 Task: Find connections with filter location Lākshām with filter topic #happyfounderswith filter profile language English with filter current company Ace Your Career with filter school St. Joseph's Pre-University College with filter industry Wood Product Manufacturing with filter service category Computer Repair with filter keywords title Teaching Assistant
Action: Mouse moved to (686, 144)
Screenshot: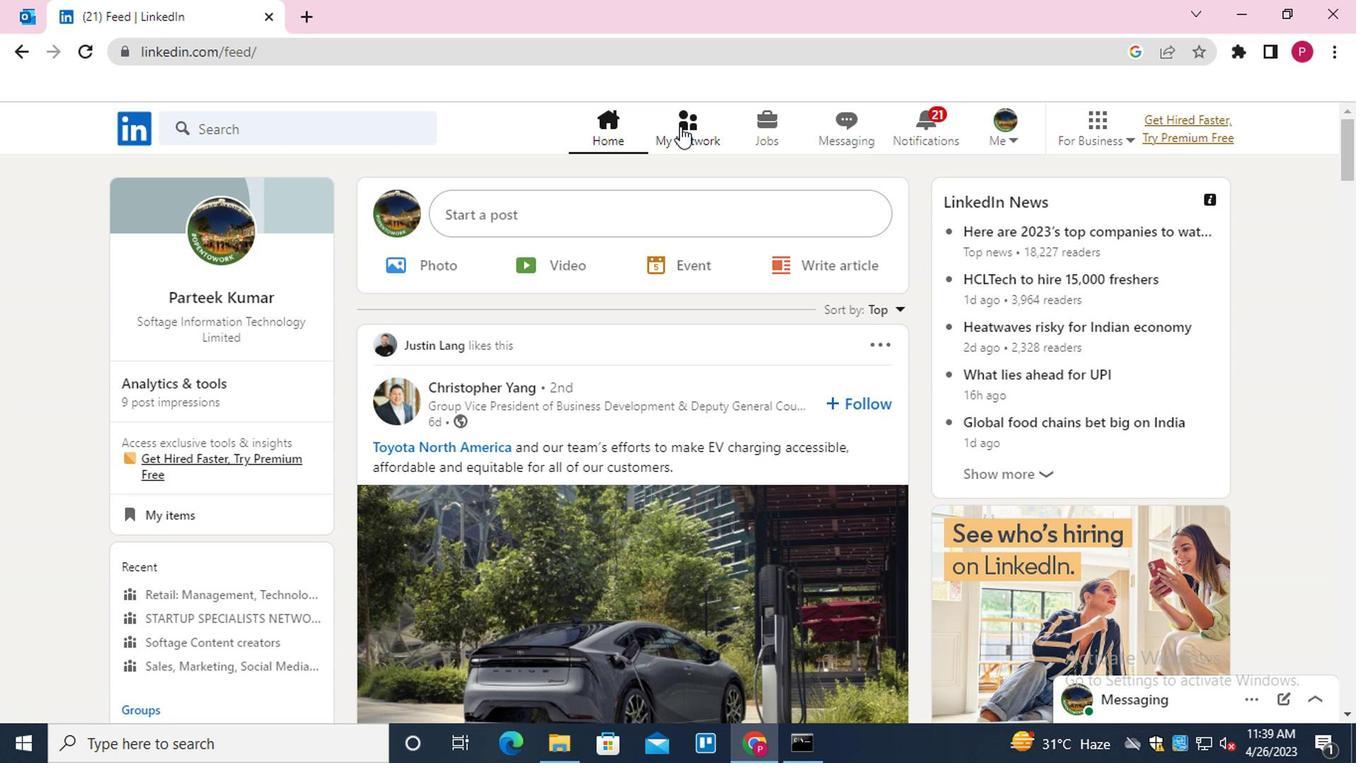 
Action: Mouse pressed left at (686, 144)
Screenshot: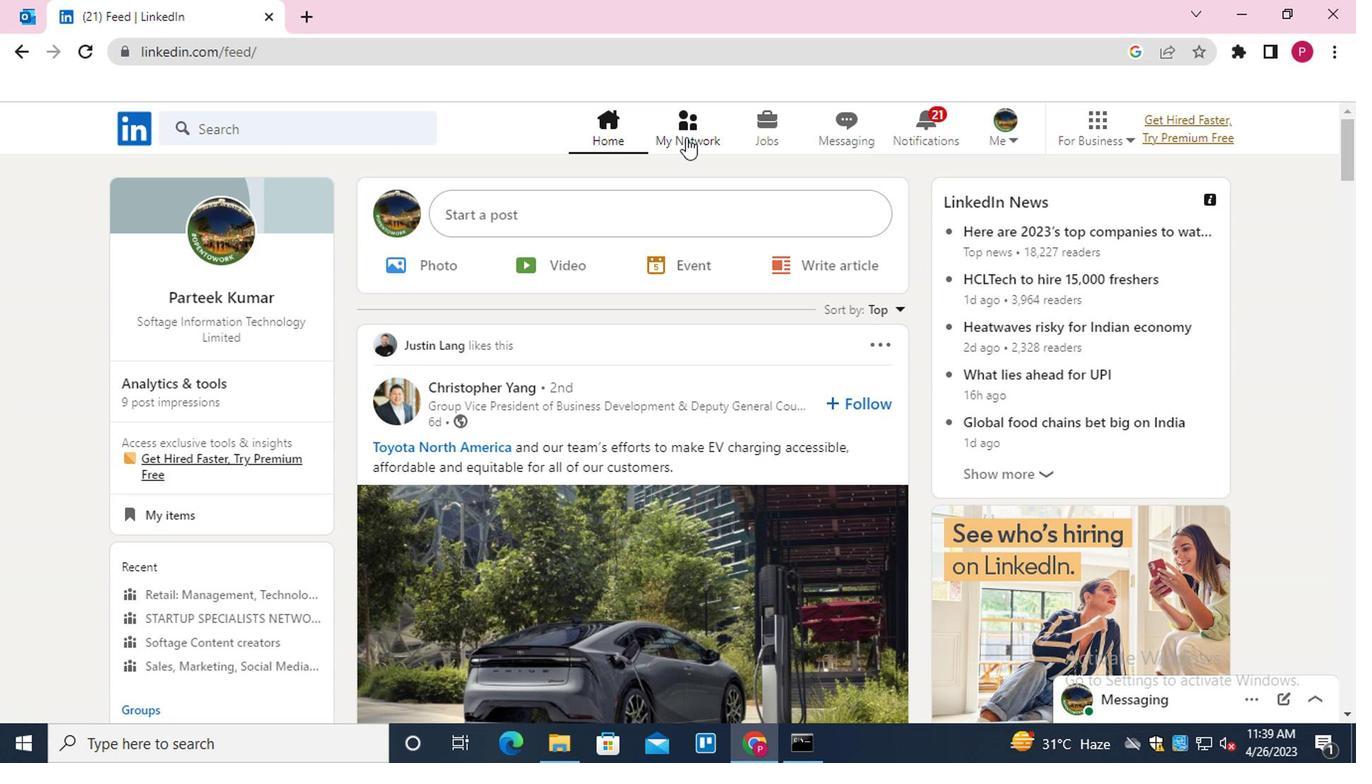 
Action: Mouse moved to (245, 223)
Screenshot: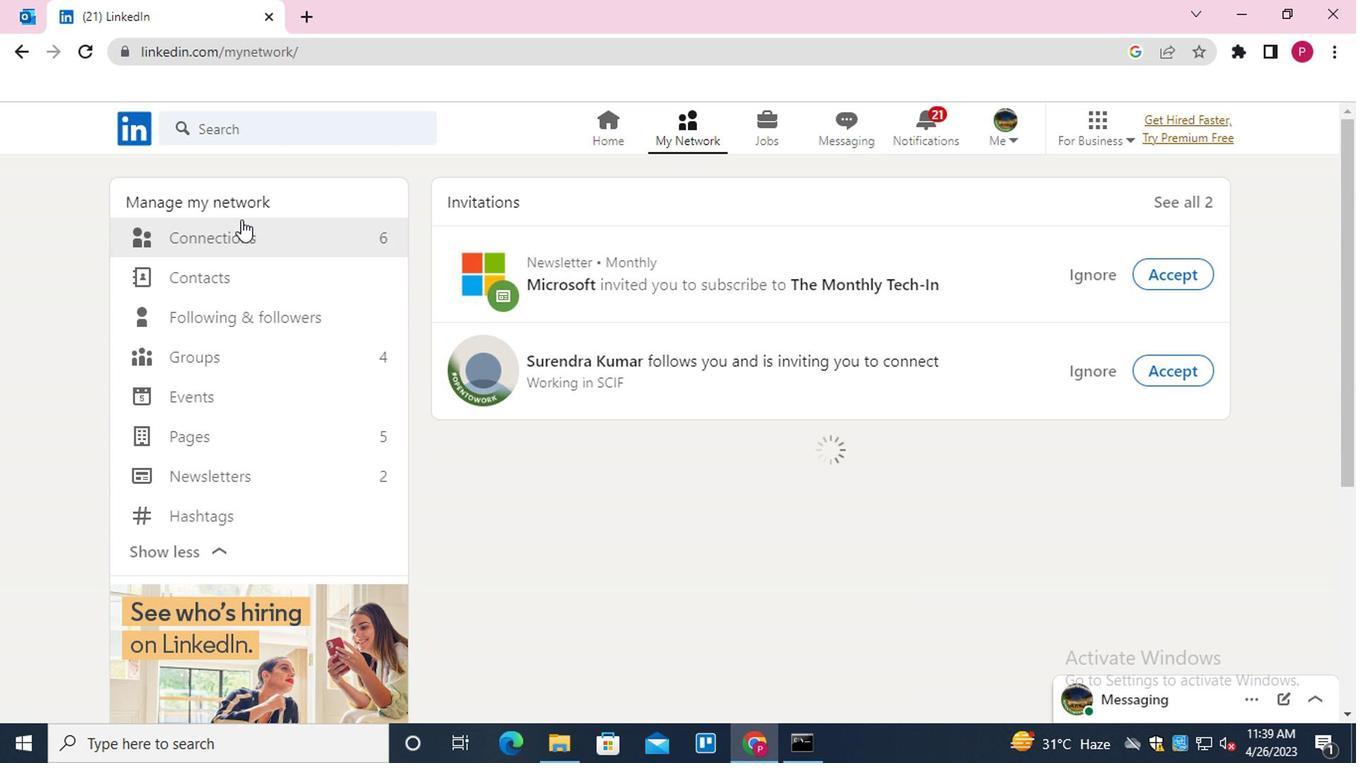 
Action: Mouse pressed left at (245, 223)
Screenshot: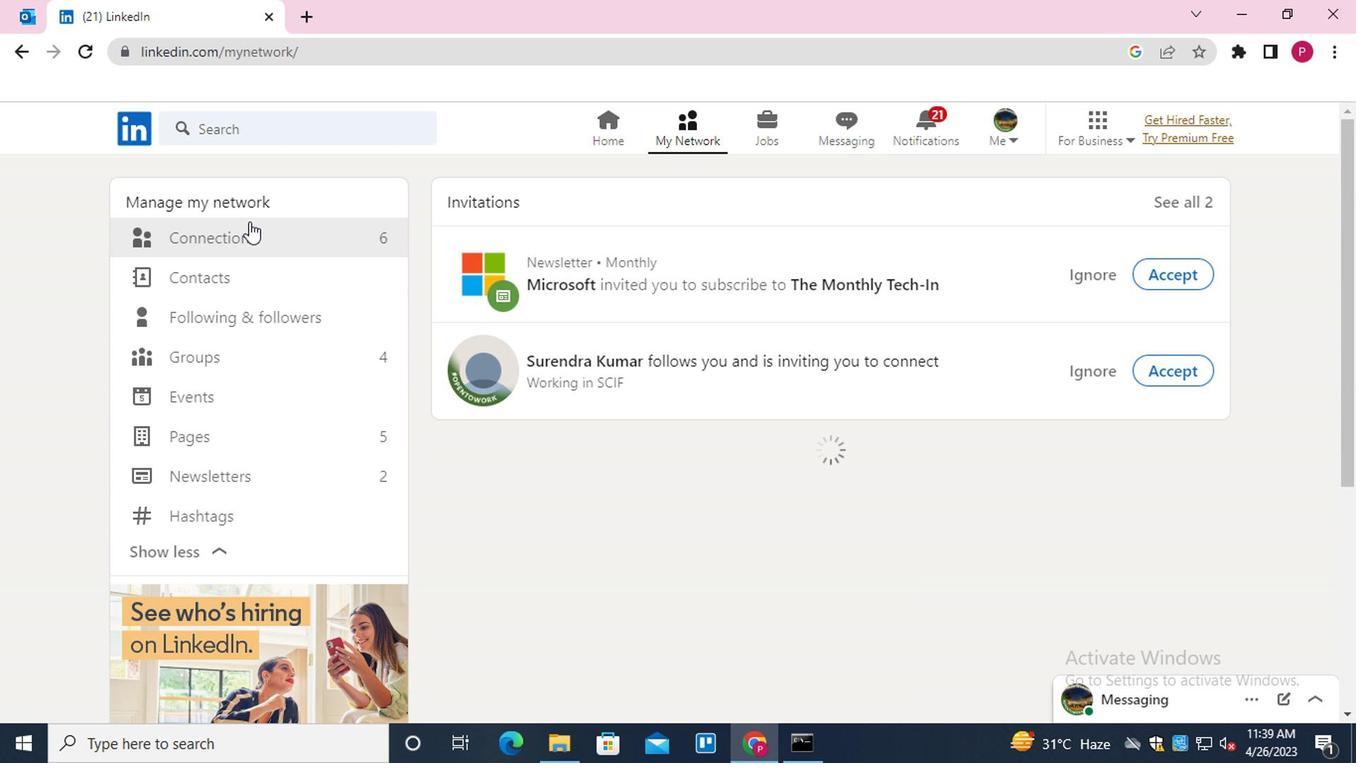 
Action: Mouse moved to (321, 245)
Screenshot: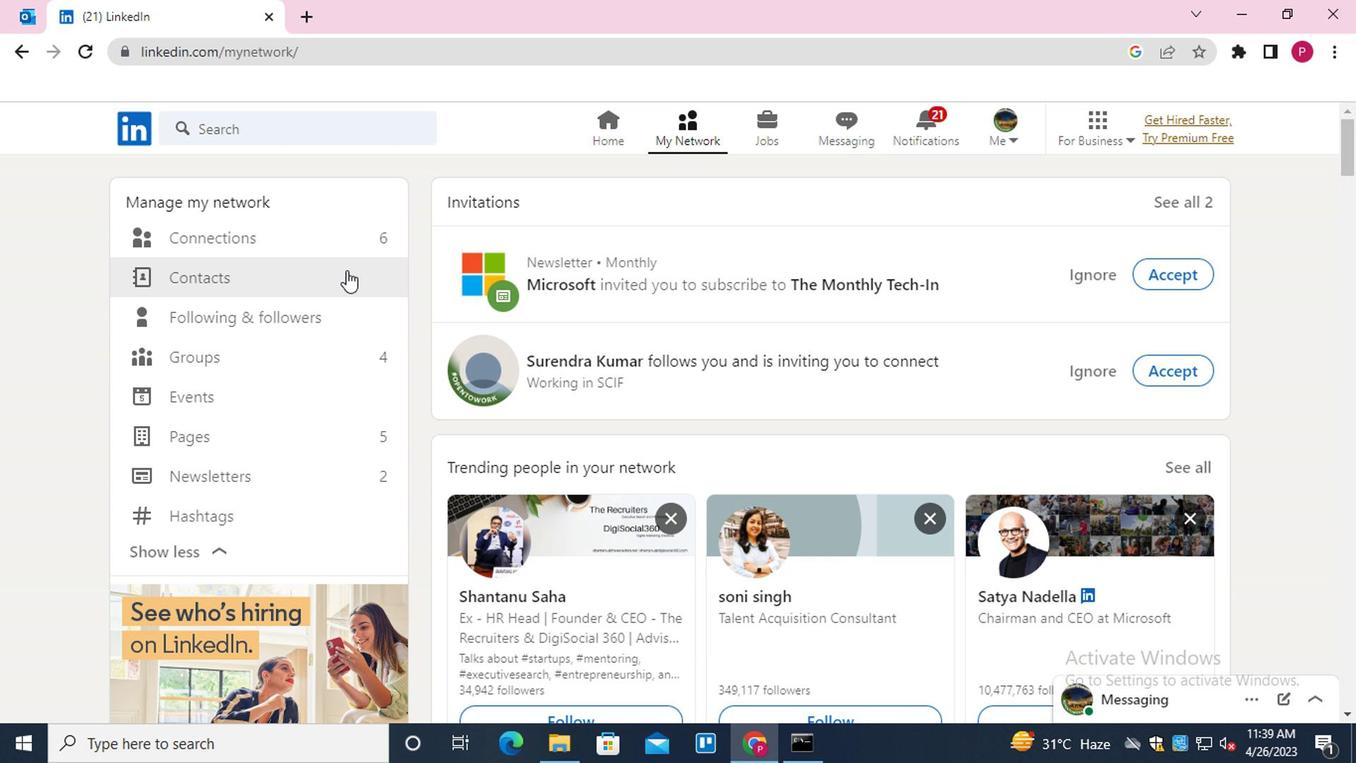 
Action: Mouse pressed left at (321, 245)
Screenshot: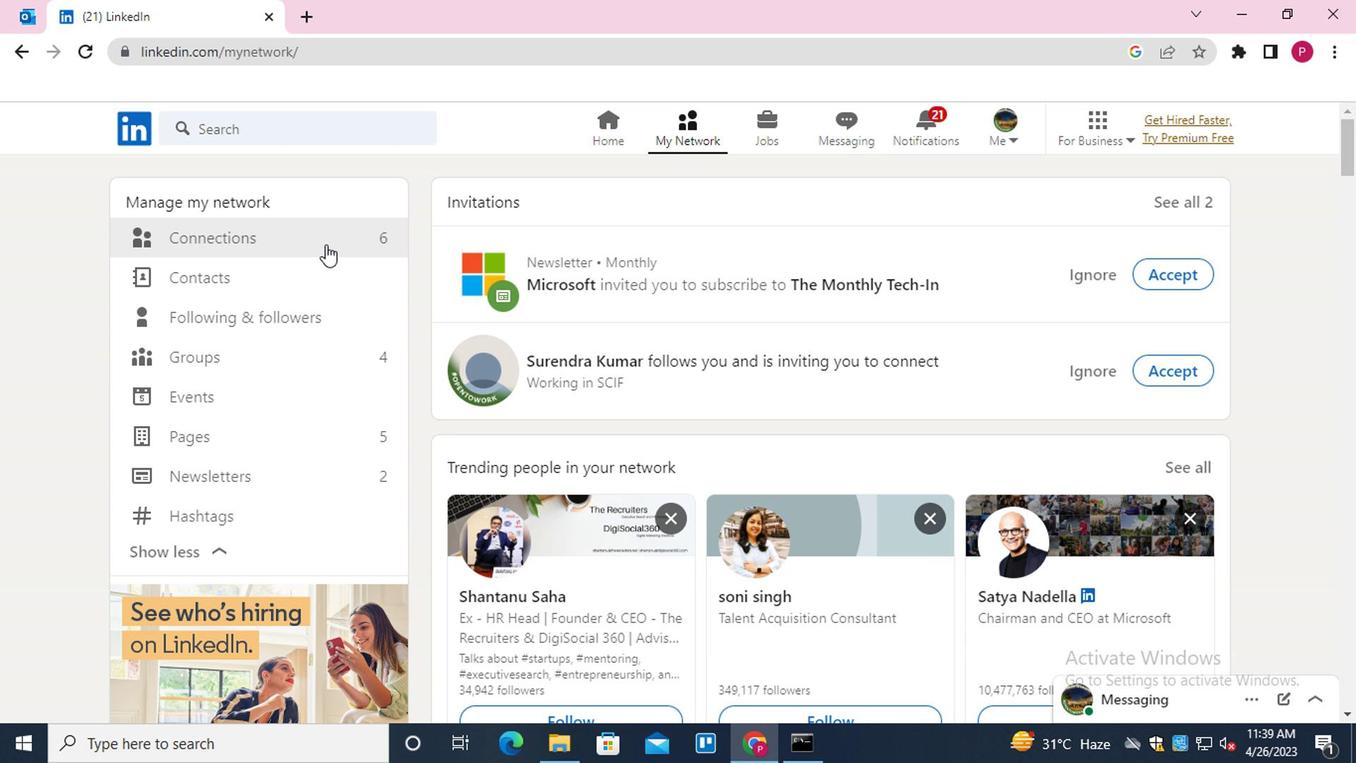 
Action: Mouse moved to (847, 240)
Screenshot: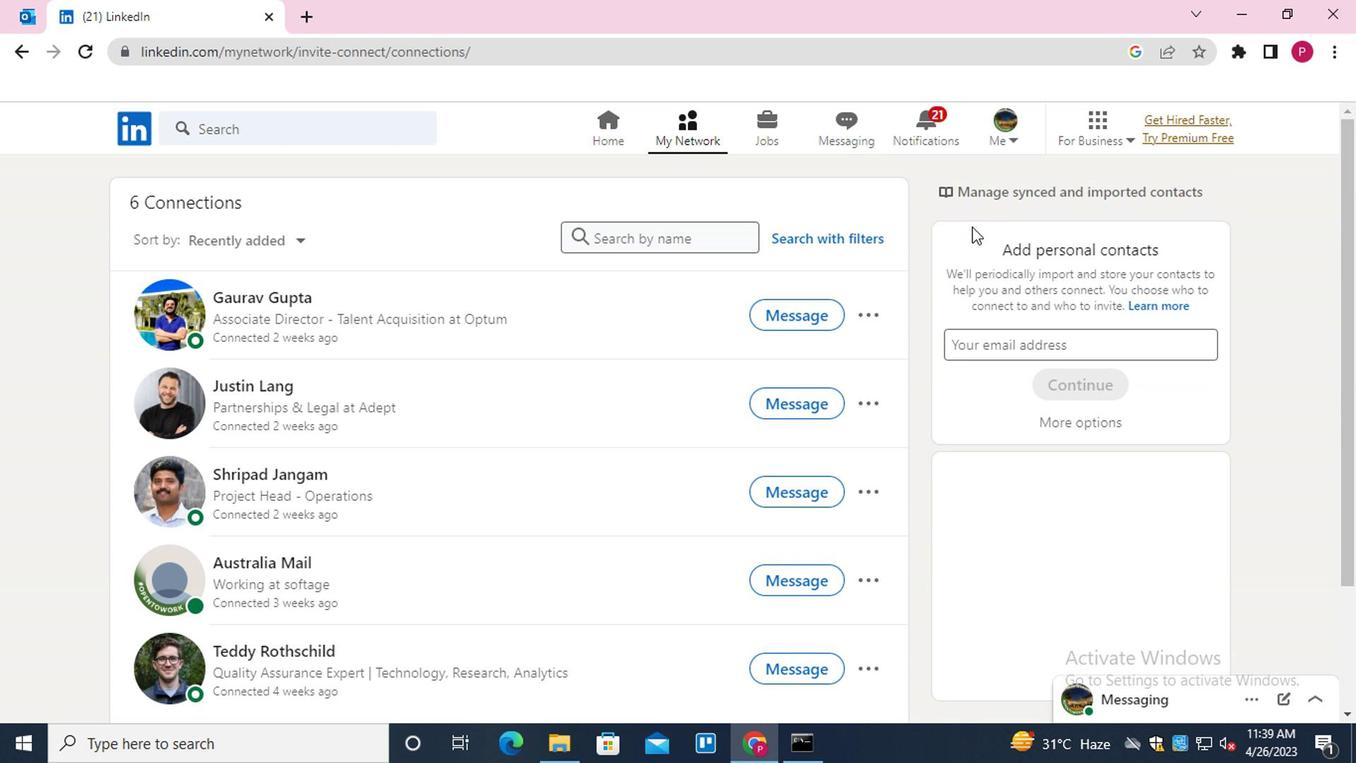 
Action: Mouse pressed left at (847, 240)
Screenshot: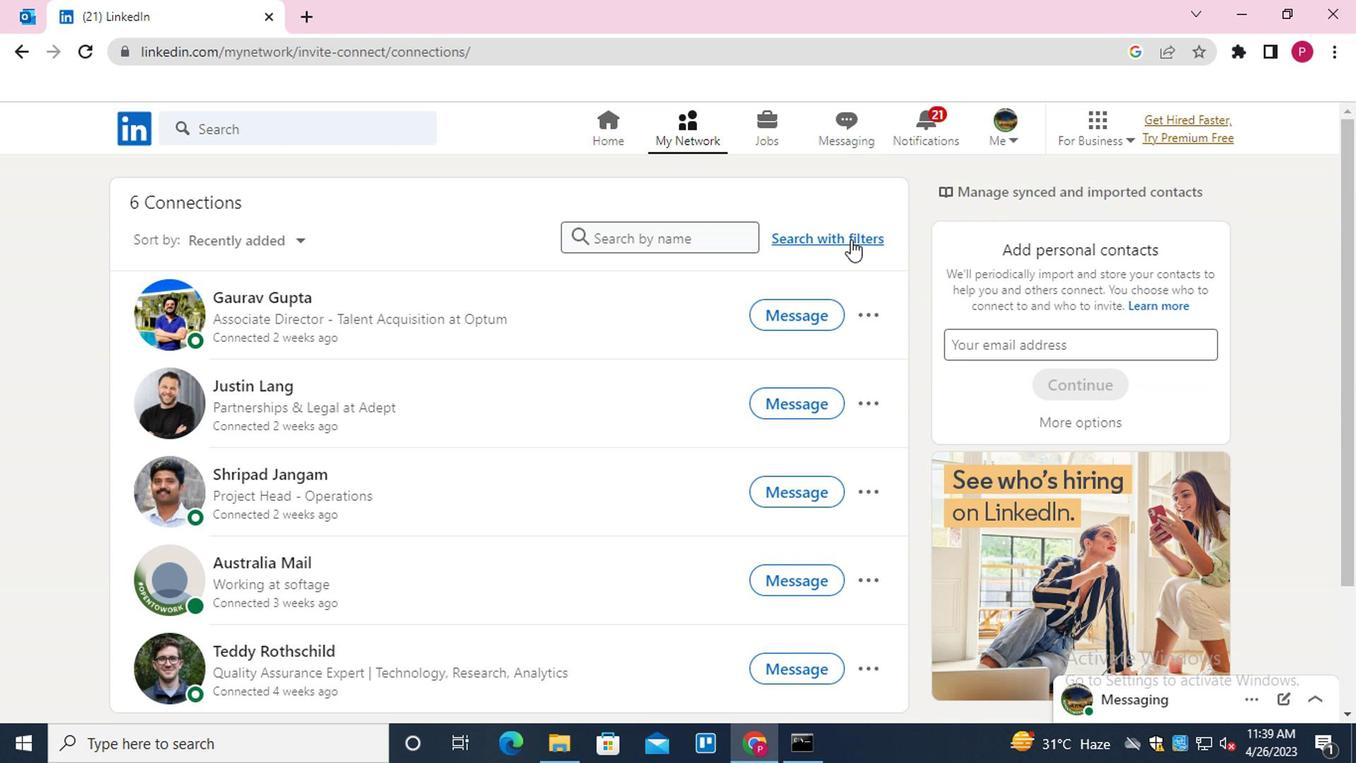 
Action: Mouse moved to (671, 183)
Screenshot: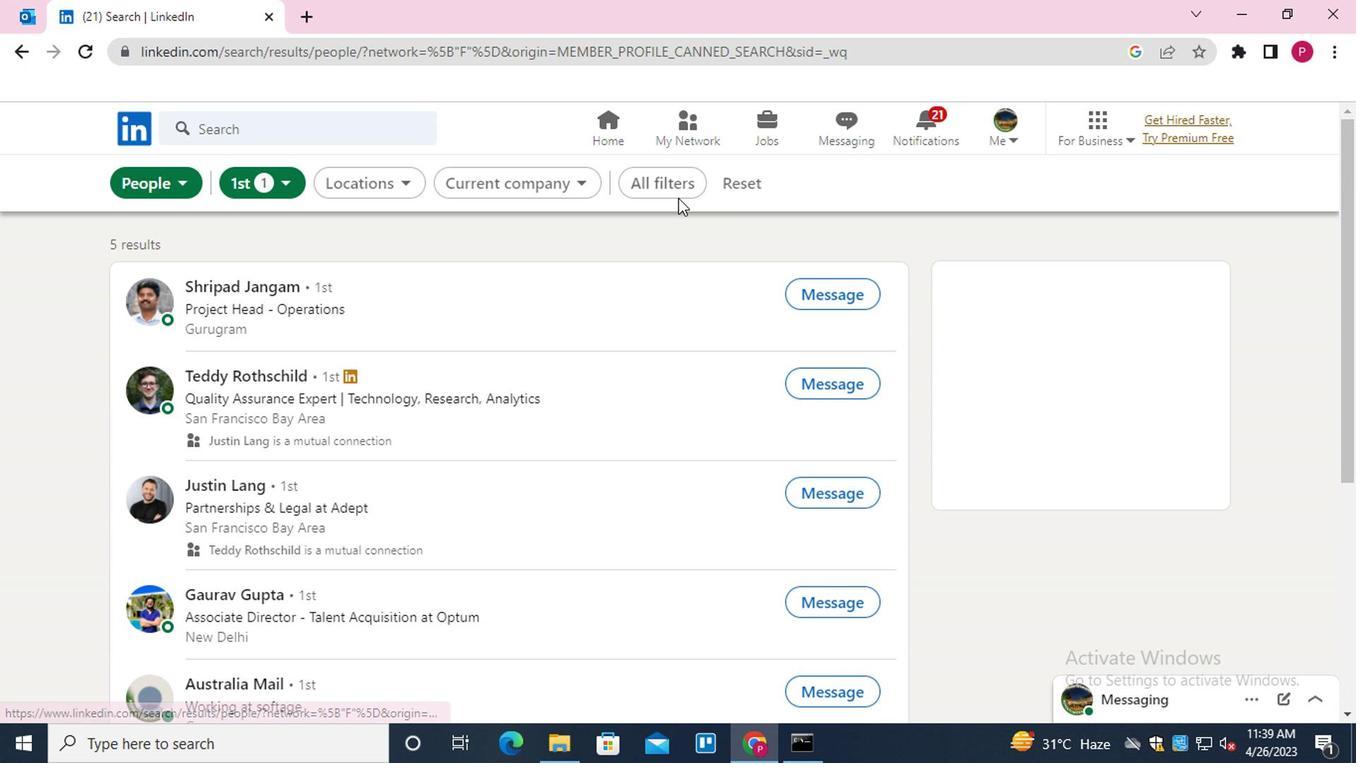 
Action: Mouse pressed left at (671, 183)
Screenshot: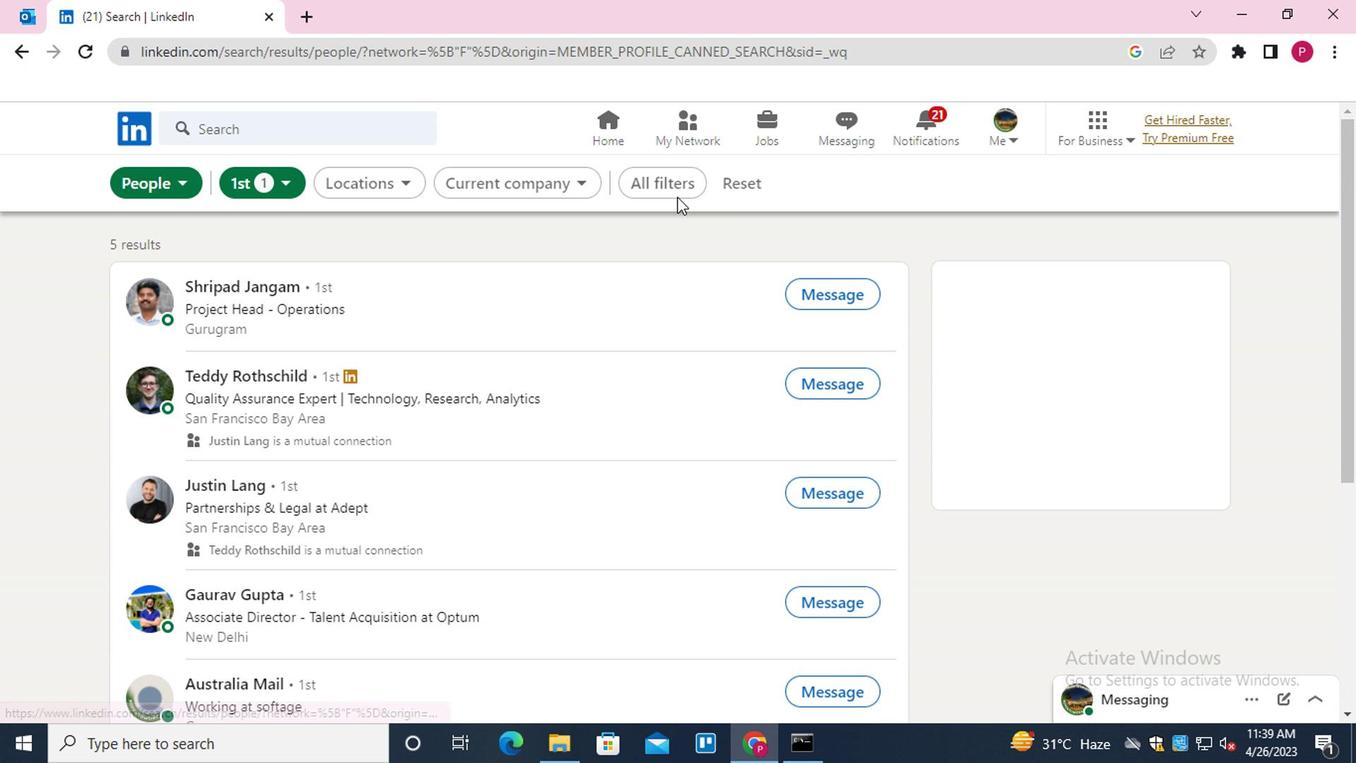 
Action: Mouse moved to (1050, 398)
Screenshot: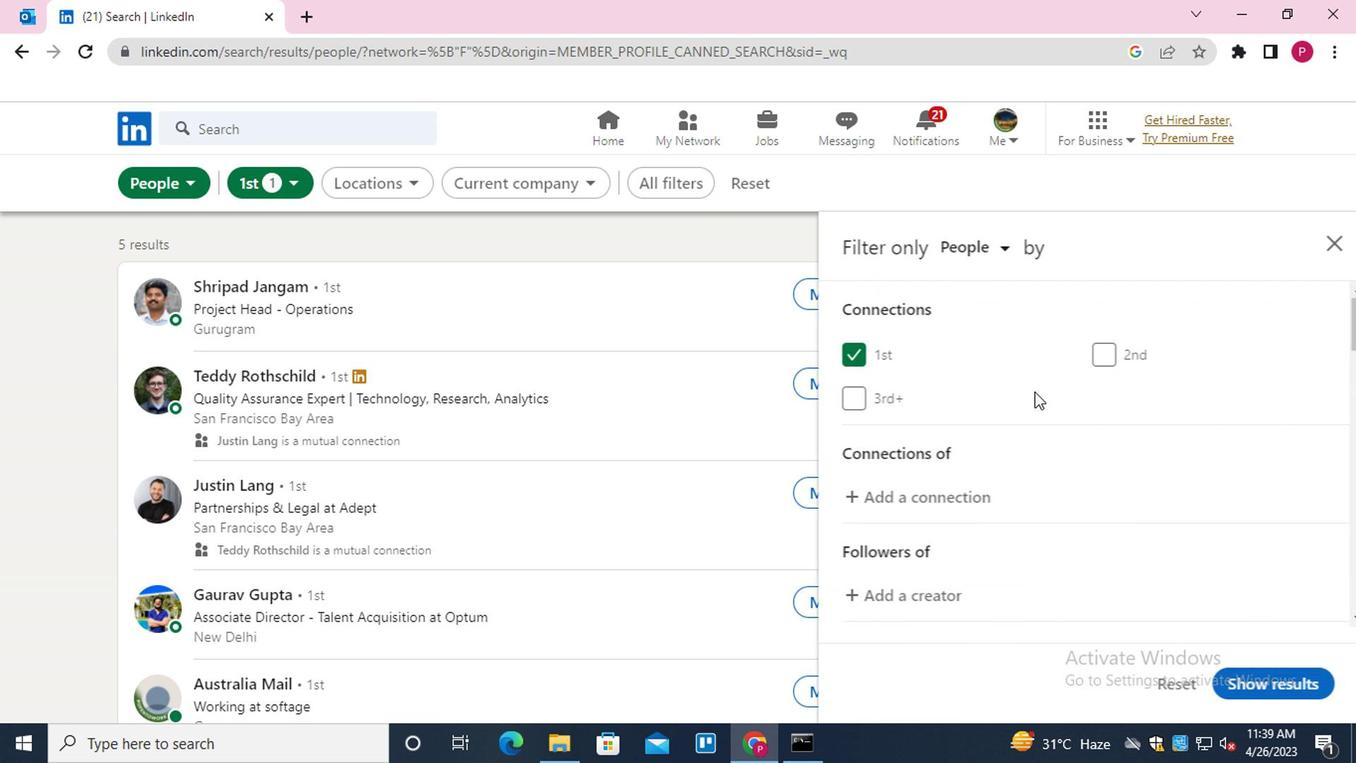 
Action: Mouse scrolled (1050, 397) with delta (0, -1)
Screenshot: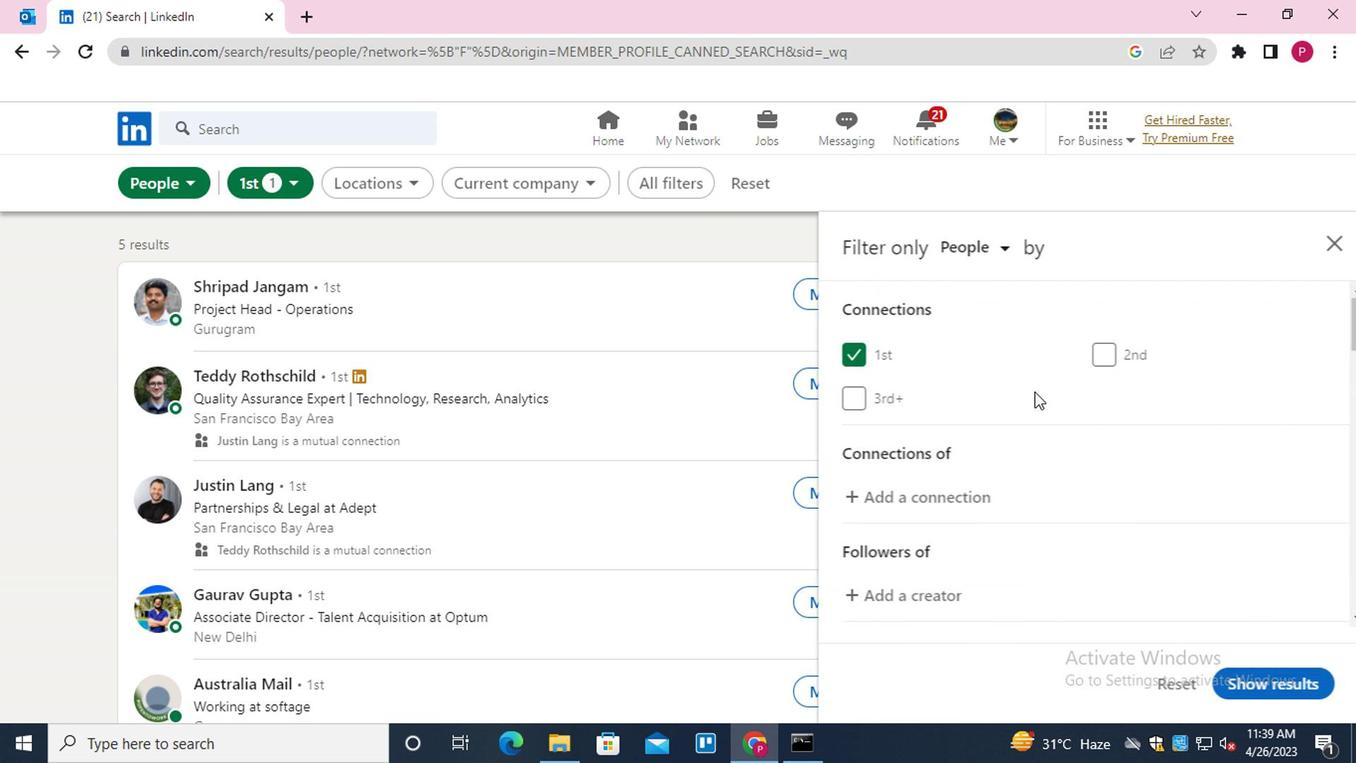 
Action: Mouse moved to (1050, 399)
Screenshot: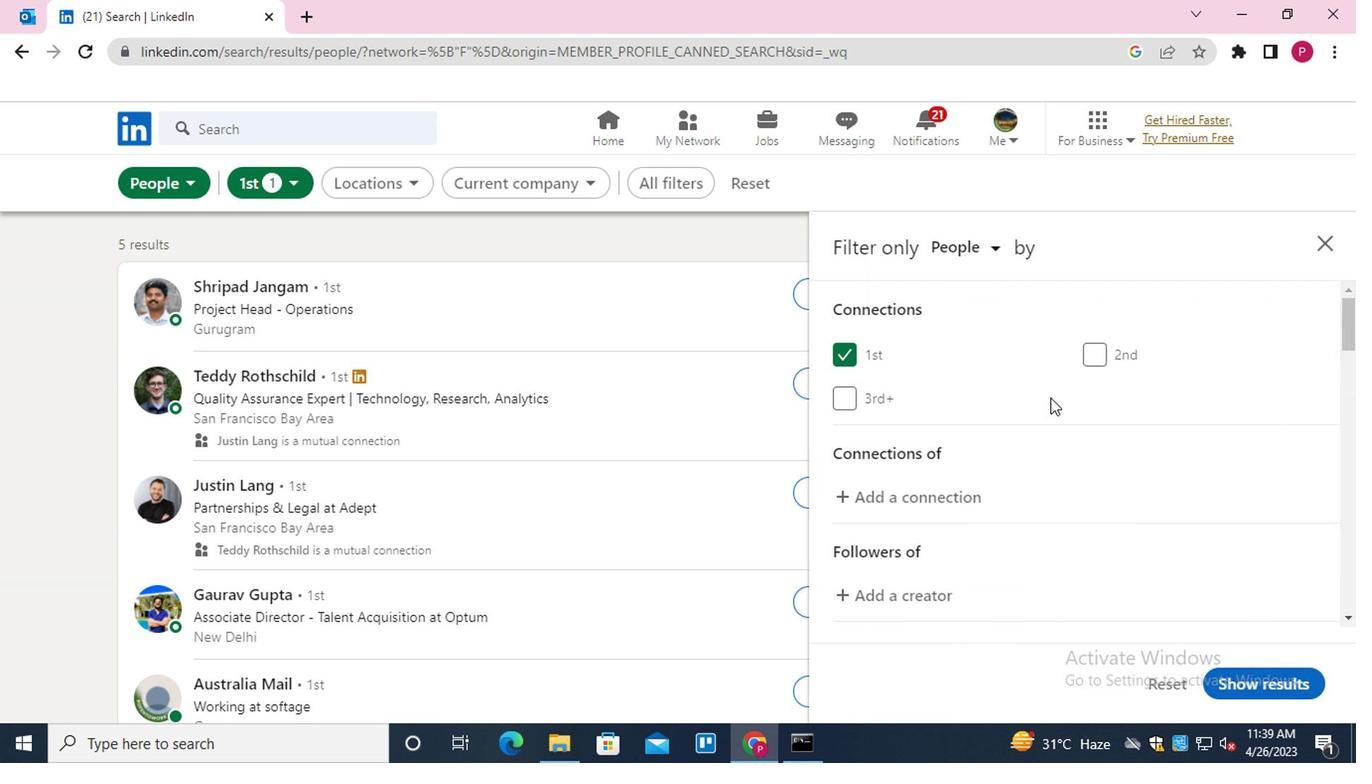 
Action: Mouse scrolled (1050, 399) with delta (0, 0)
Screenshot: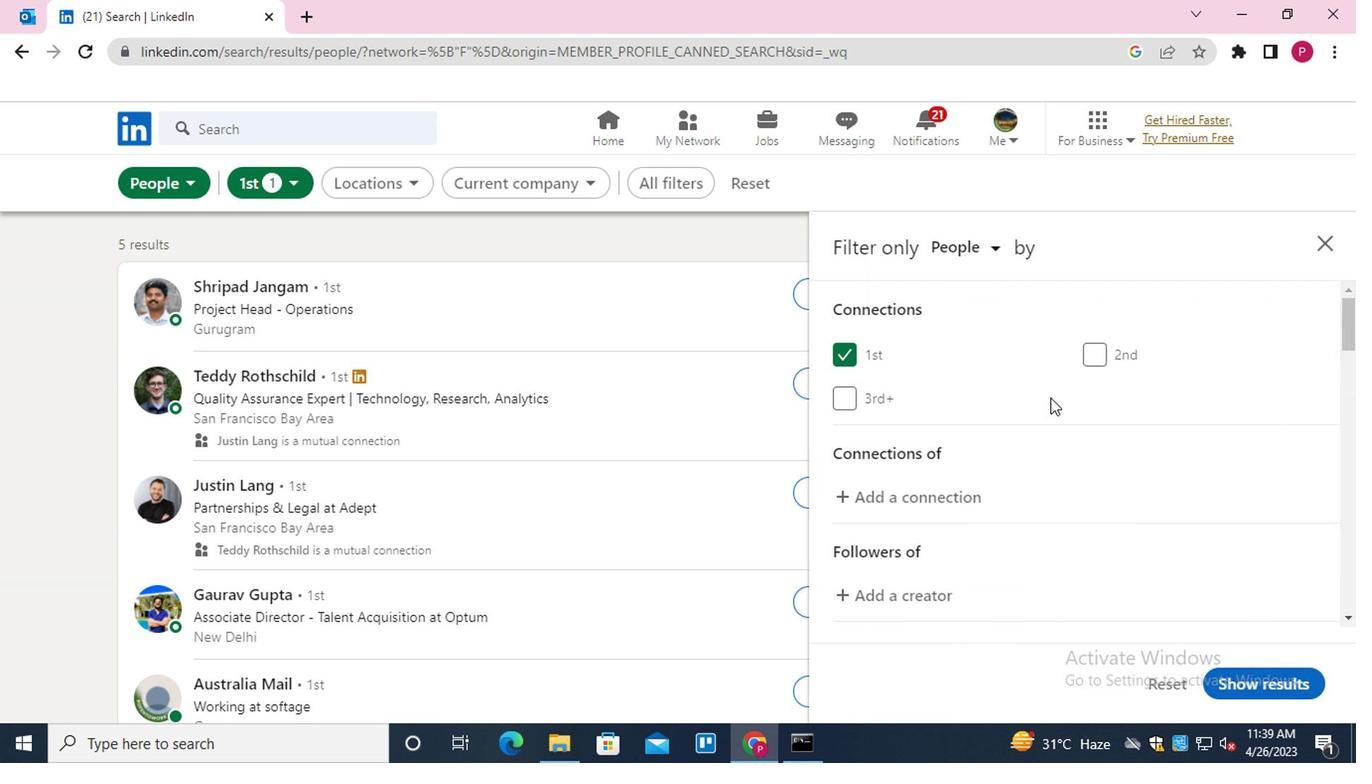 
Action: Mouse moved to (1052, 401)
Screenshot: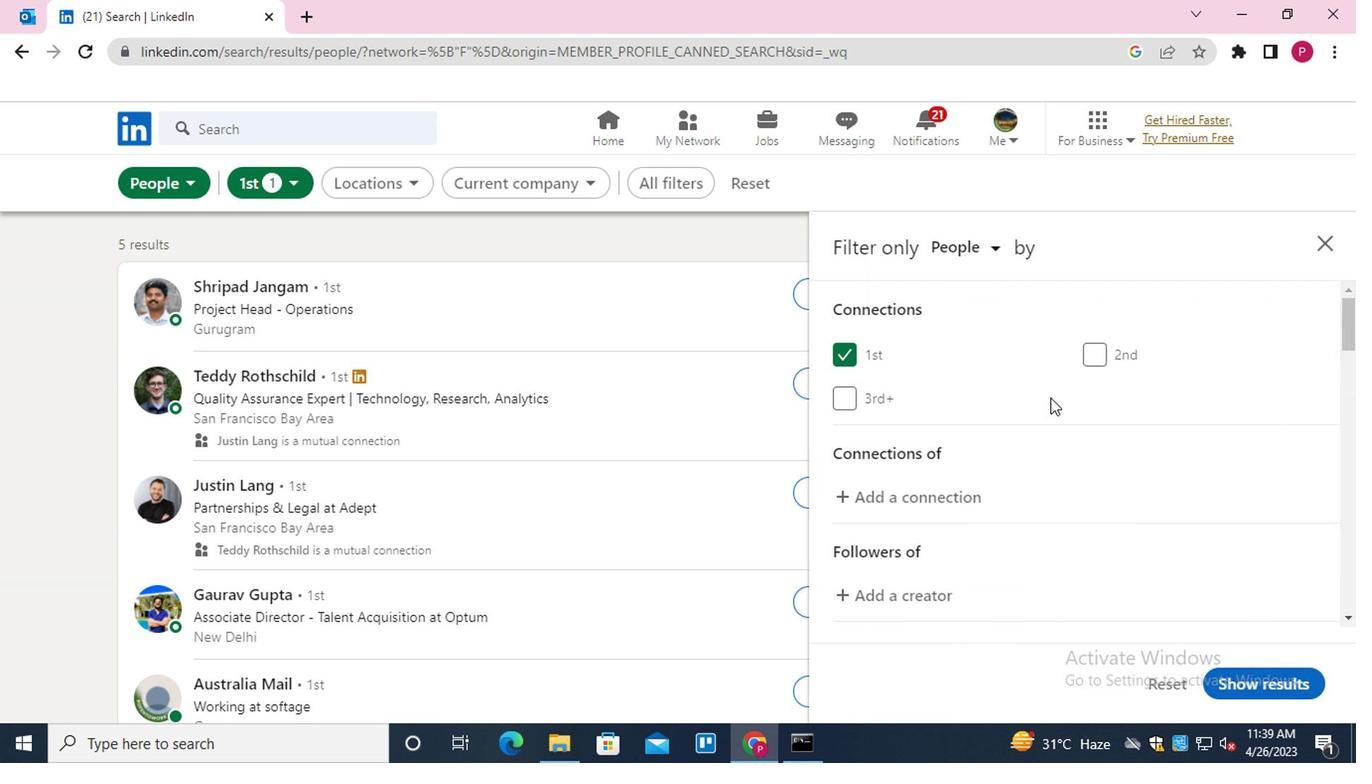 
Action: Mouse scrolled (1052, 399) with delta (0, -1)
Screenshot: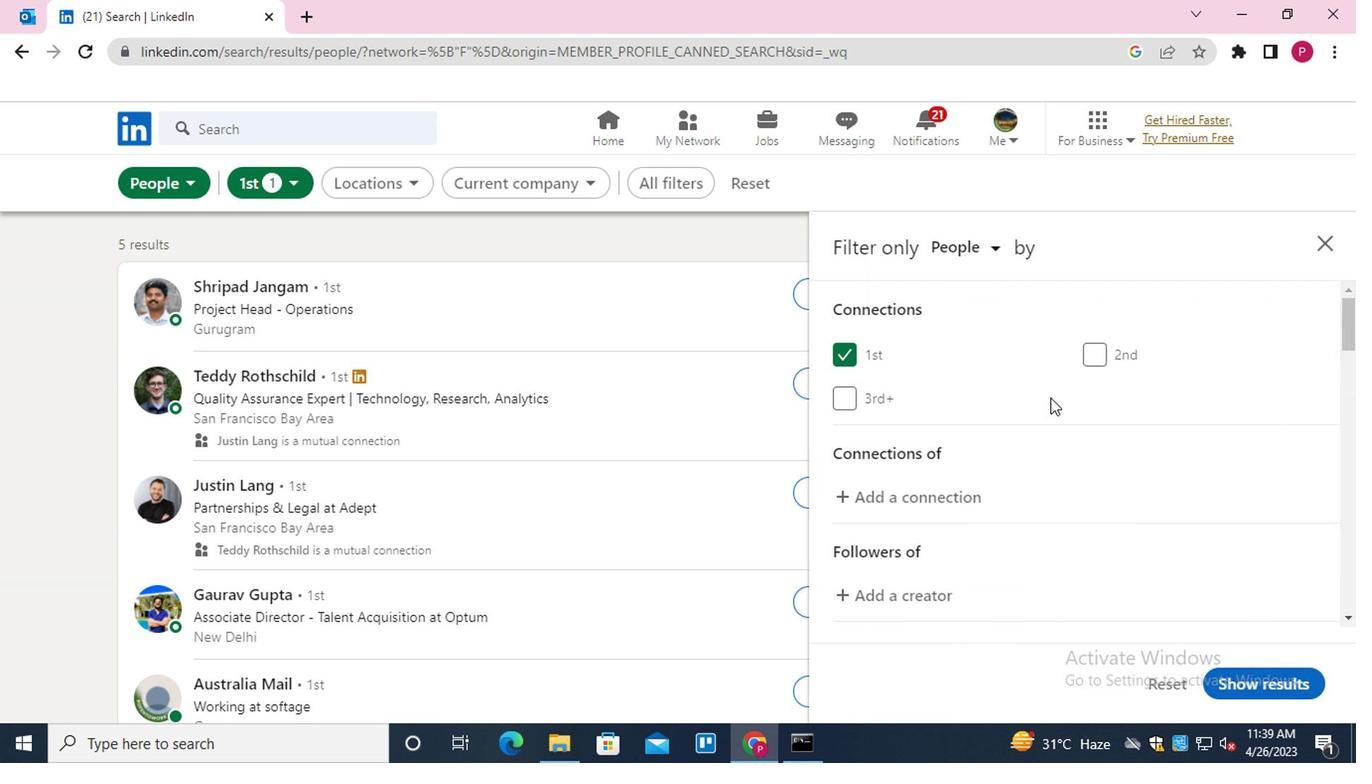 
Action: Mouse moved to (1052, 403)
Screenshot: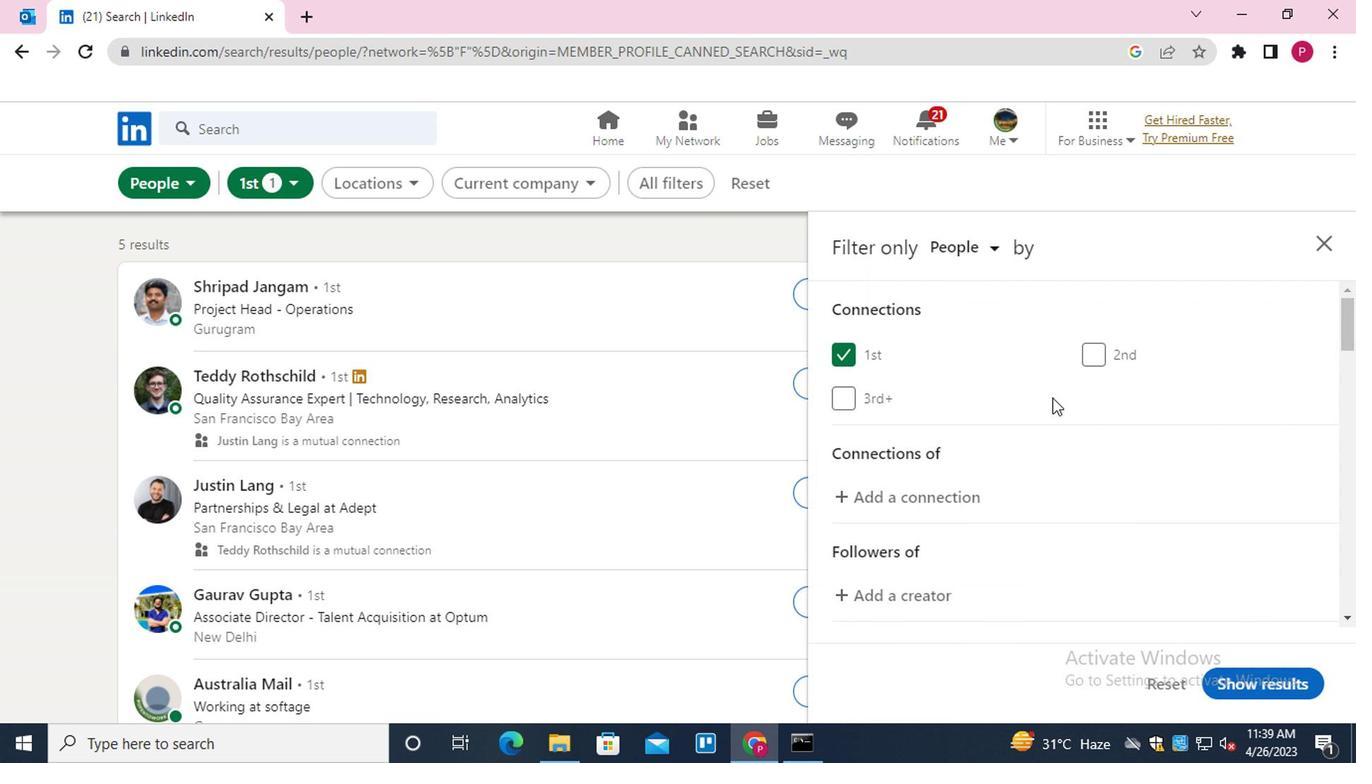 
Action: Mouse scrolled (1052, 402) with delta (0, -1)
Screenshot: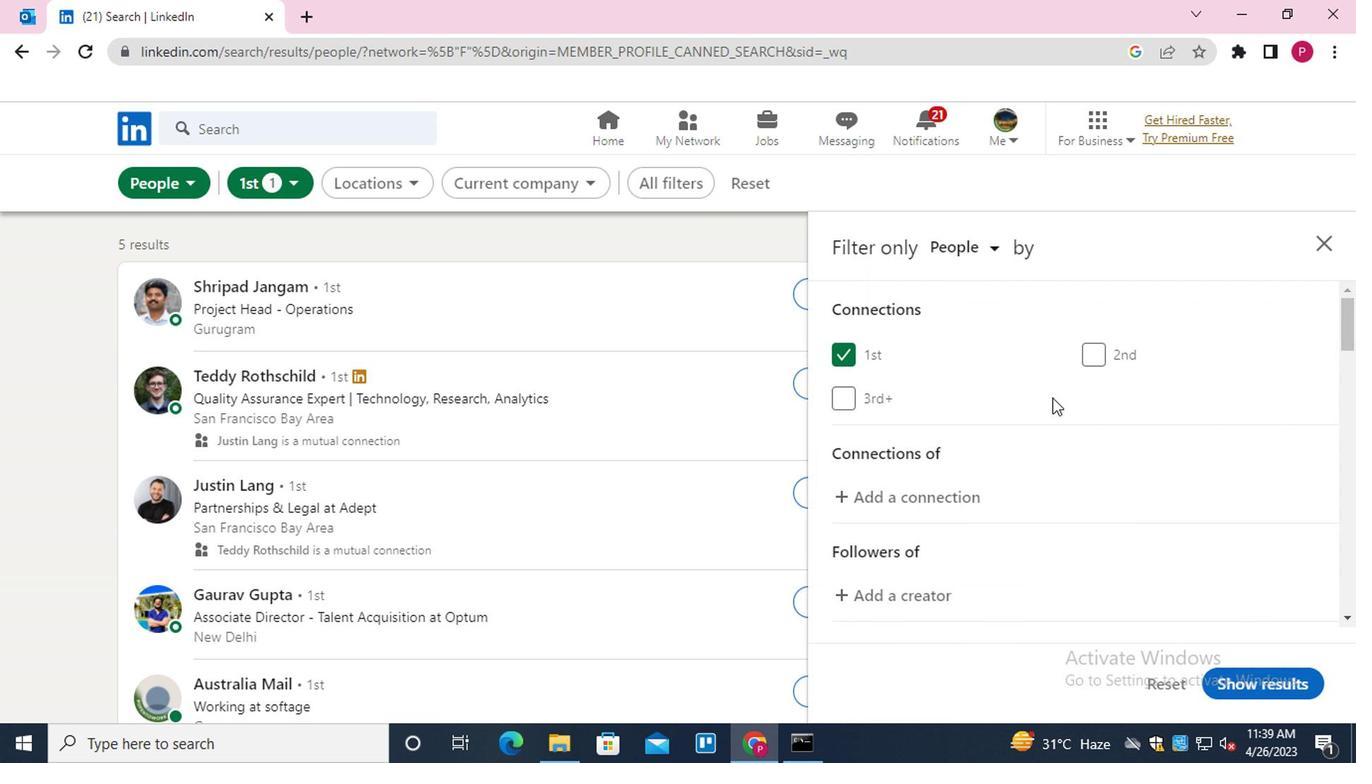 
Action: Mouse moved to (1163, 378)
Screenshot: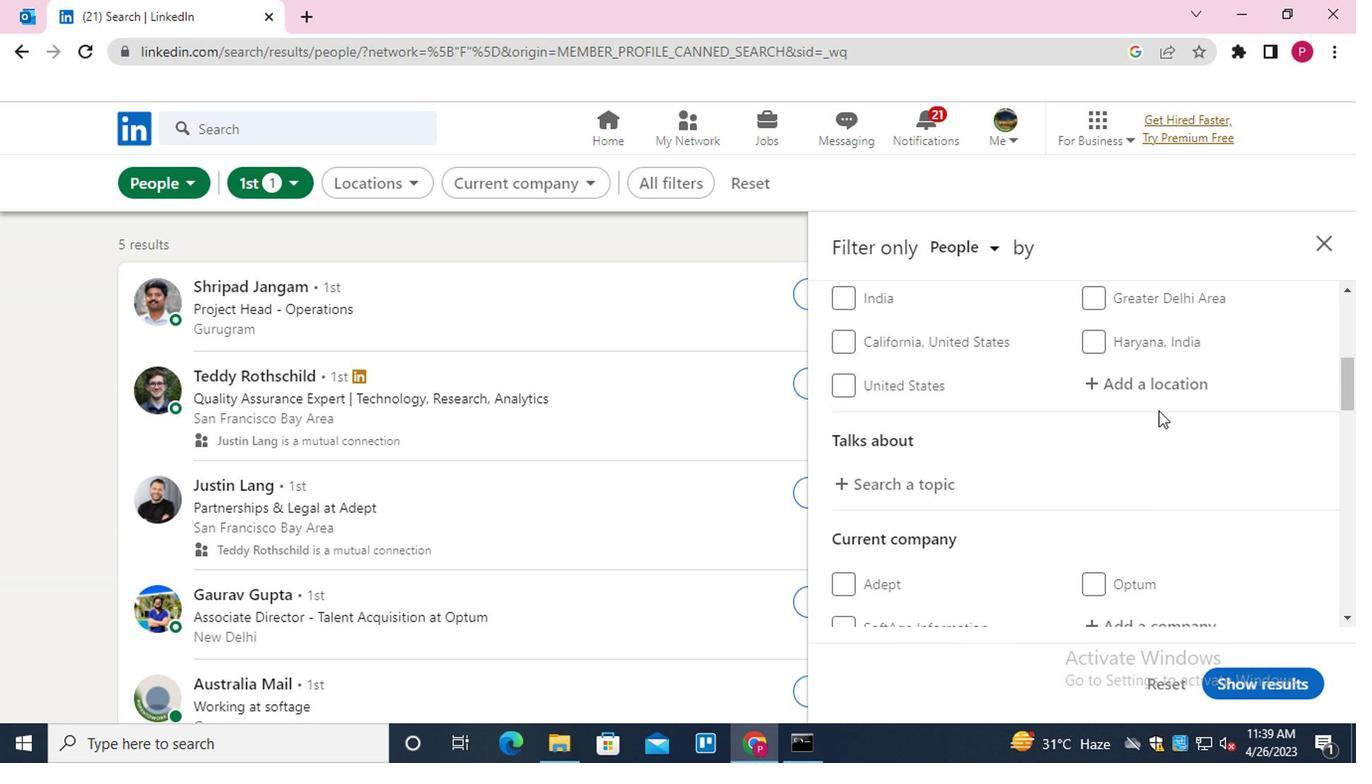
Action: Mouse pressed left at (1163, 378)
Screenshot: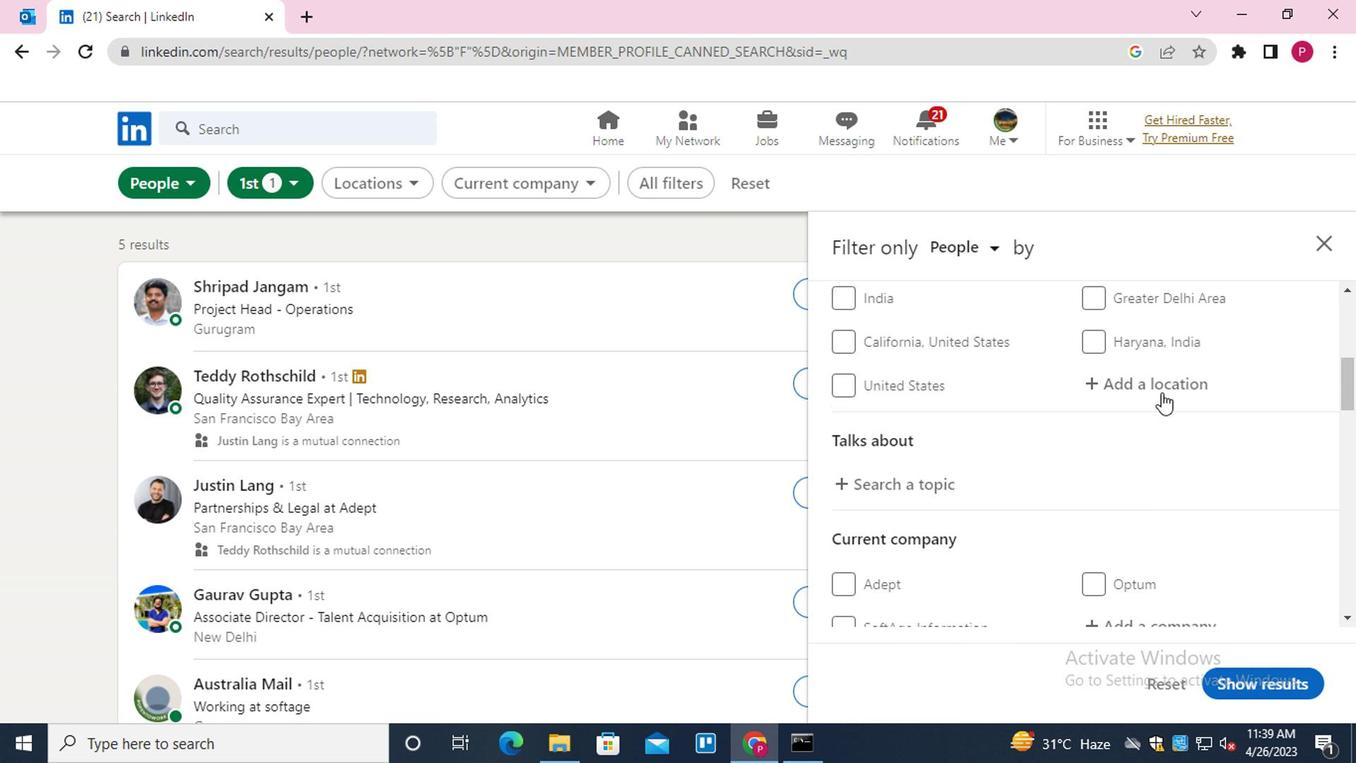 
Action: Mouse moved to (1163, 377)
Screenshot: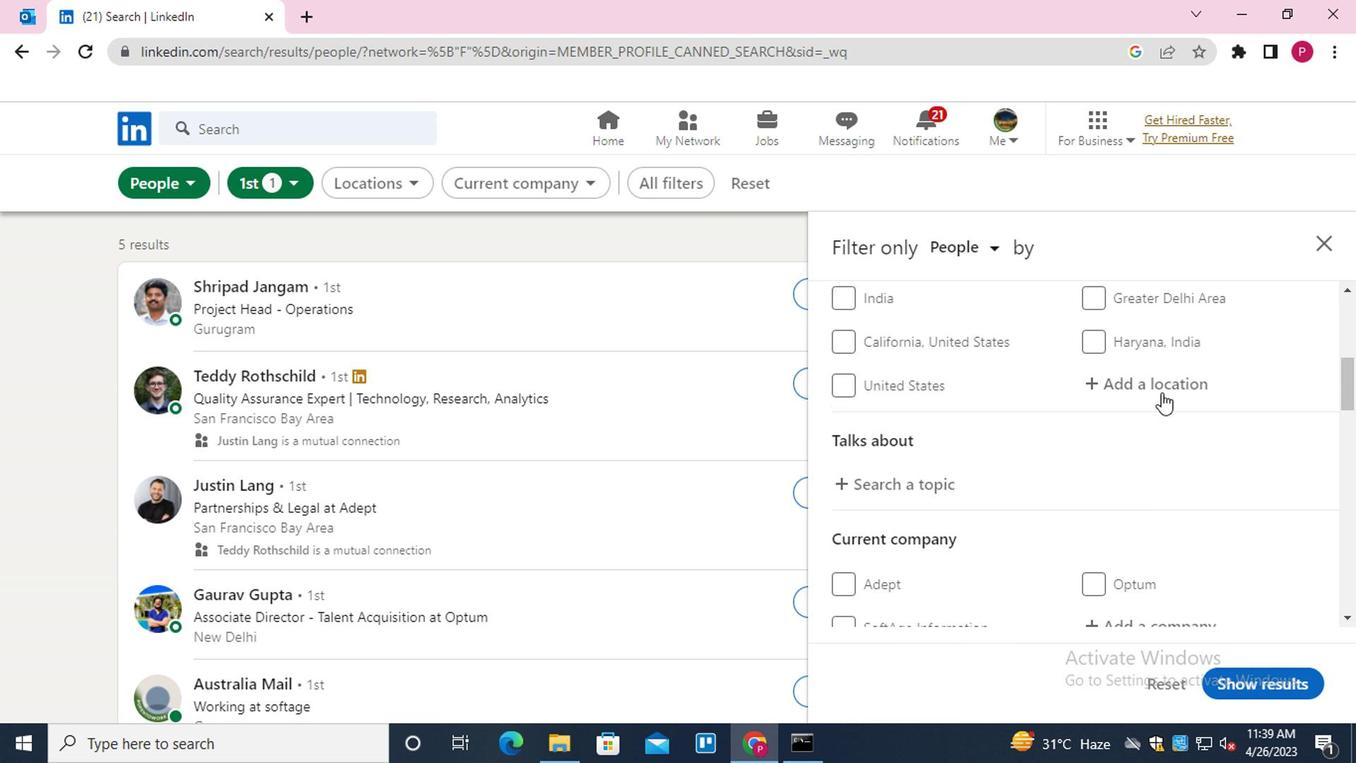 
Action: Key pressed <Key.shift>LAKSHAM
Screenshot: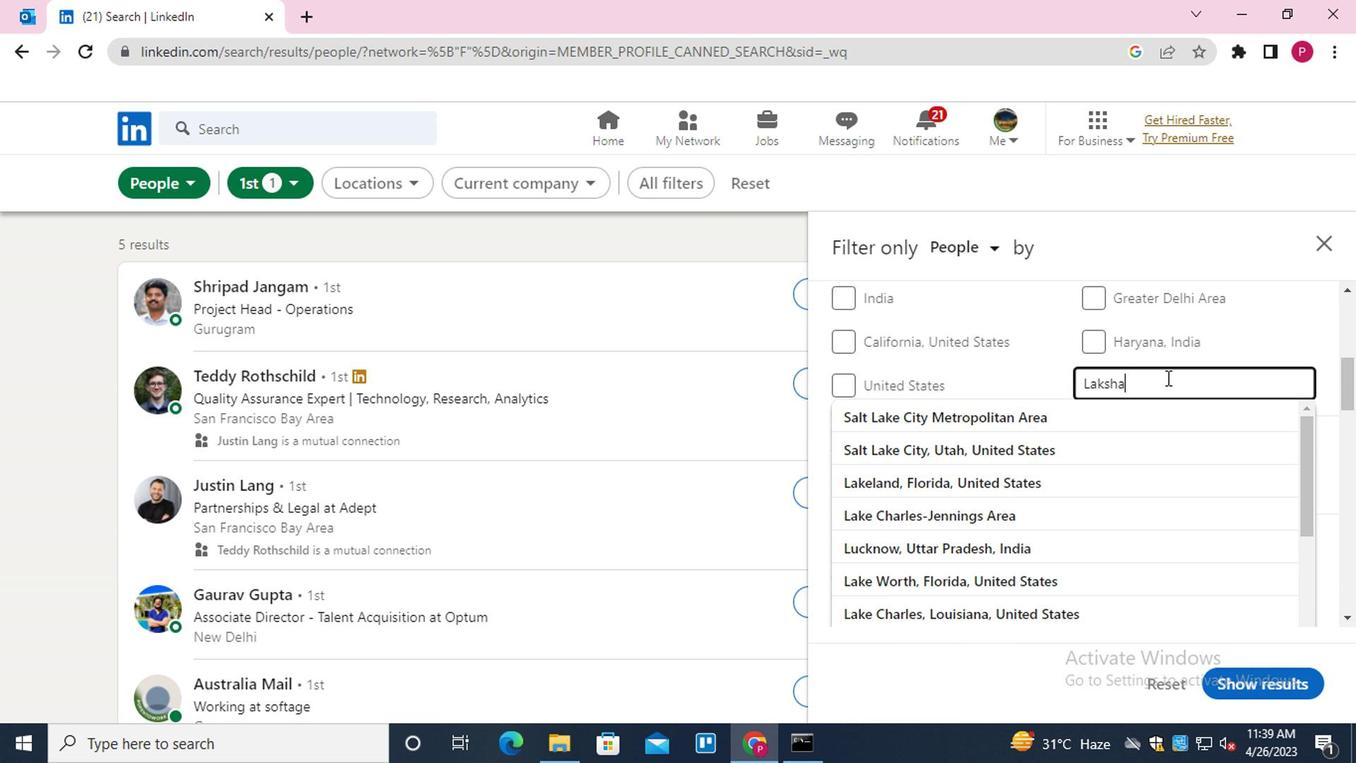 
Action: Mouse moved to (933, 492)
Screenshot: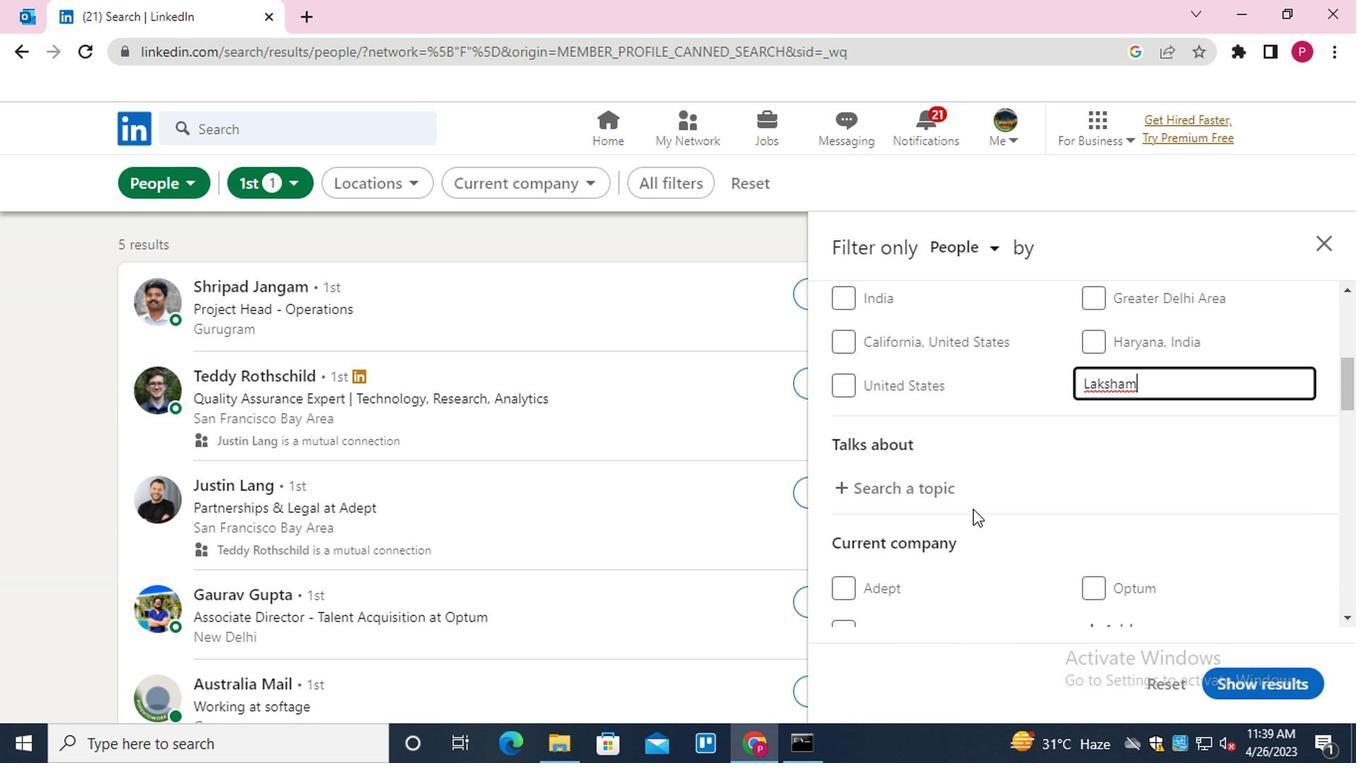 
Action: Mouse pressed left at (933, 492)
Screenshot: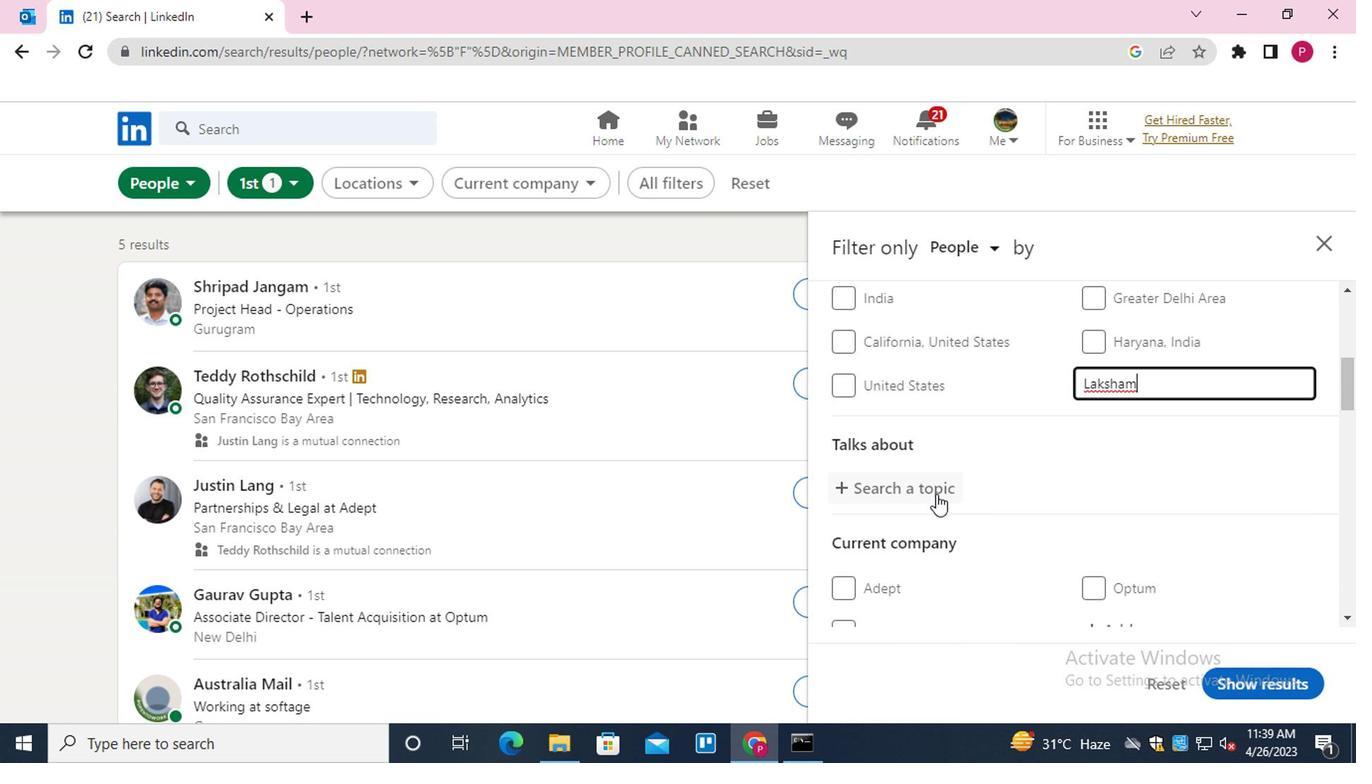 
Action: Key pressed HAPPYFOUB<Key.backspace><Key.down><Key.enter>
Screenshot: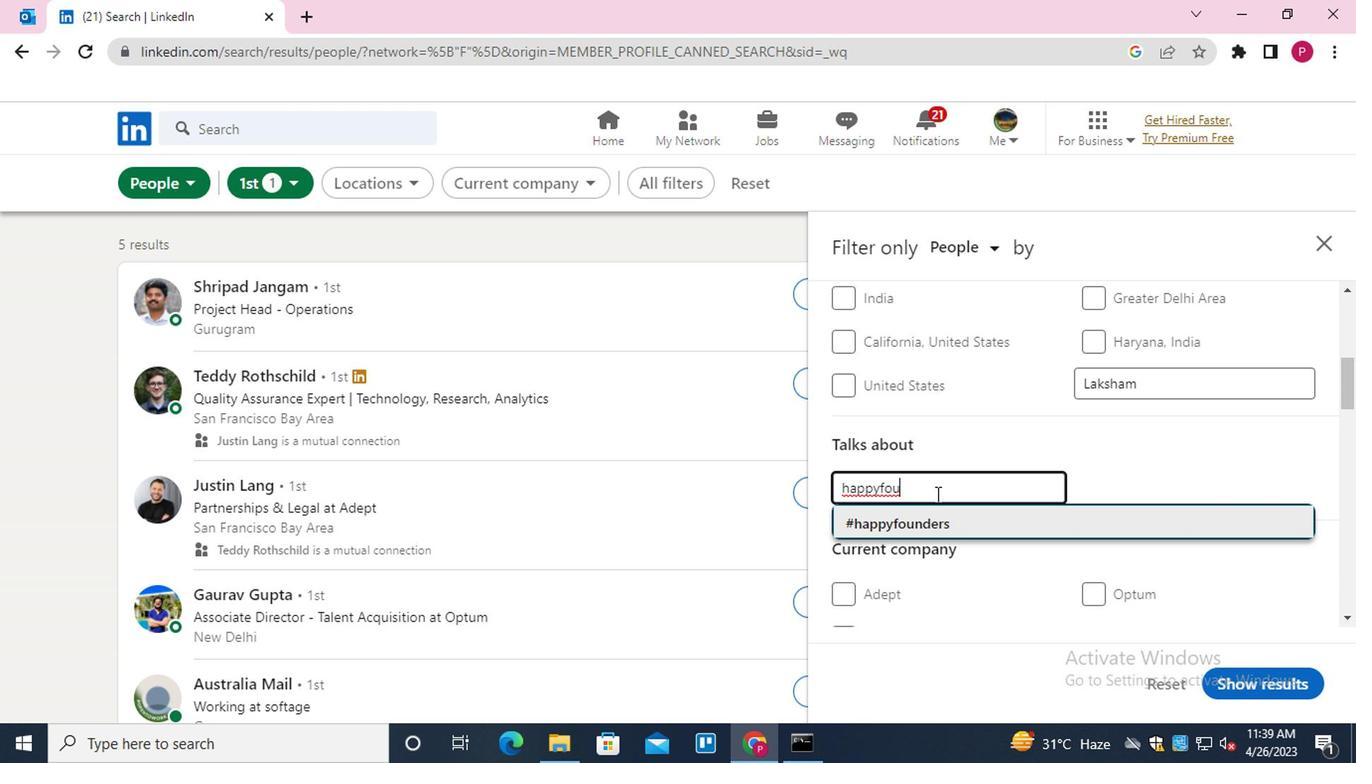 
Action: Mouse moved to (929, 502)
Screenshot: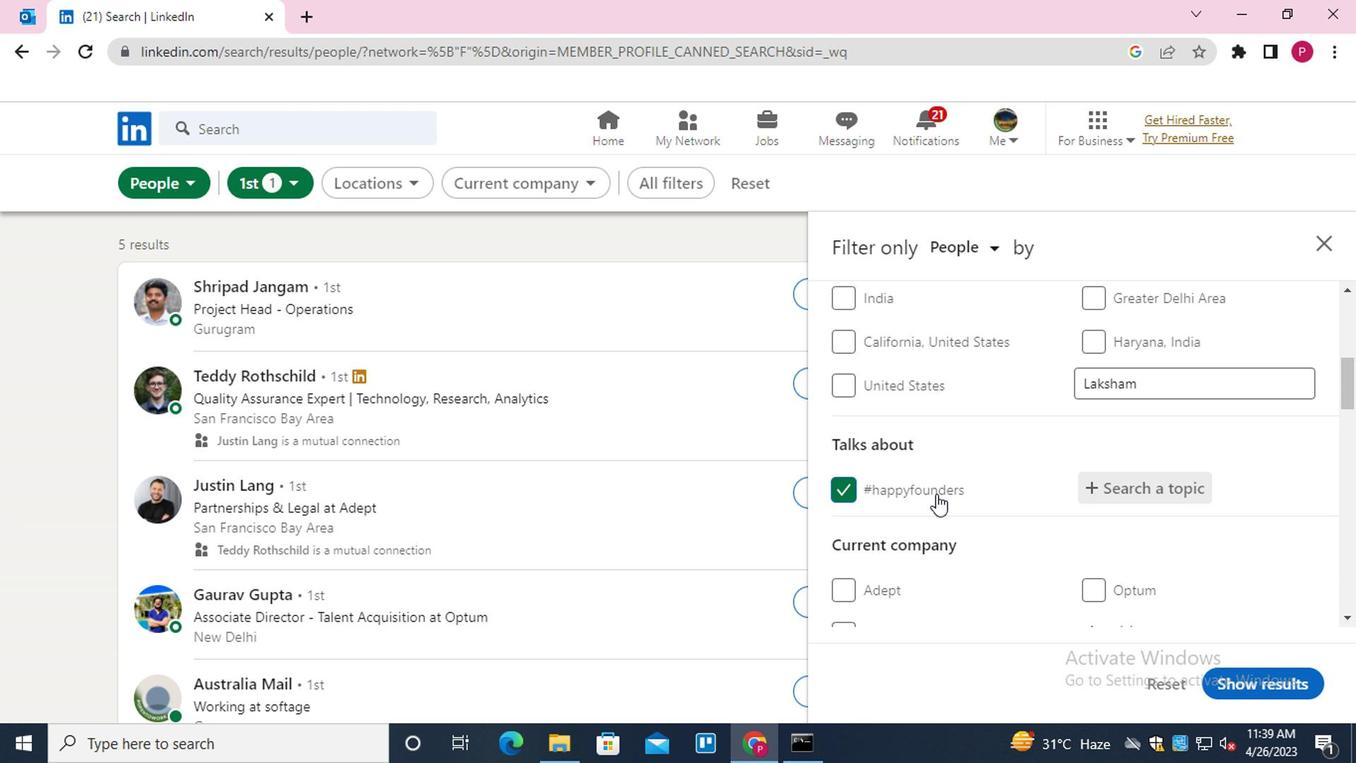 
Action: Mouse scrolled (929, 501) with delta (0, 0)
Screenshot: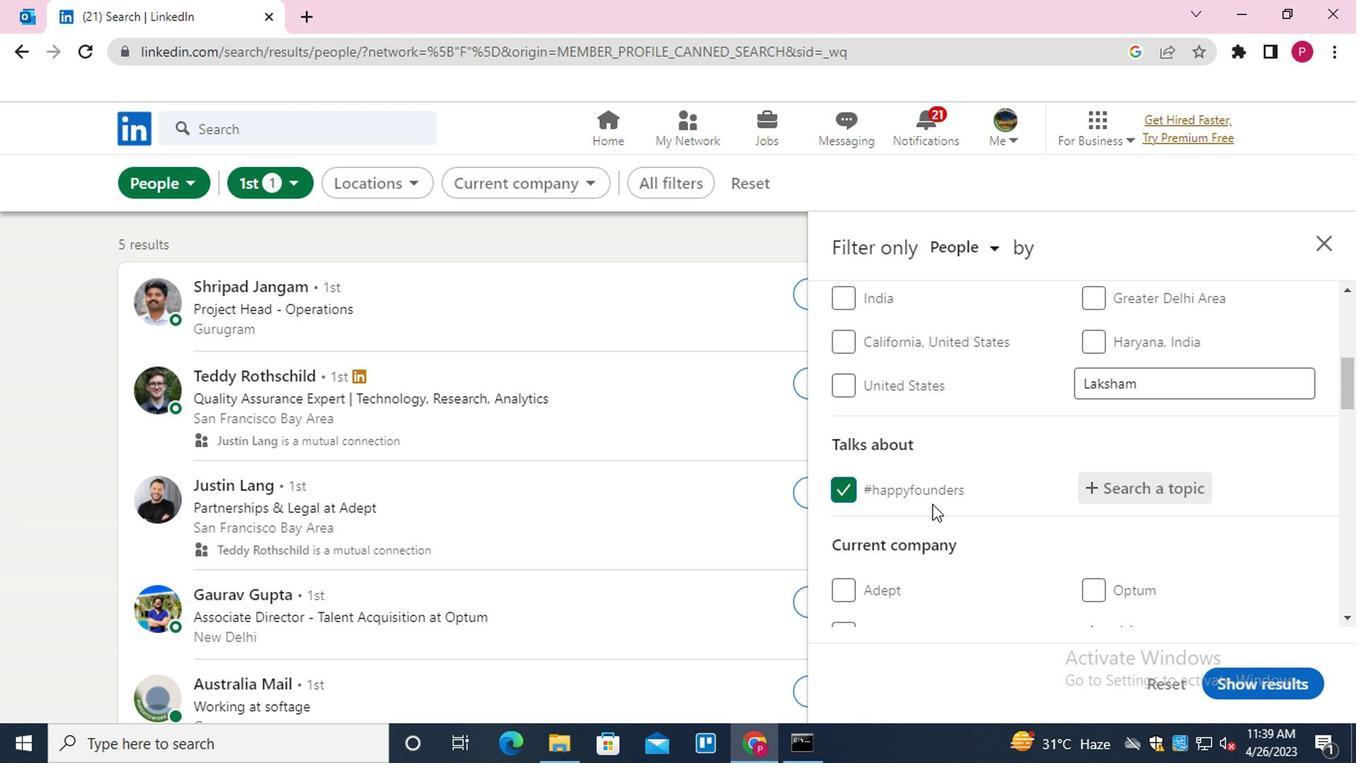 
Action: Mouse scrolled (929, 501) with delta (0, 0)
Screenshot: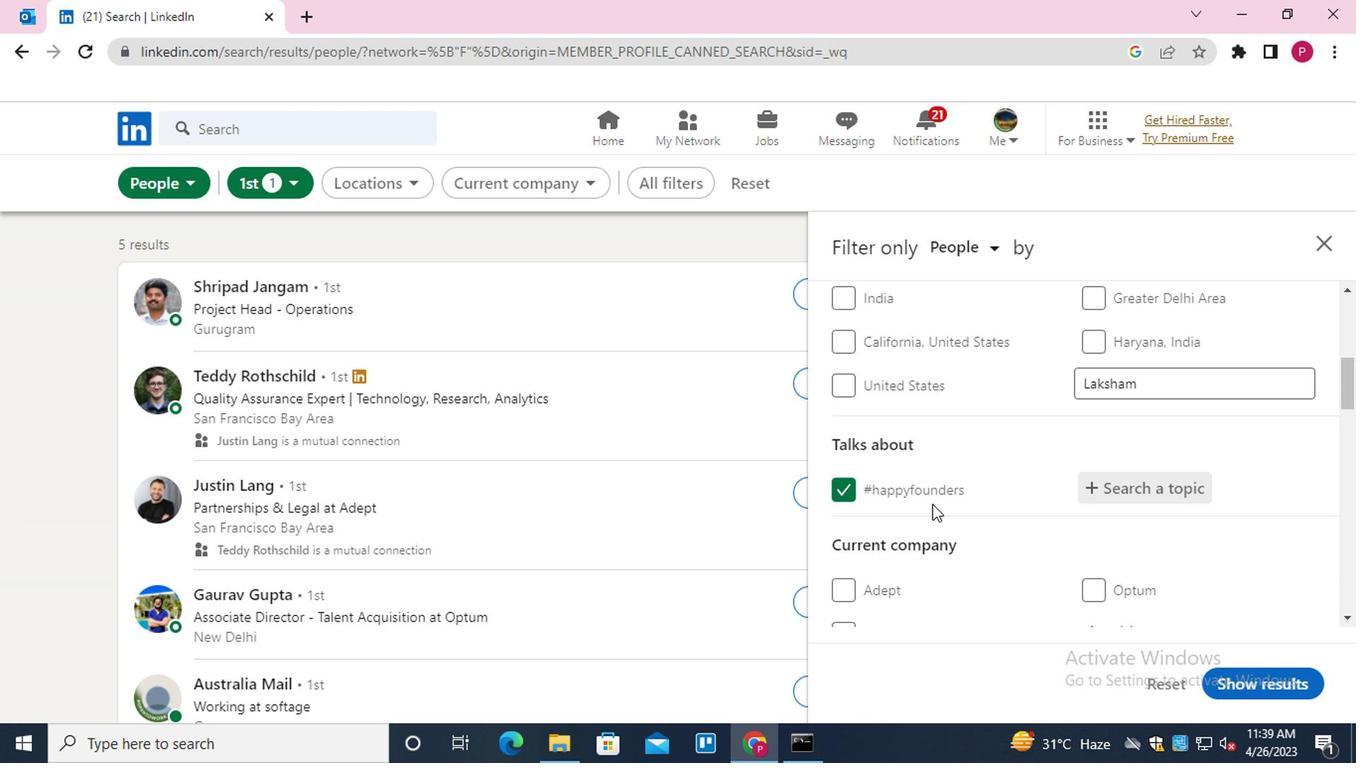 
Action: Mouse moved to (1110, 427)
Screenshot: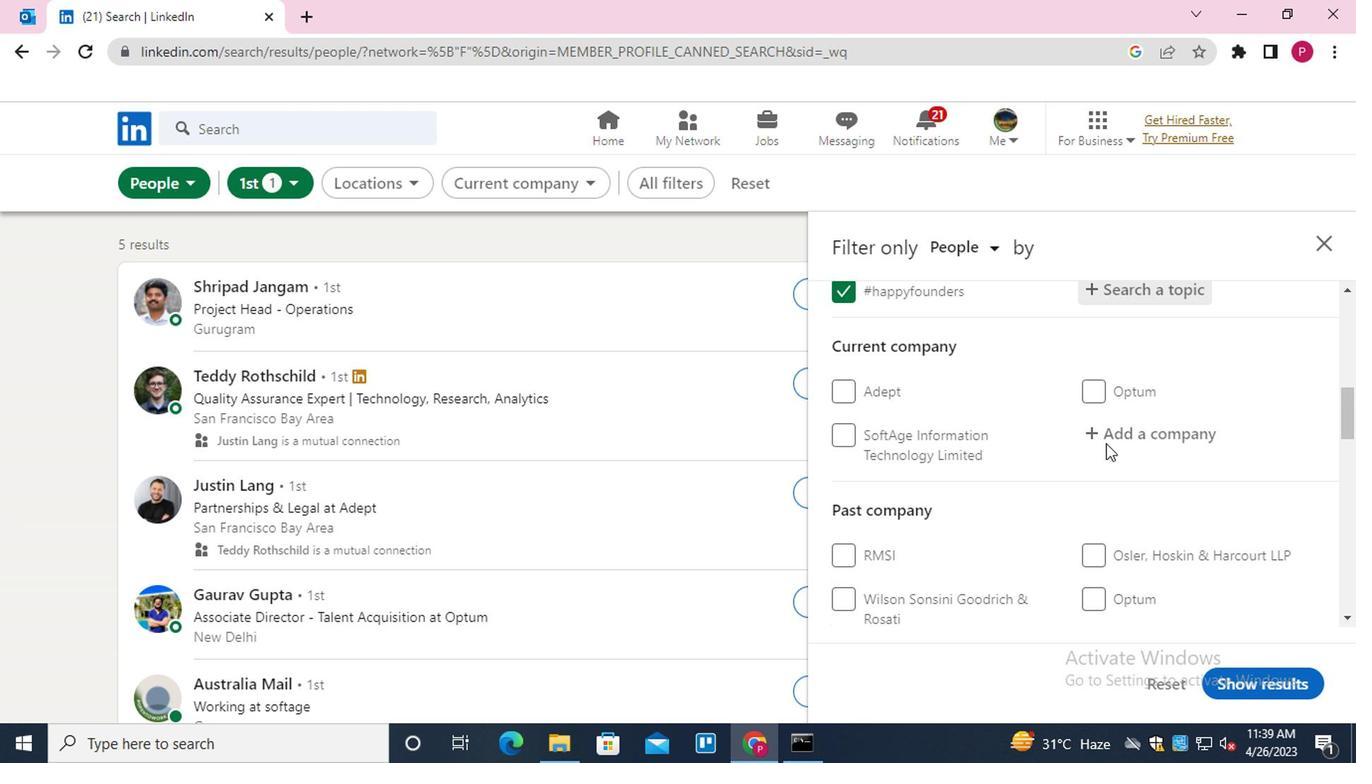
Action: Mouse pressed left at (1110, 427)
Screenshot: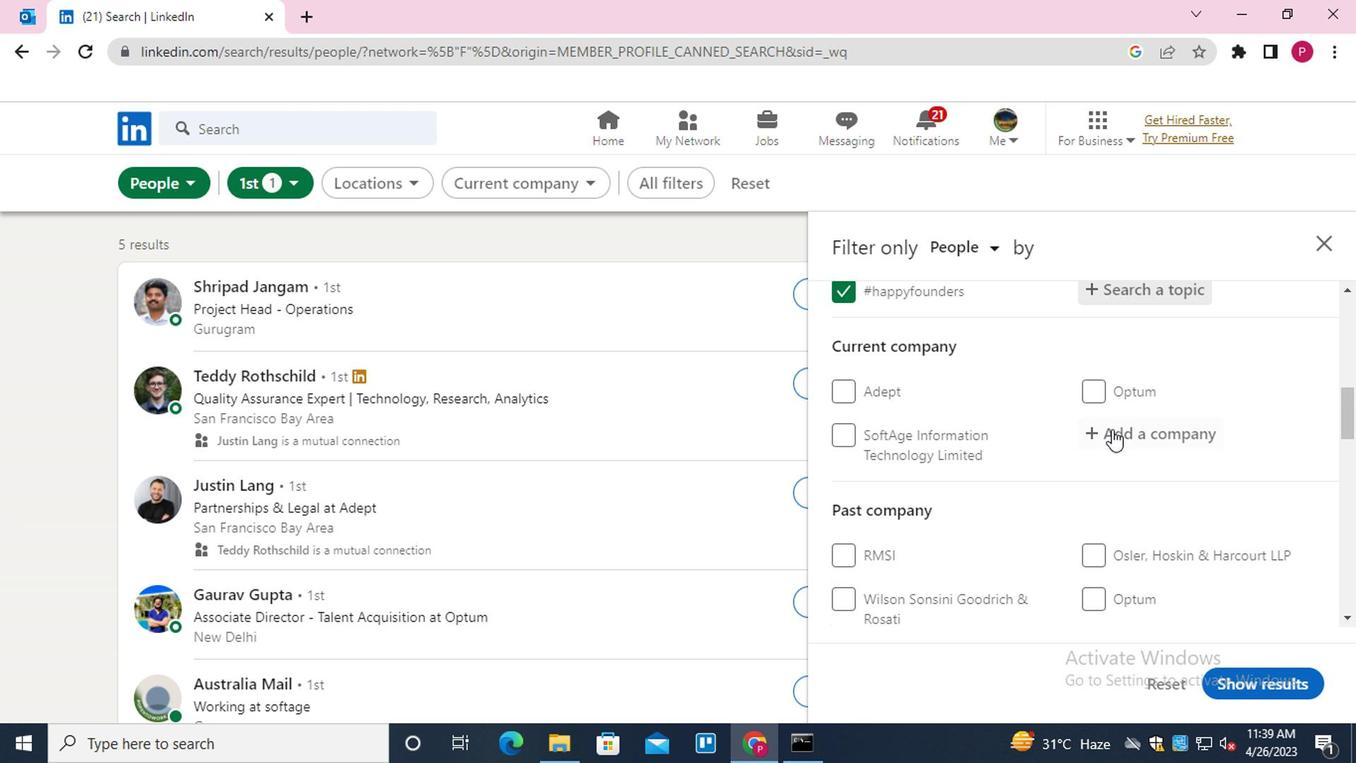 
Action: Key pressed <Key.shift>ACE<Key.space><Key.shift>YOUR<Key.down><Key.down><Key.enter>
Screenshot: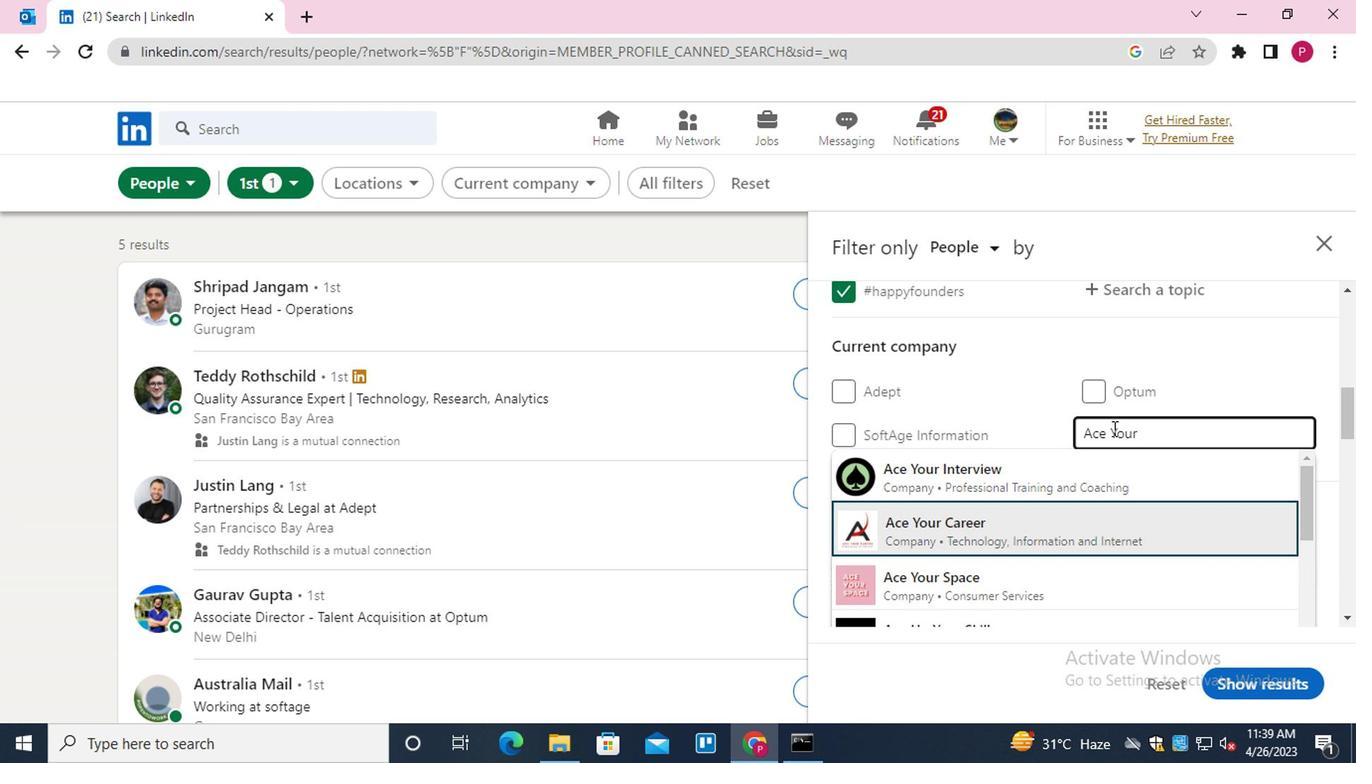 
Action: Mouse moved to (1095, 431)
Screenshot: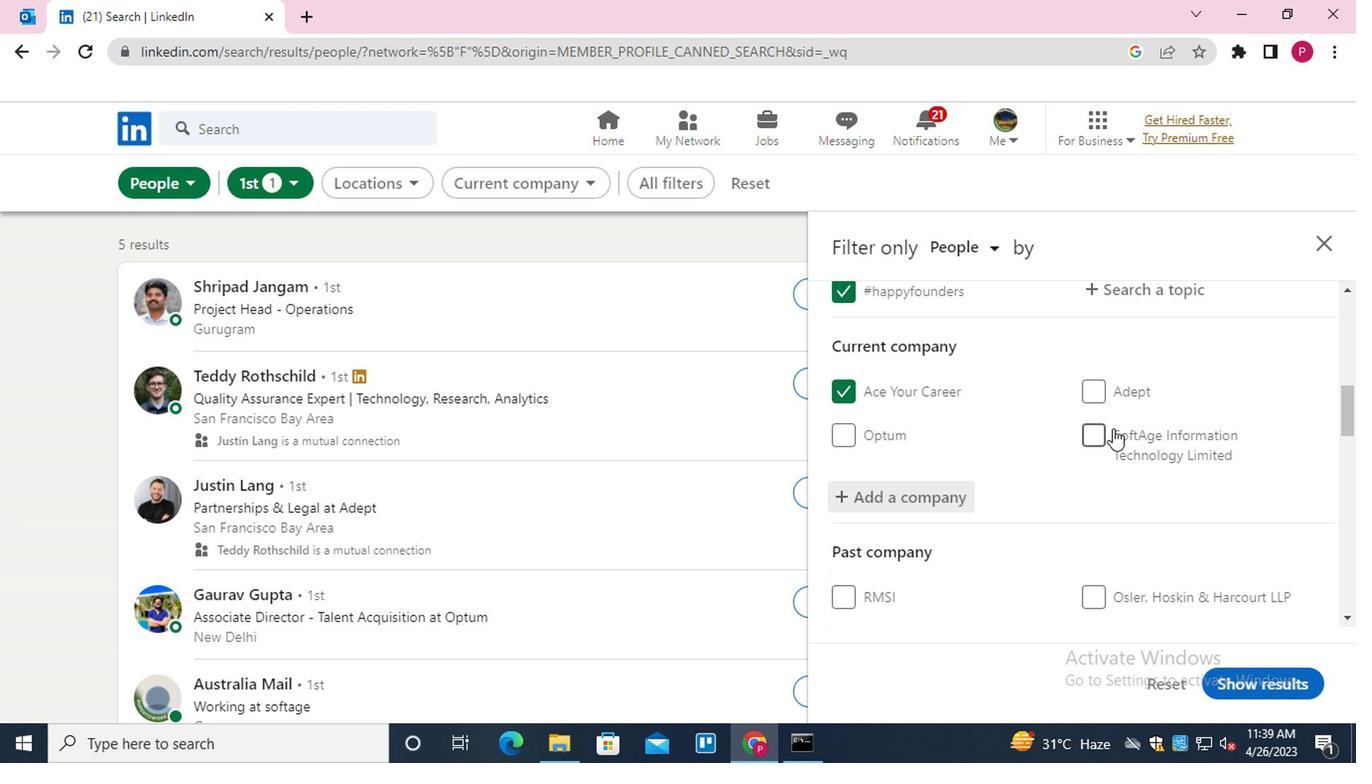 
Action: Mouse scrolled (1095, 431) with delta (0, 0)
Screenshot: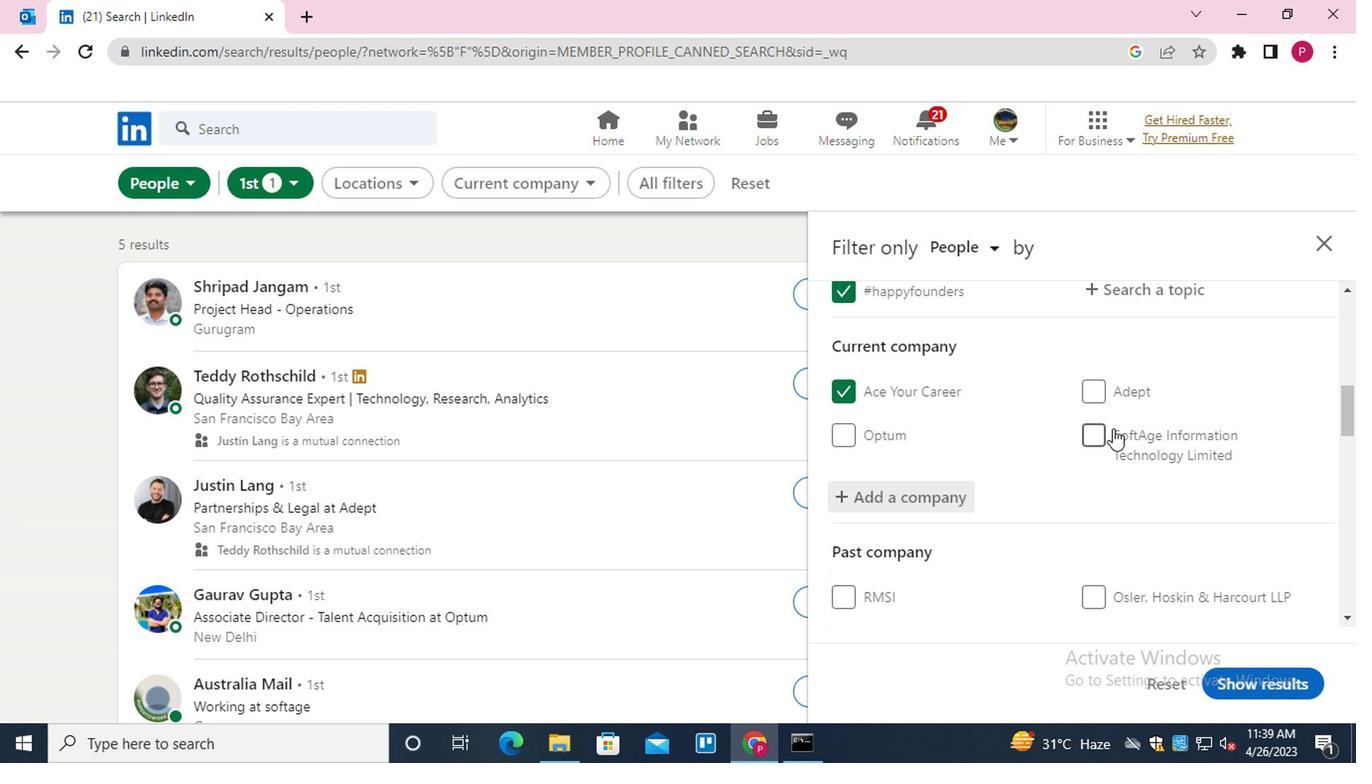 
Action: Mouse moved to (1094, 432)
Screenshot: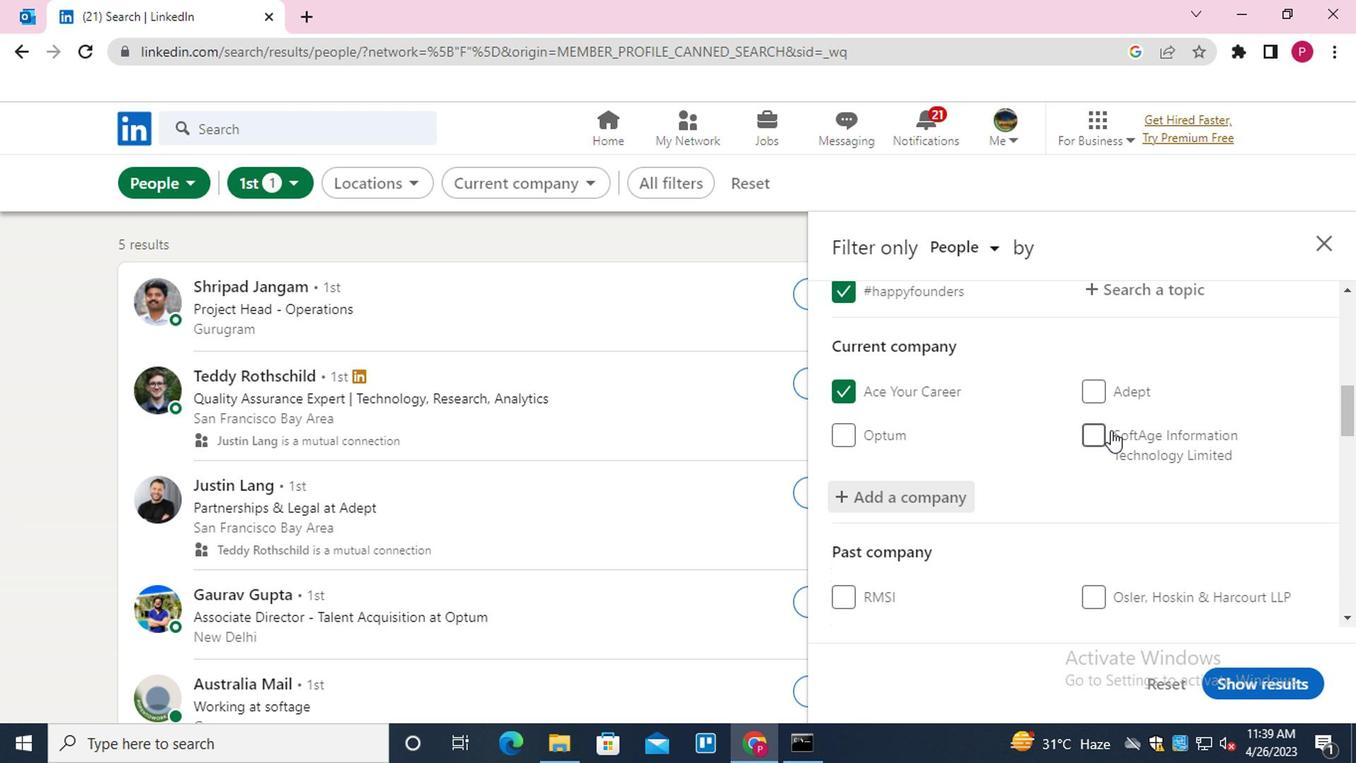 
Action: Mouse scrolled (1094, 431) with delta (0, 0)
Screenshot: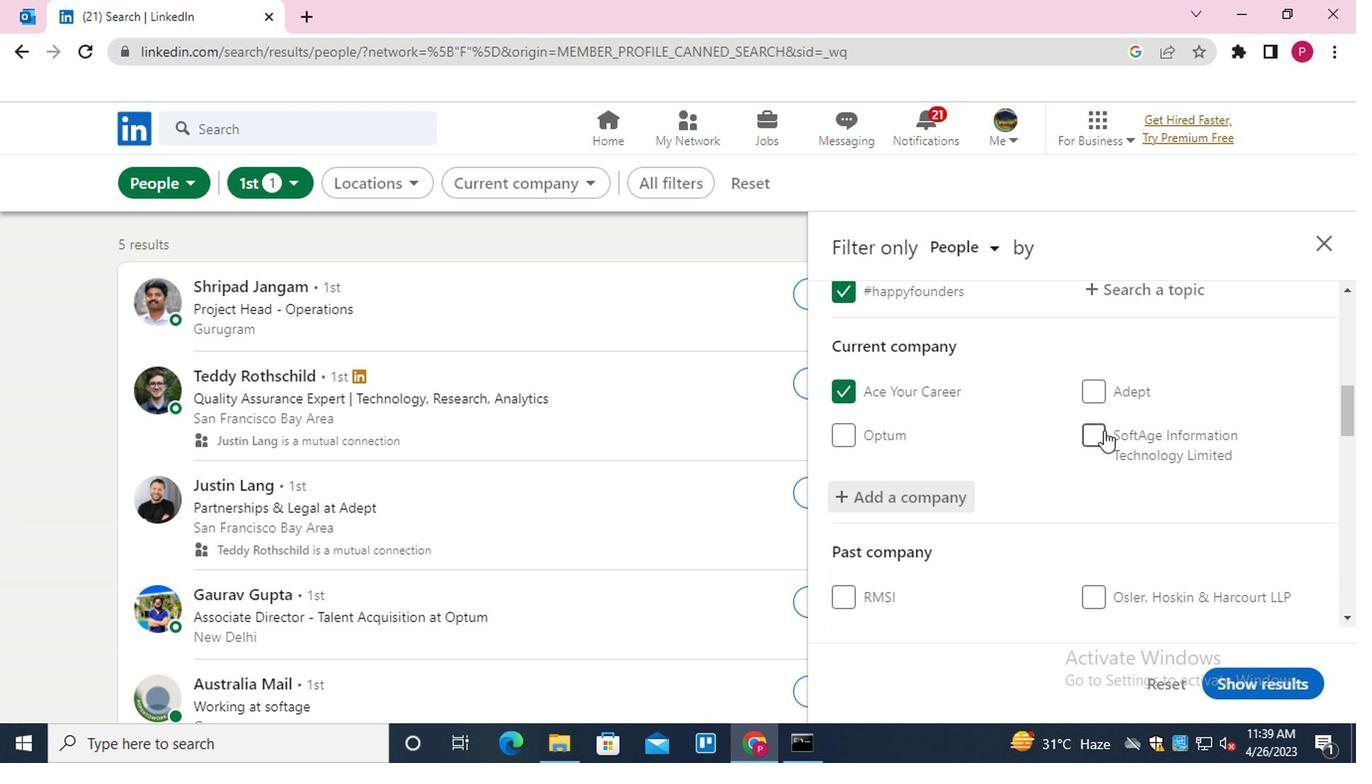 
Action: Mouse moved to (1030, 468)
Screenshot: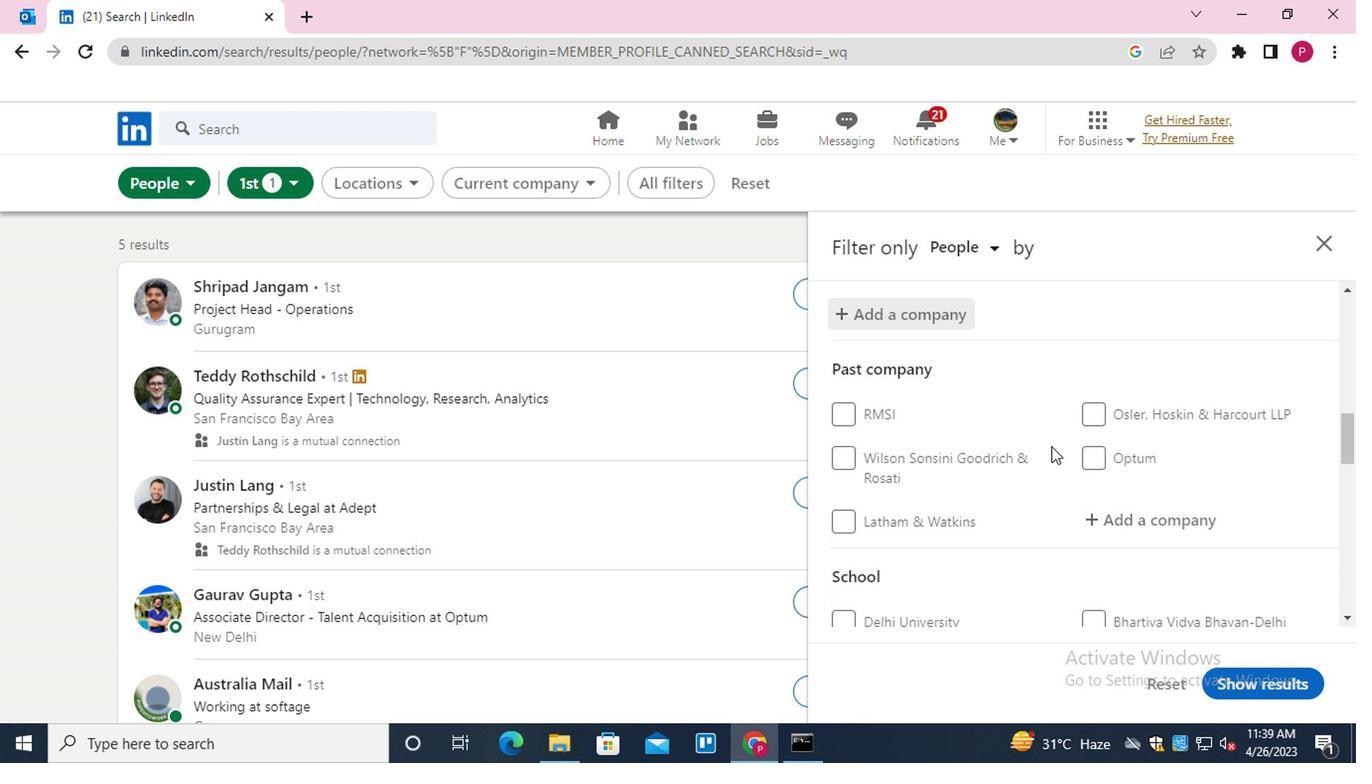 
Action: Mouse scrolled (1030, 467) with delta (0, -1)
Screenshot: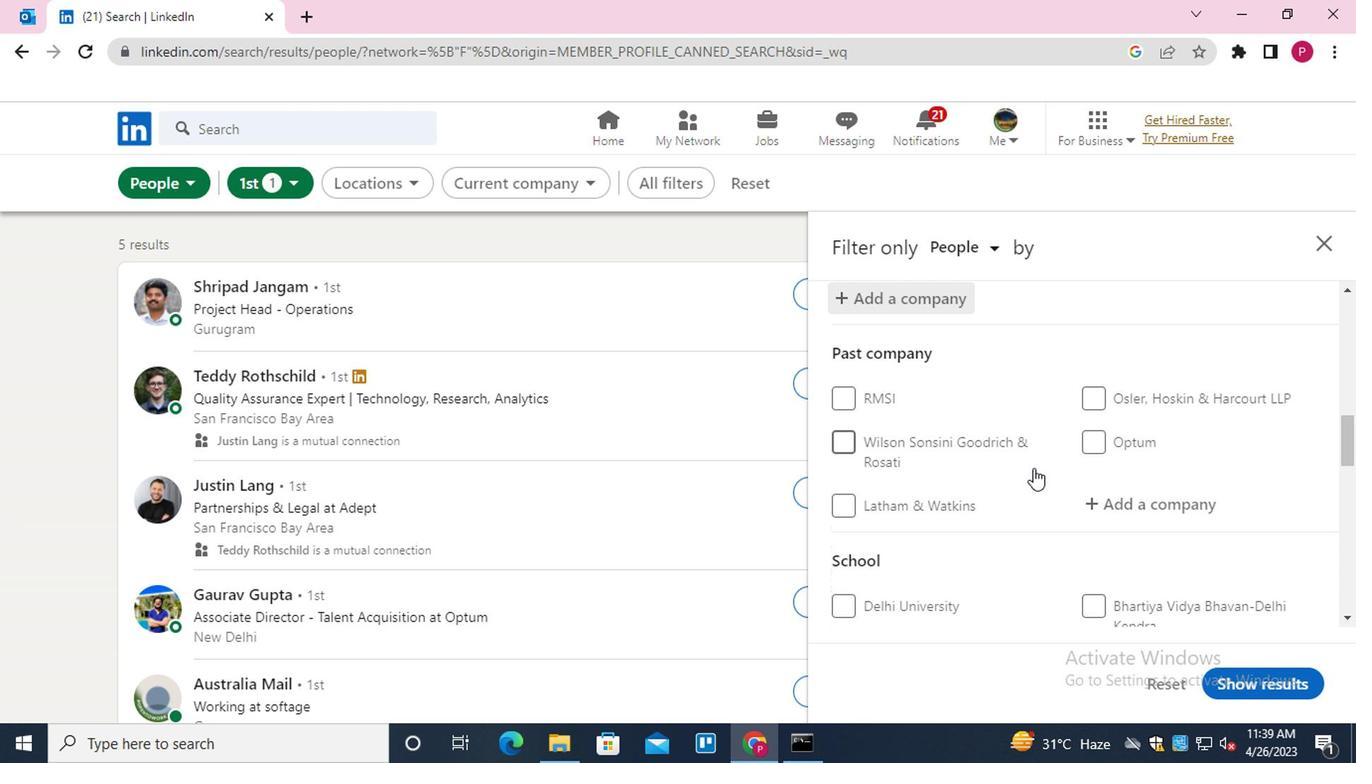 
Action: Mouse moved to (1035, 471)
Screenshot: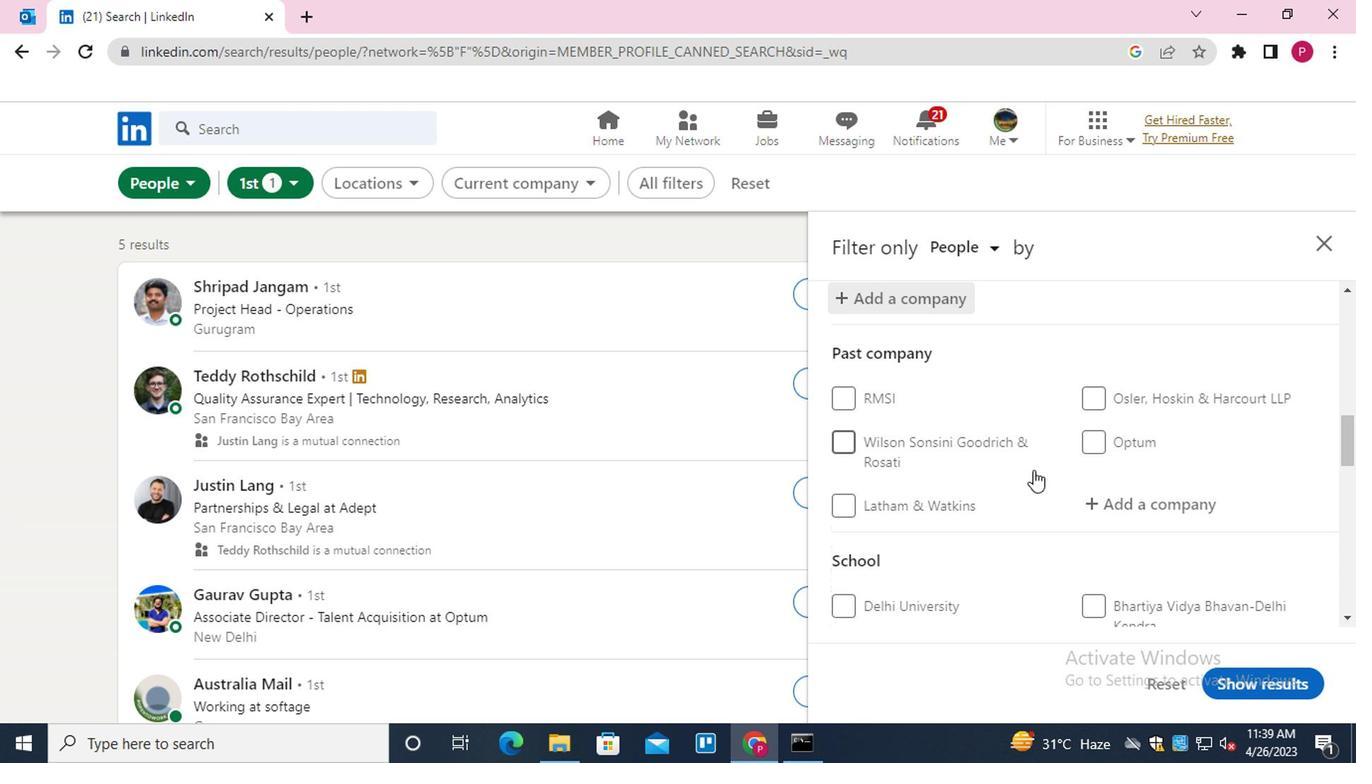 
Action: Mouse scrolled (1035, 471) with delta (0, 0)
Screenshot: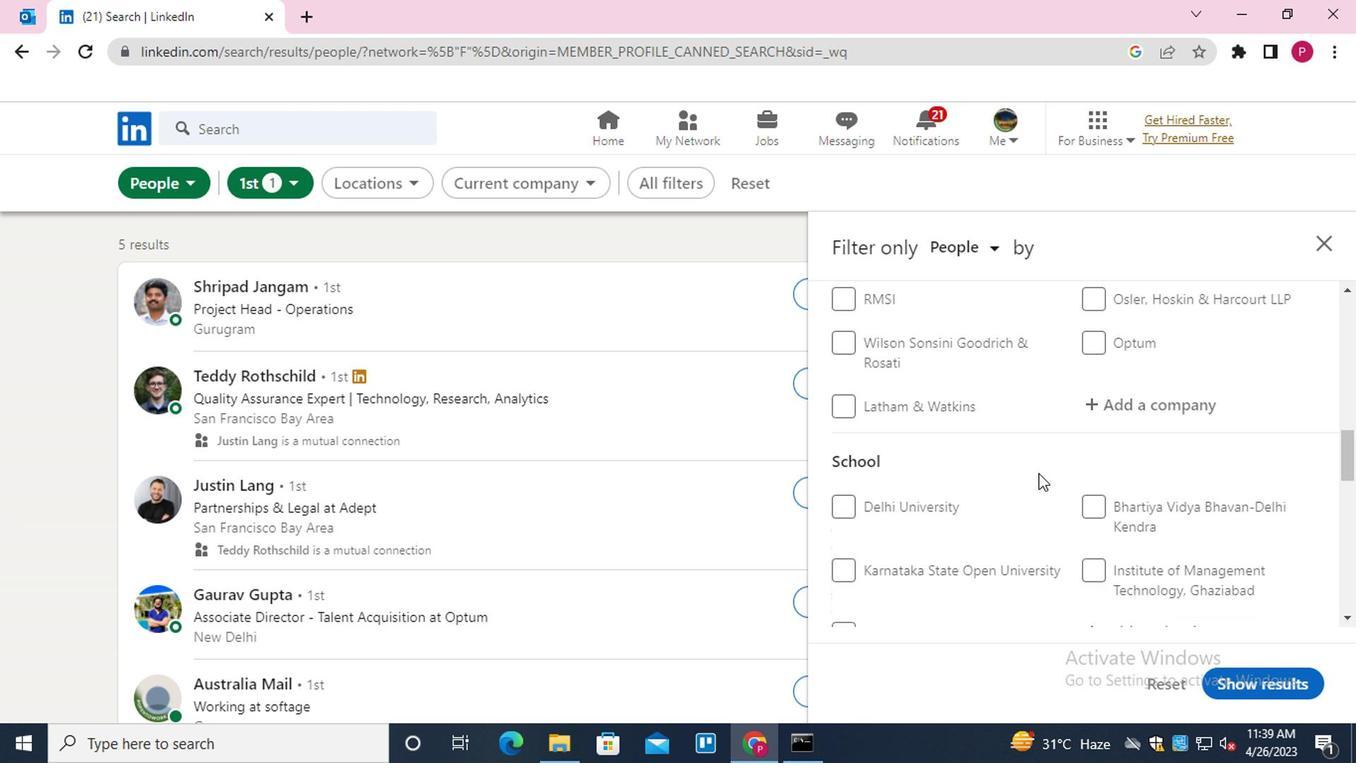 
Action: Mouse scrolled (1035, 471) with delta (0, 0)
Screenshot: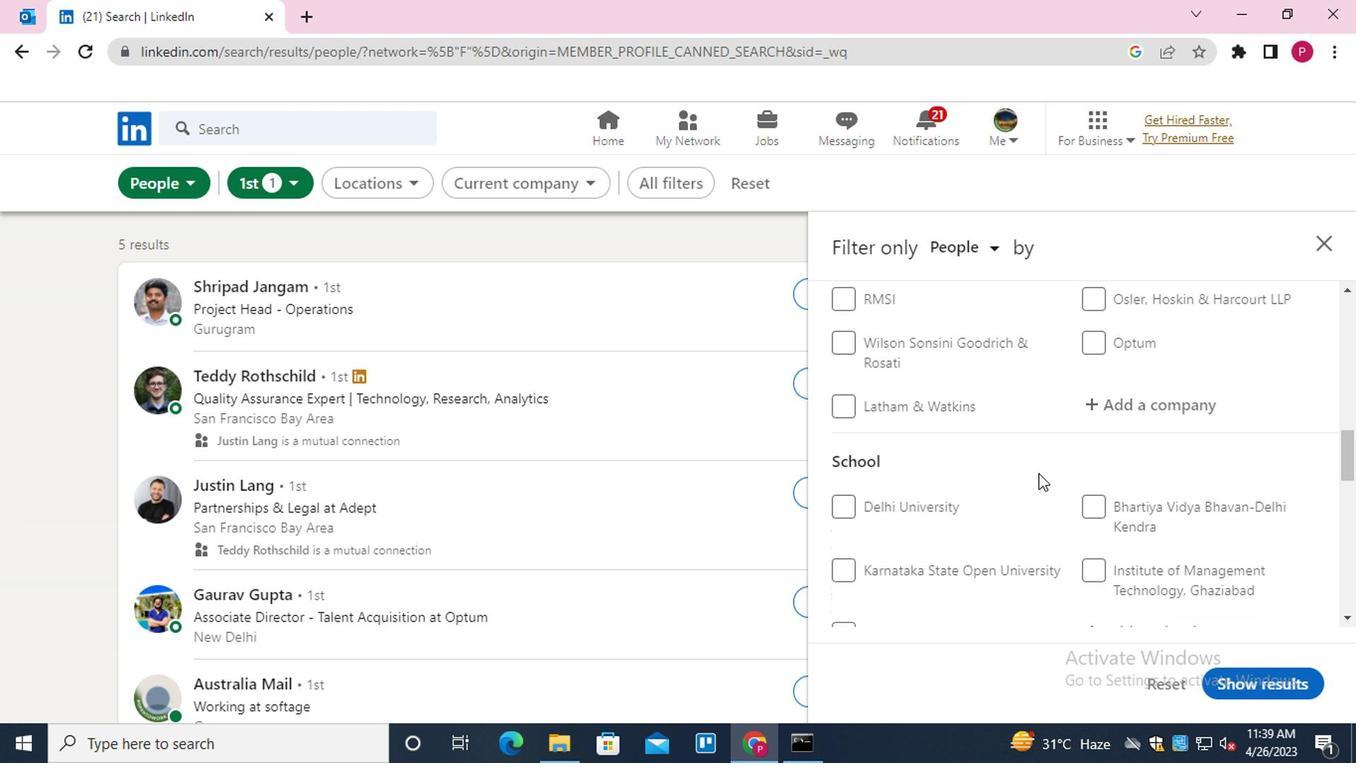 
Action: Mouse moved to (1138, 434)
Screenshot: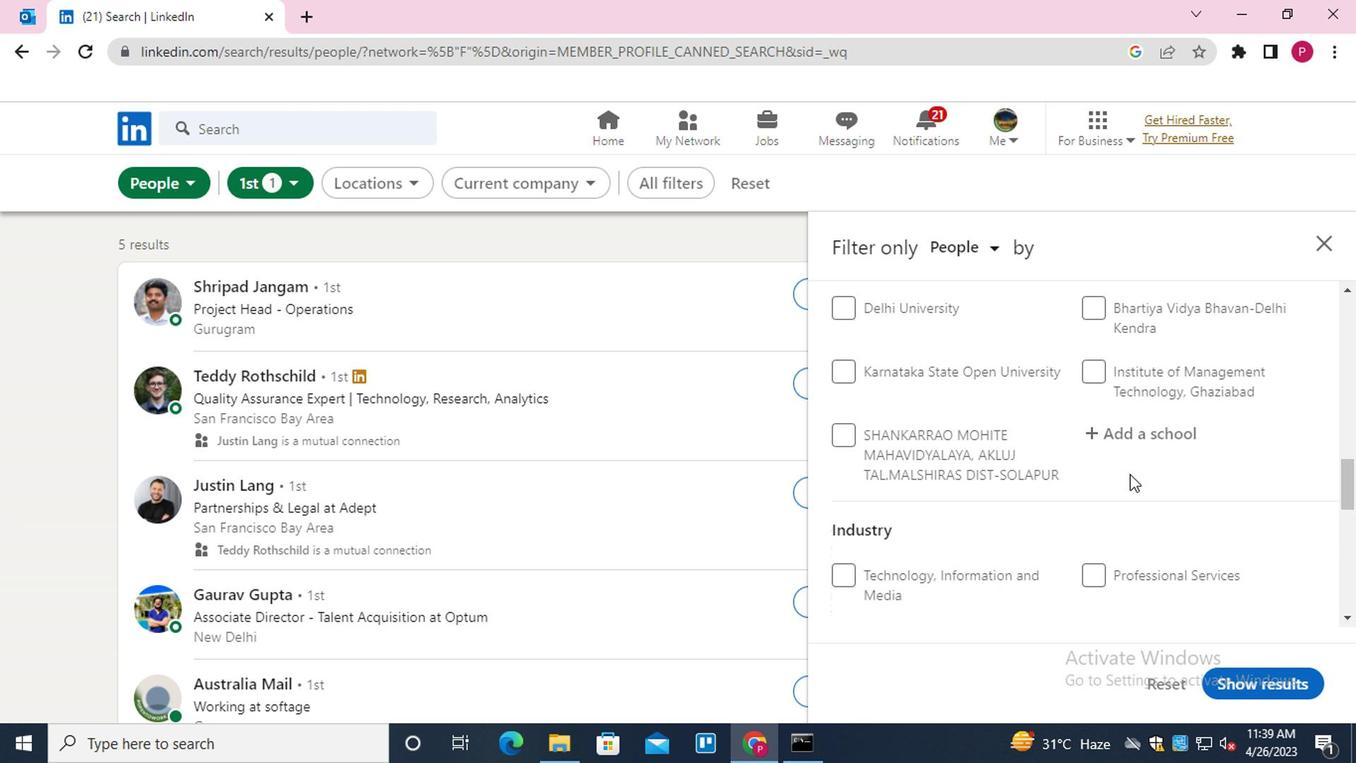
Action: Mouse pressed left at (1138, 434)
Screenshot: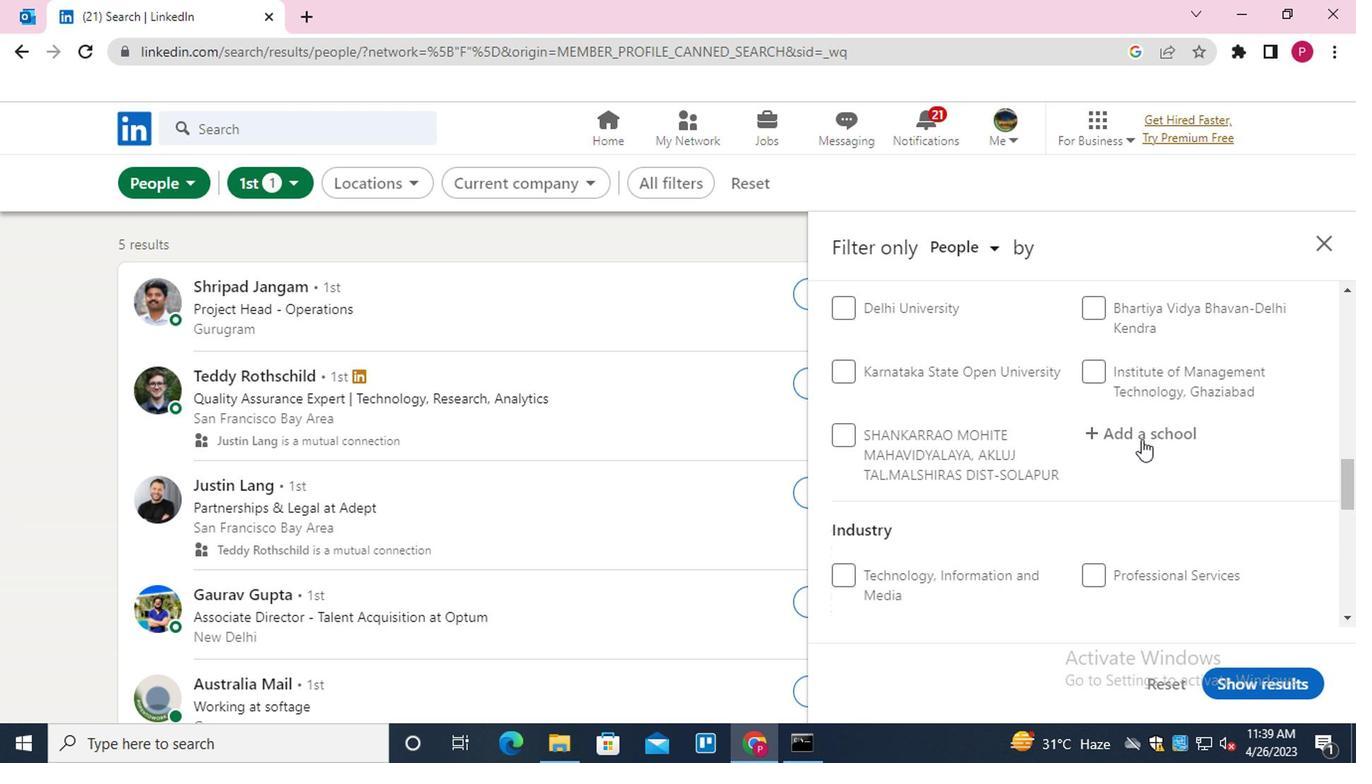 
Action: Key pressed <Key.shift><Key.shift><Key.shift><Key.shift><Key.shift><Key.shift>ST.<Key.space><Key.shift>JOSEPH<Key.space><Key.backspace>'<Key.shift>S<Key.space><Key.shift>PRE
Screenshot: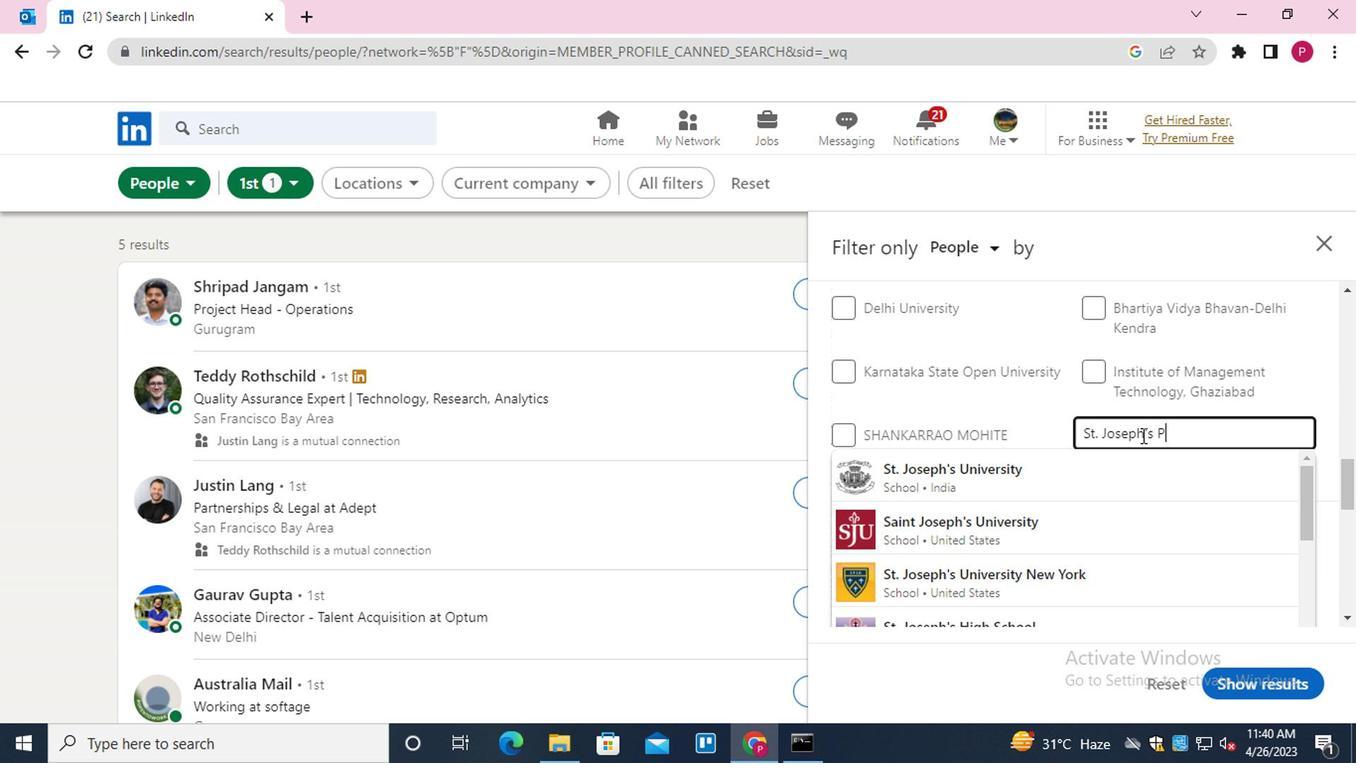 
Action: Mouse moved to (1092, 518)
Screenshot: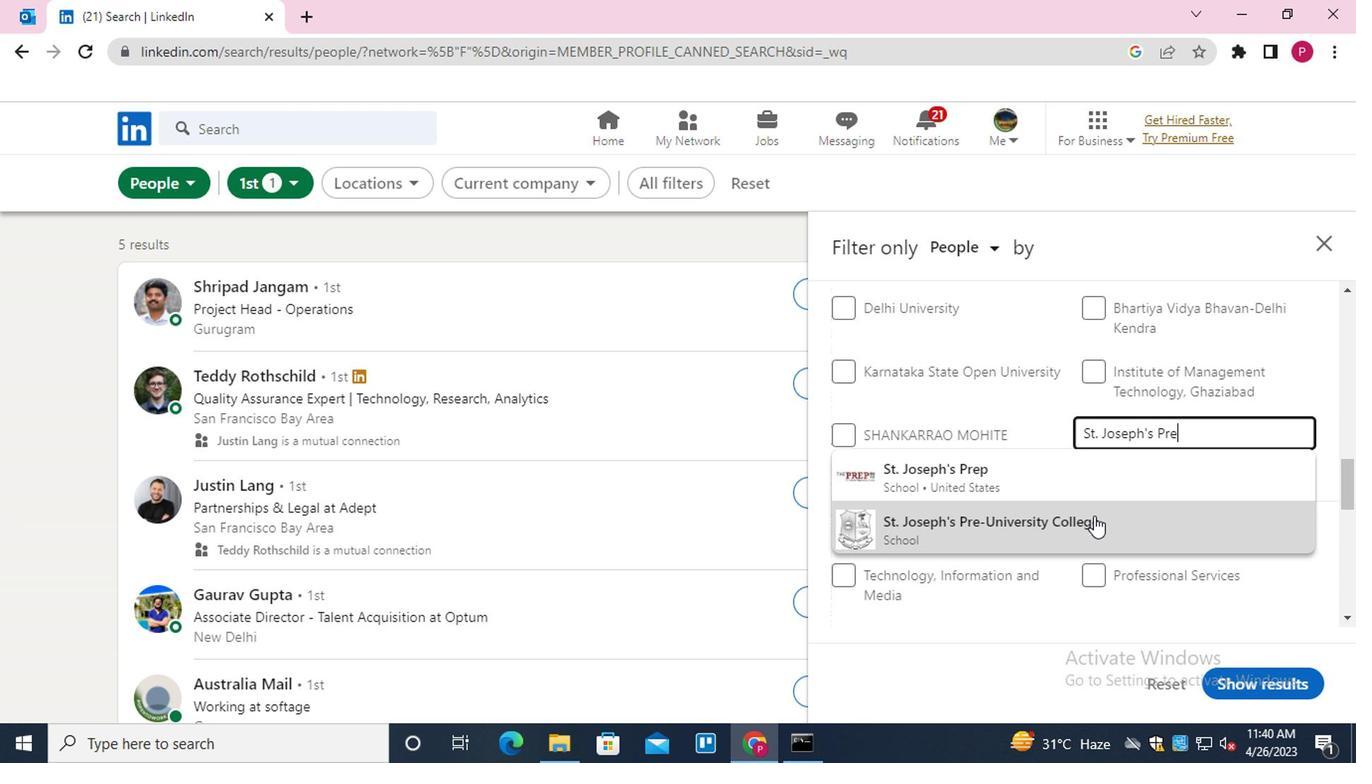 
Action: Mouse pressed left at (1092, 518)
Screenshot: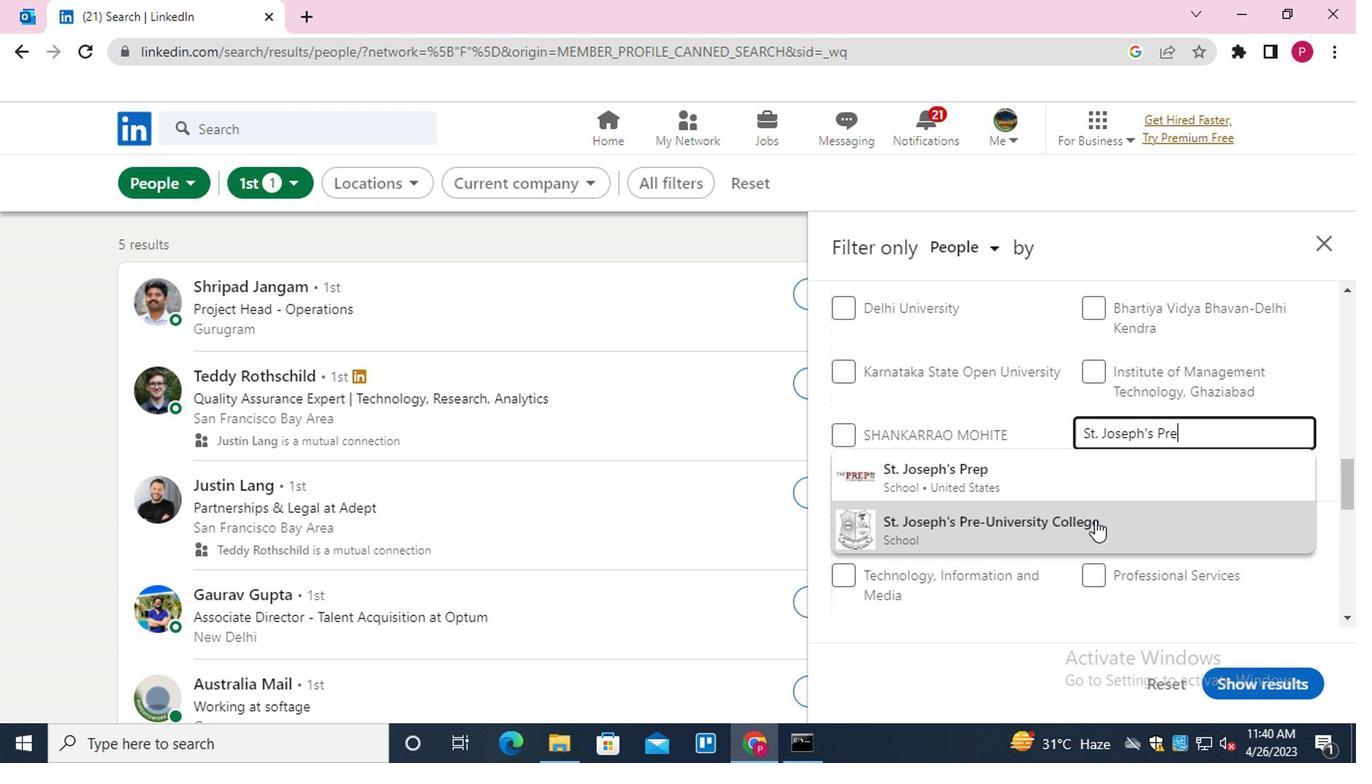 
Action: Mouse moved to (1055, 488)
Screenshot: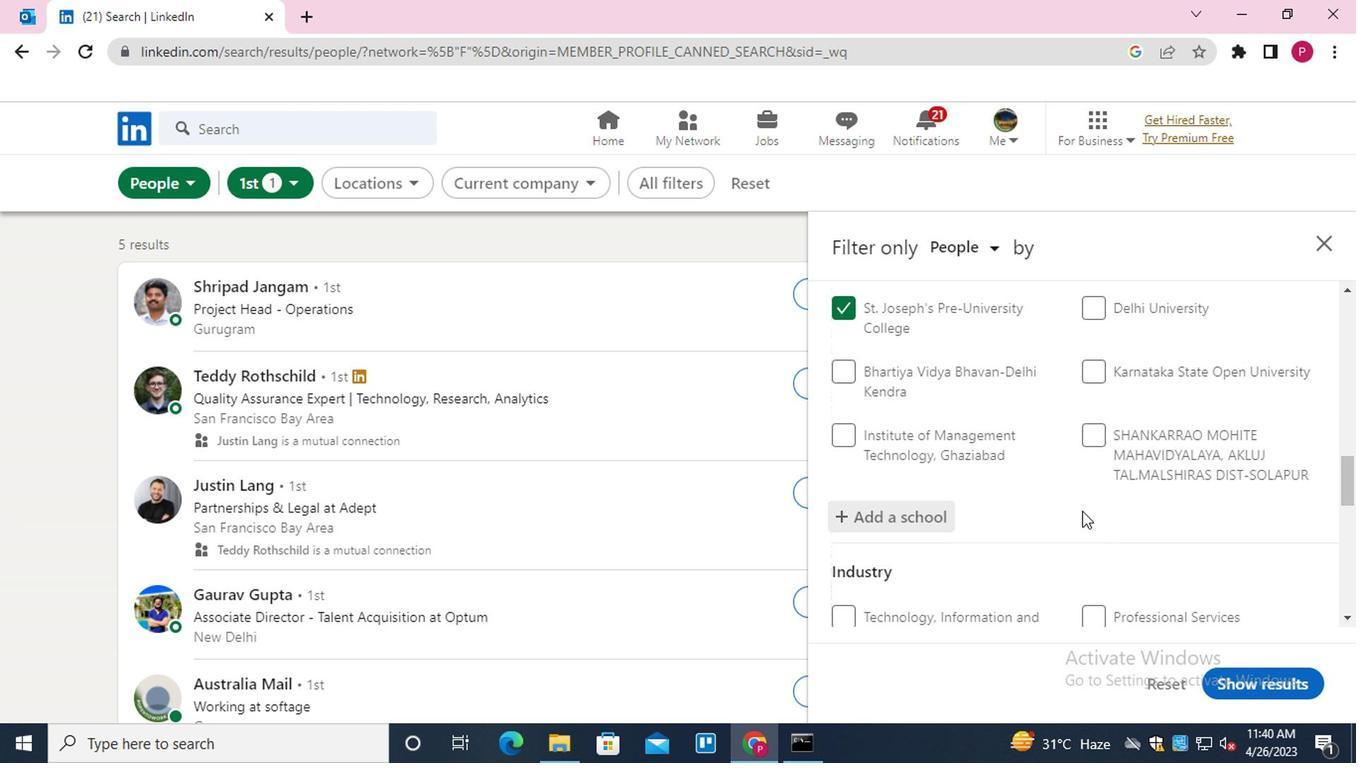 
Action: Mouse scrolled (1055, 487) with delta (0, -1)
Screenshot: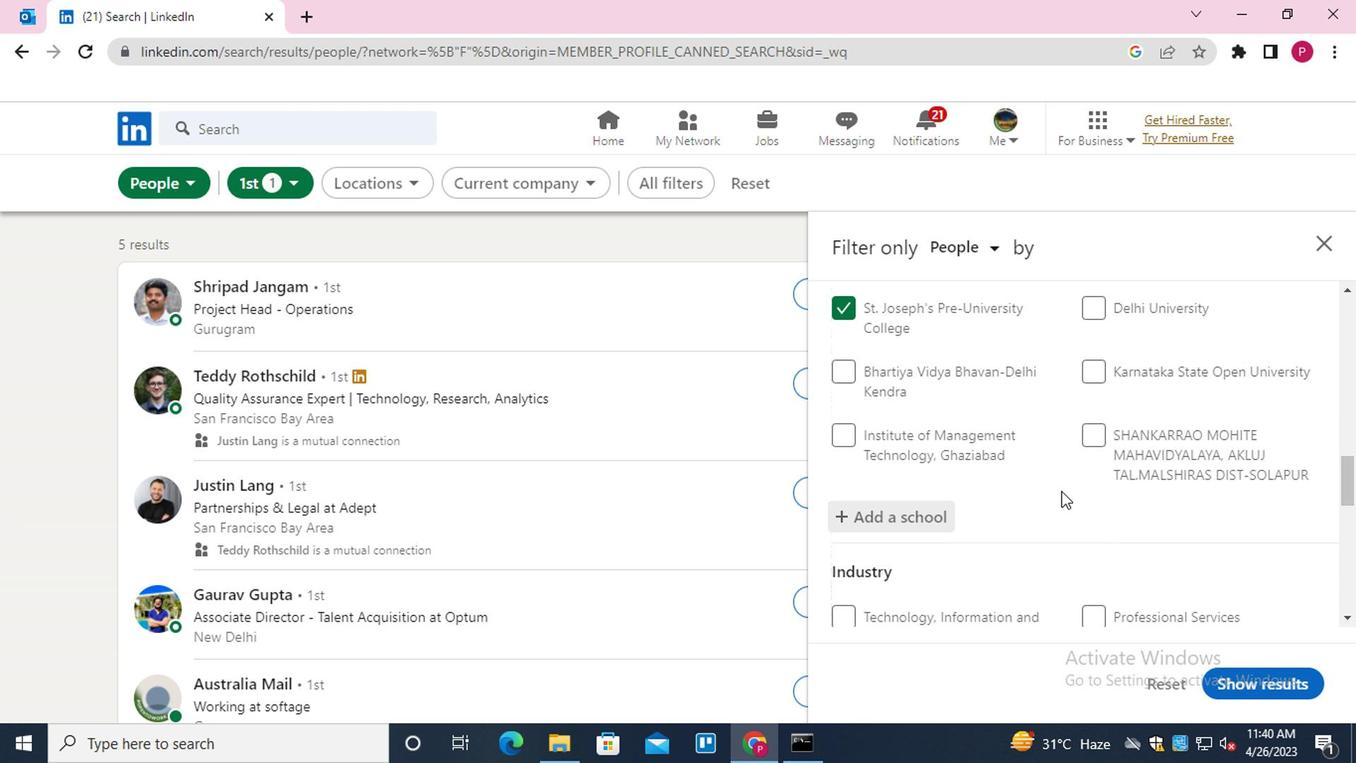
Action: Mouse scrolled (1055, 487) with delta (0, -1)
Screenshot: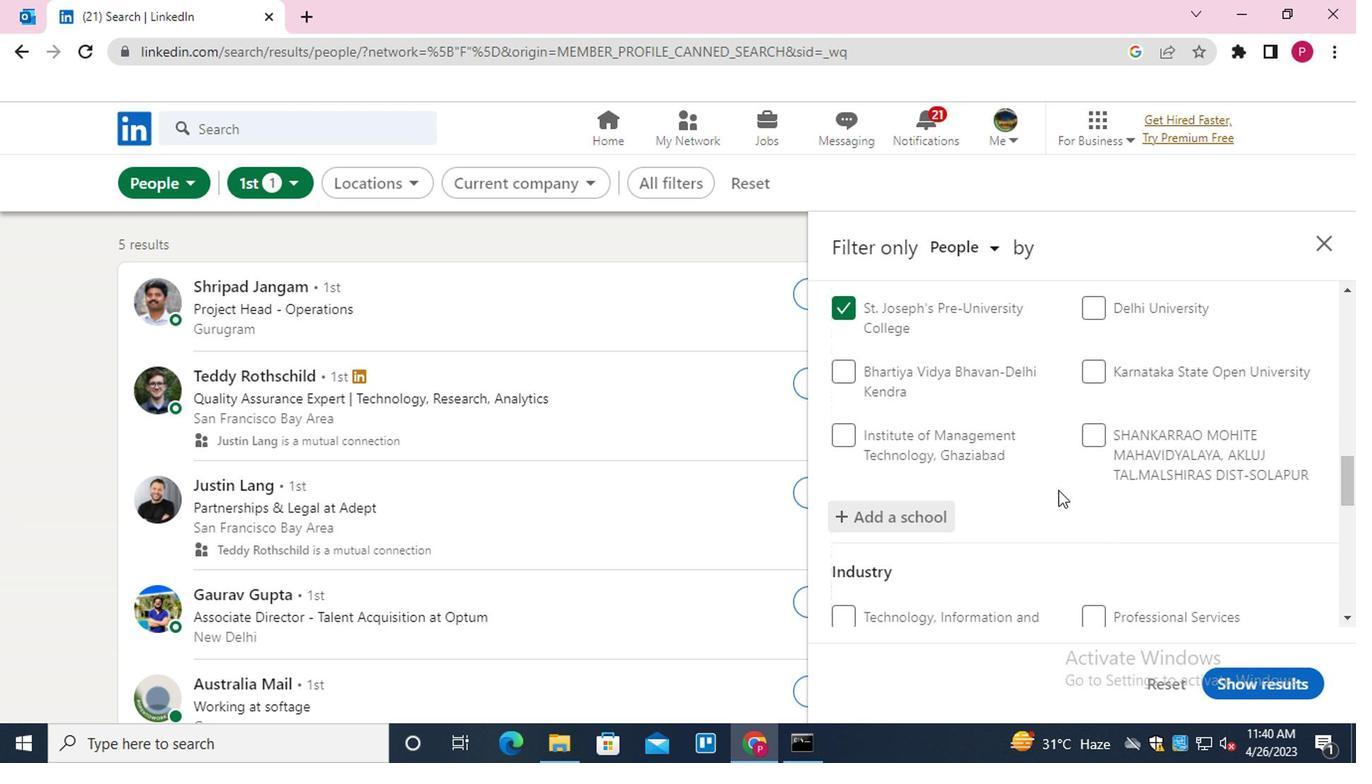 
Action: Mouse scrolled (1055, 487) with delta (0, -1)
Screenshot: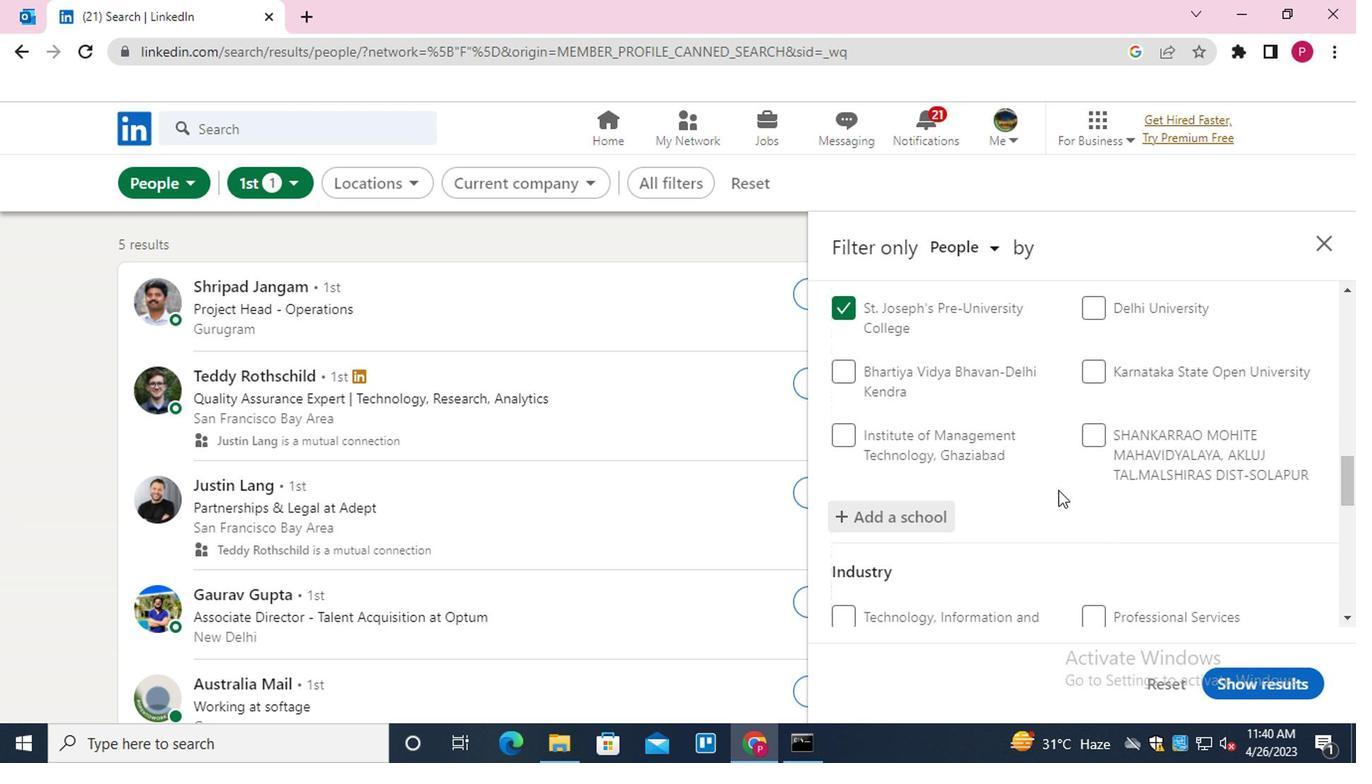 
Action: Mouse moved to (1127, 453)
Screenshot: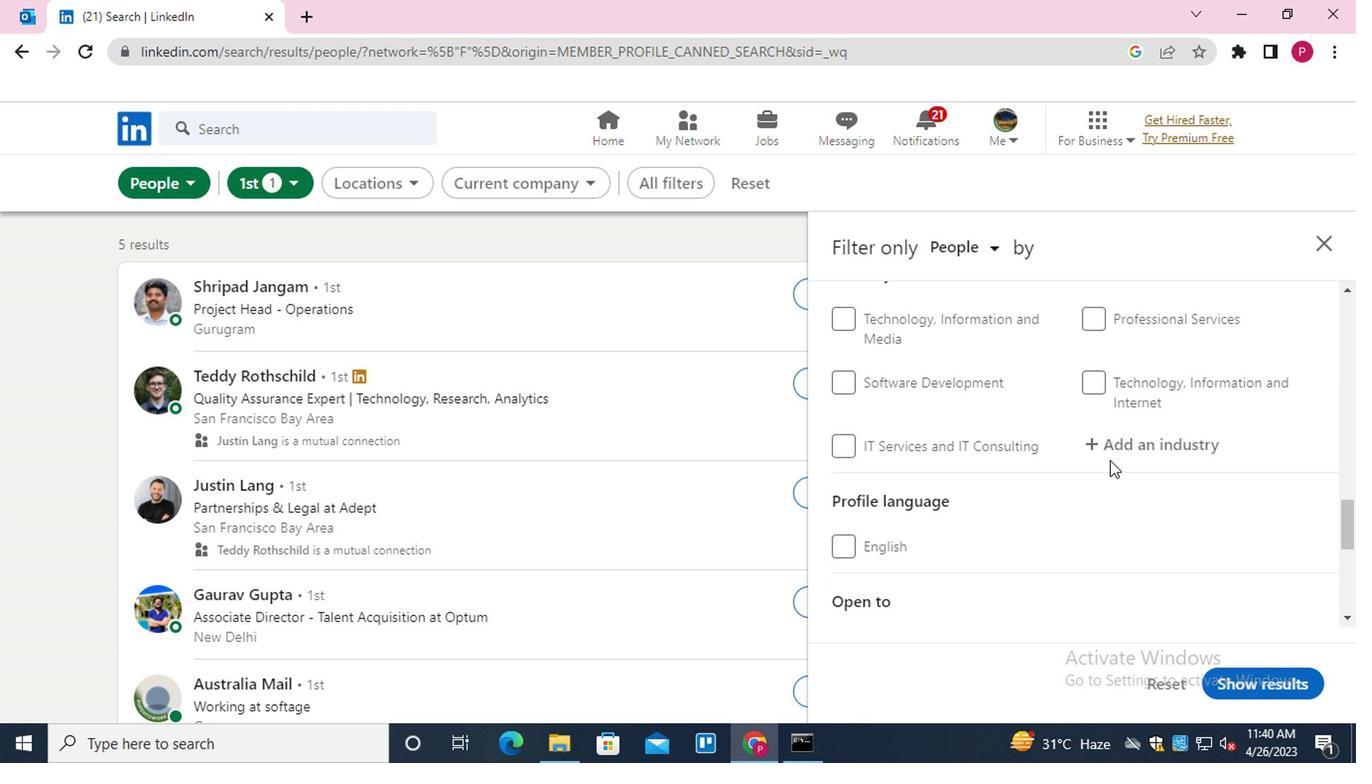 
Action: Mouse pressed left at (1127, 453)
Screenshot: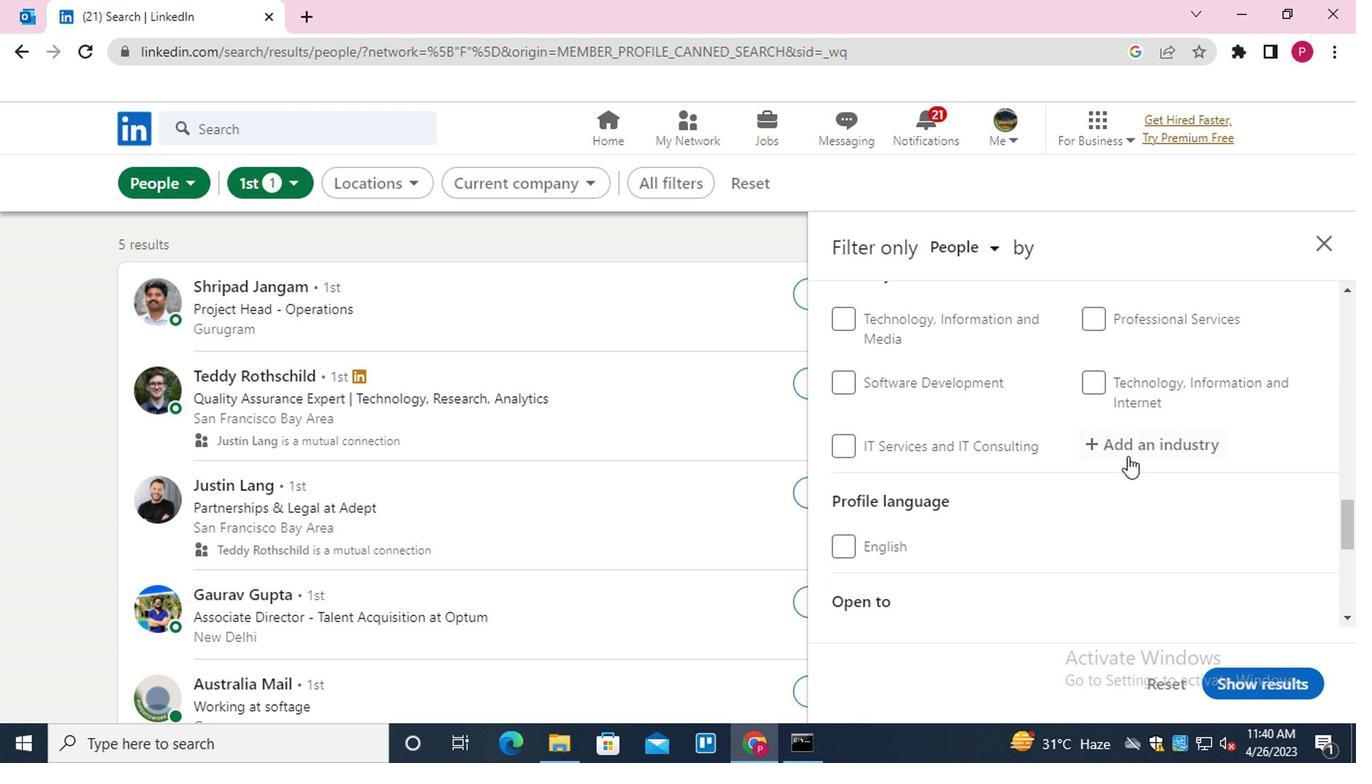
Action: Key pressed <Key.shift>WOOD<Key.down><Key.enter>
Screenshot: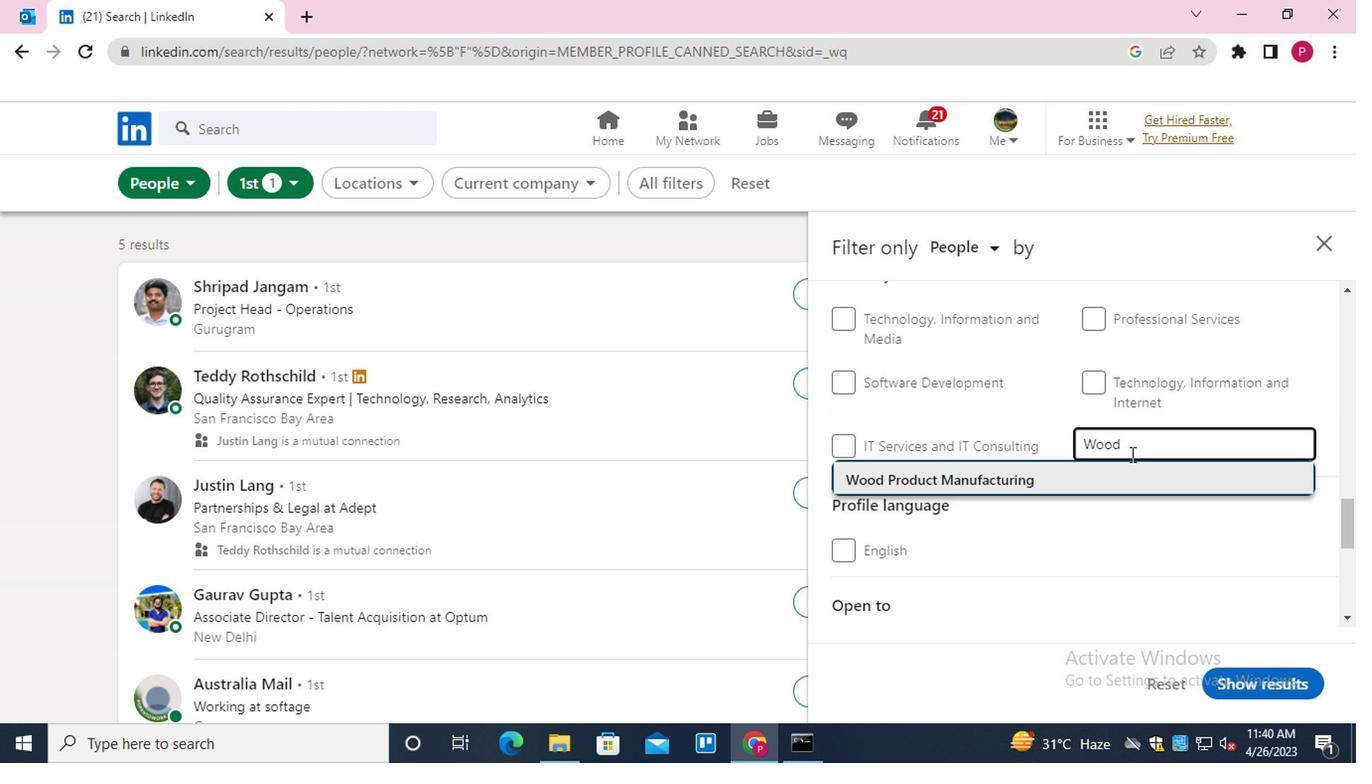 
Action: Mouse moved to (1052, 471)
Screenshot: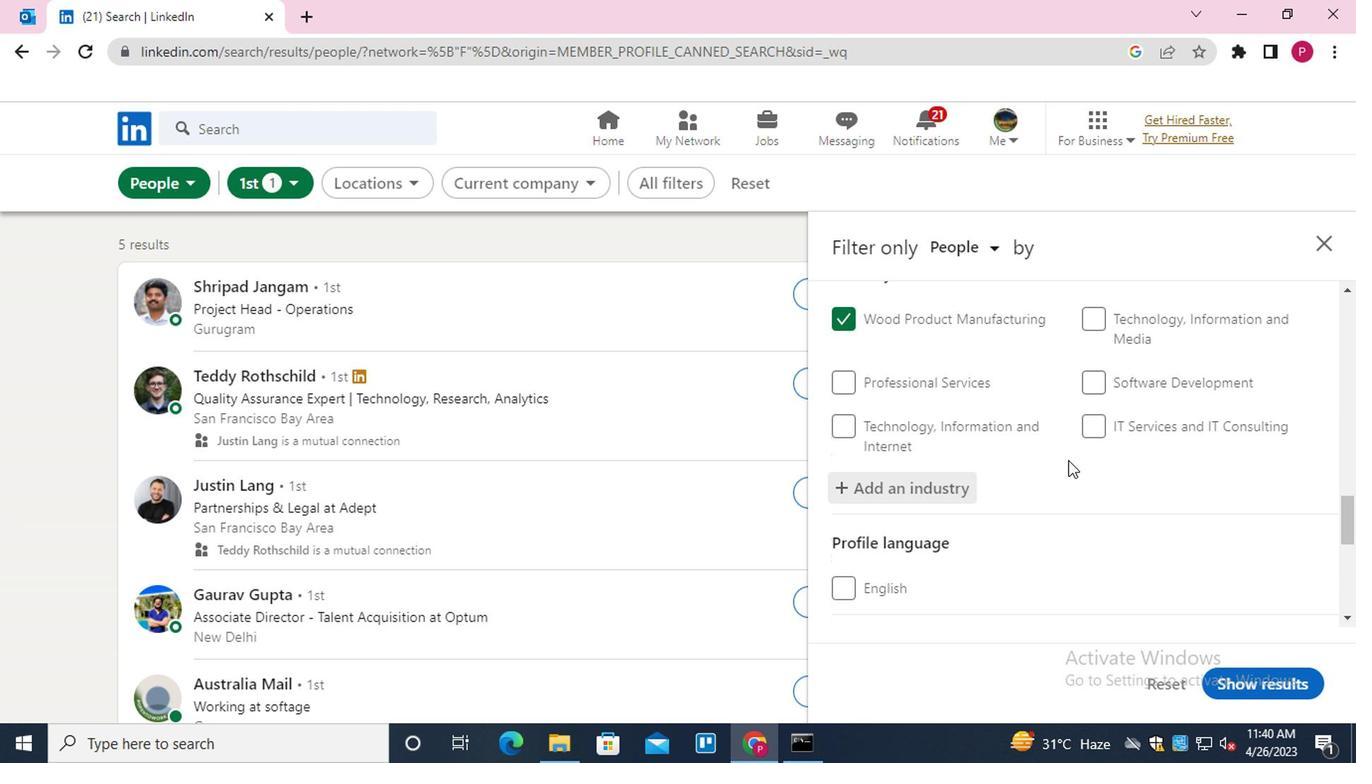 
Action: Mouse scrolled (1052, 469) with delta (0, -1)
Screenshot: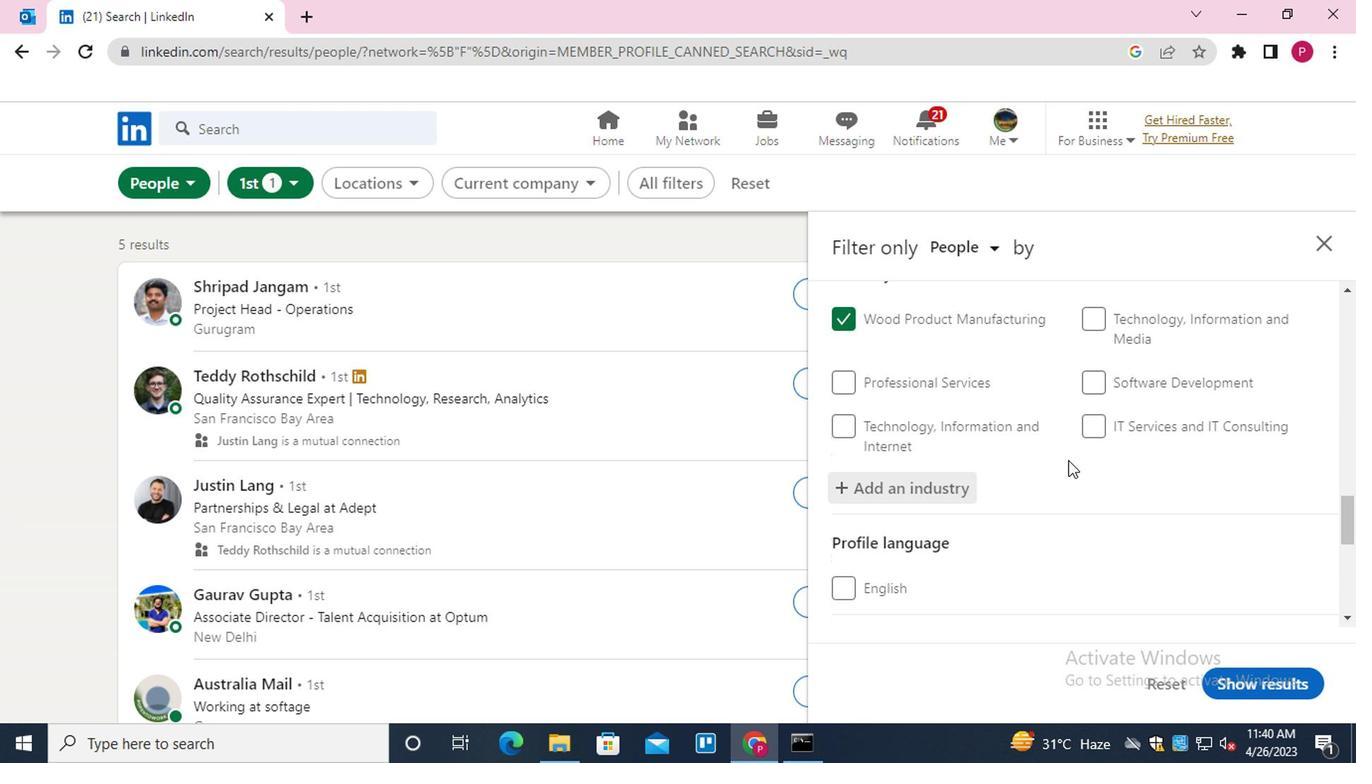 
Action: Mouse moved to (877, 491)
Screenshot: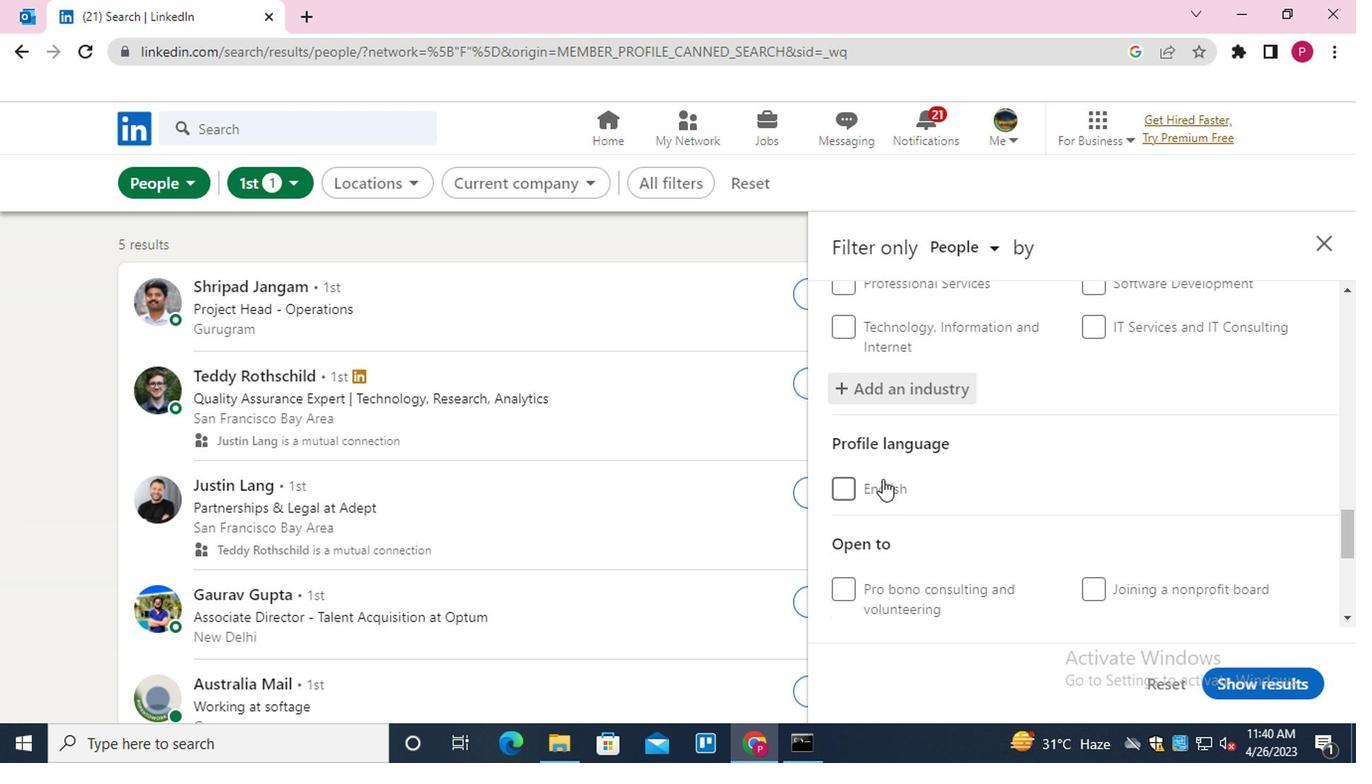 
Action: Mouse pressed left at (877, 491)
Screenshot: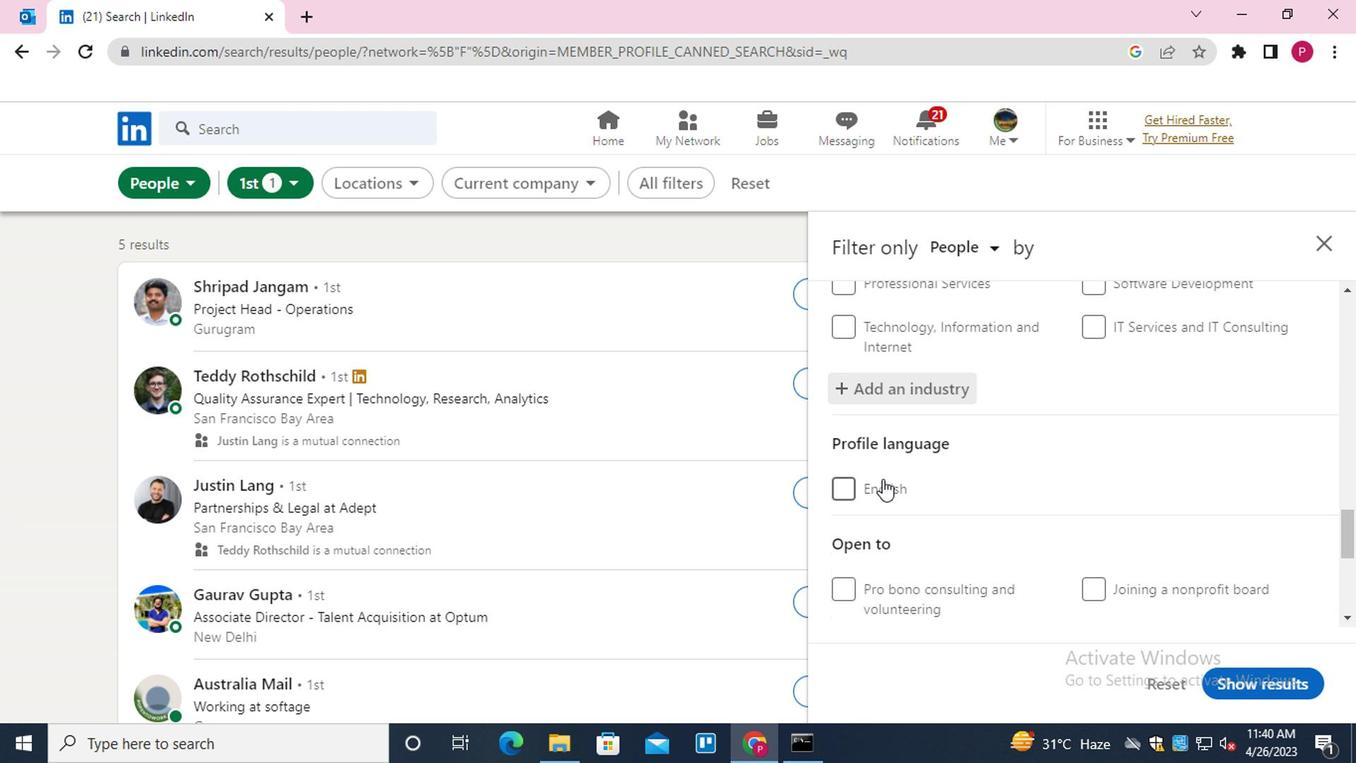 
Action: Mouse moved to (913, 474)
Screenshot: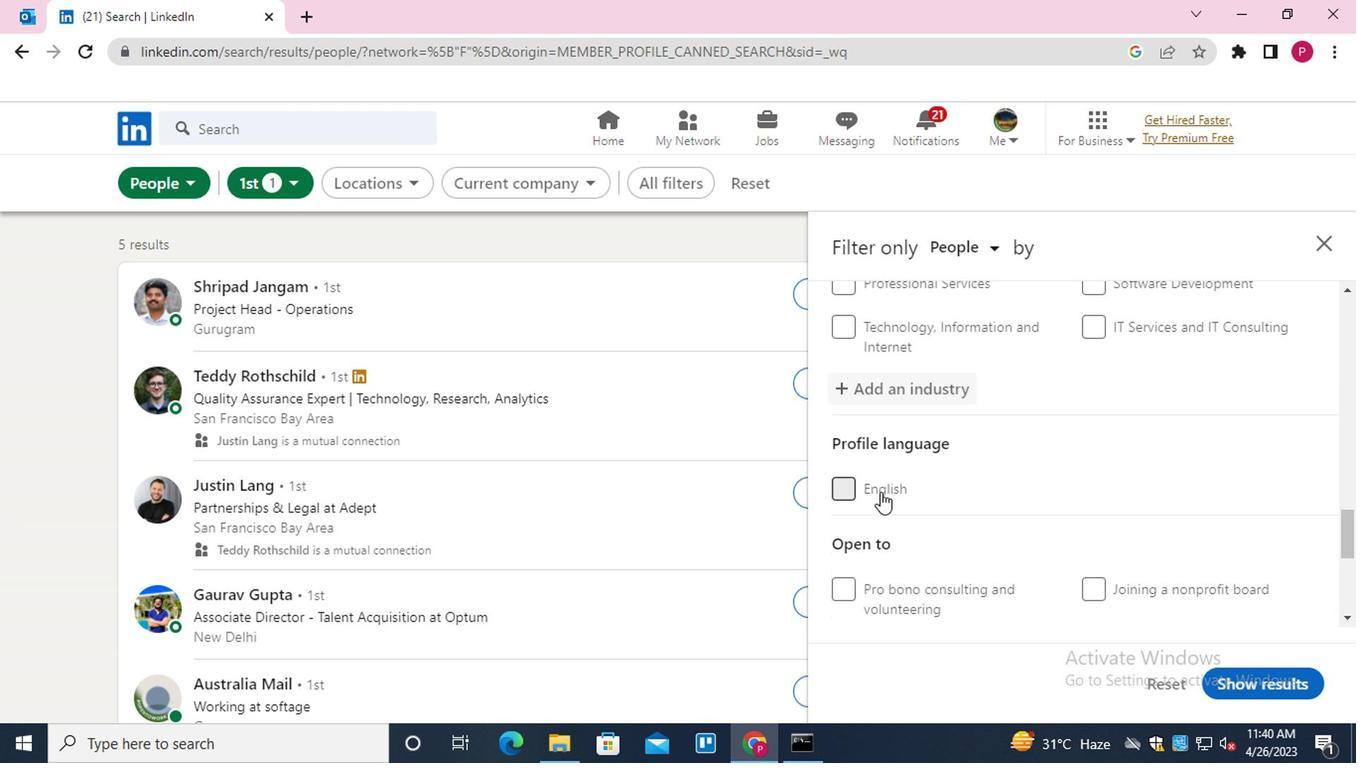 
Action: Mouse scrolled (913, 472) with delta (0, -1)
Screenshot: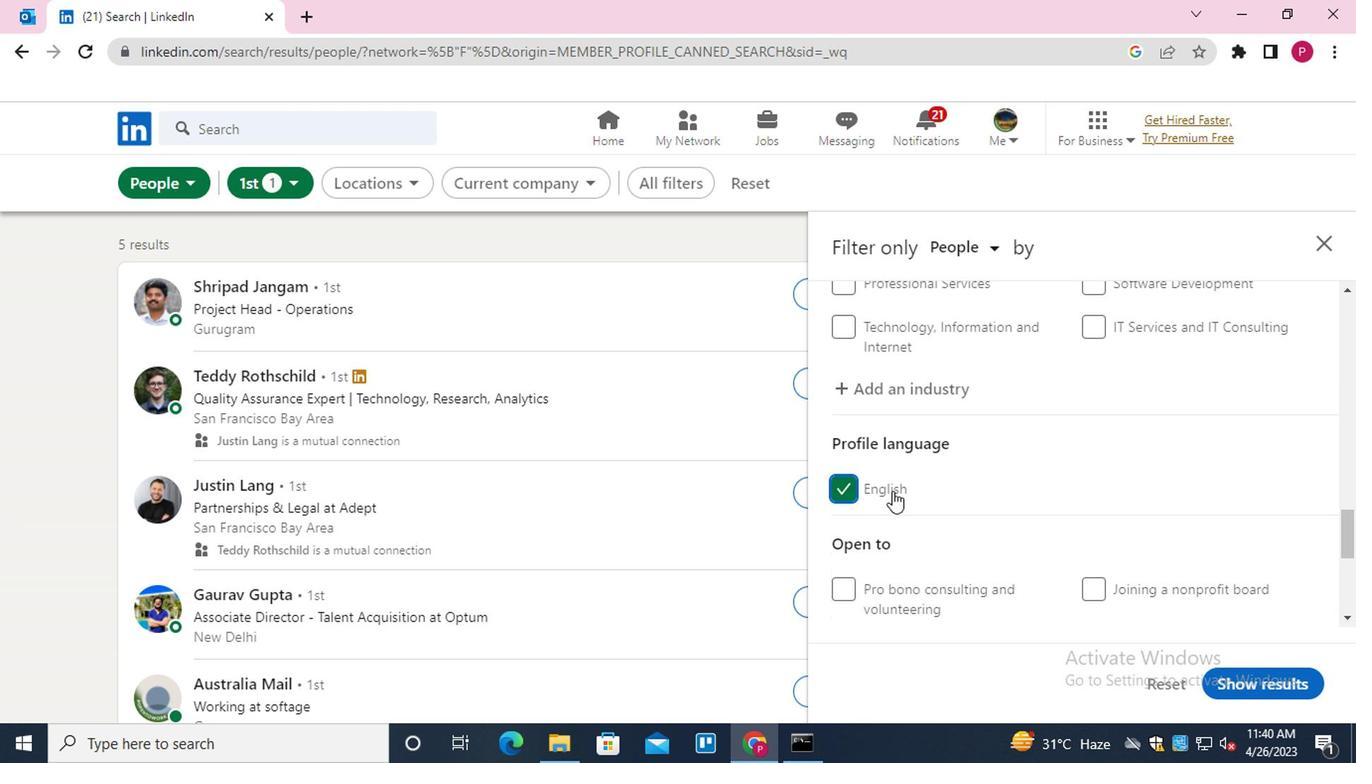 
Action: Mouse scrolled (913, 472) with delta (0, -1)
Screenshot: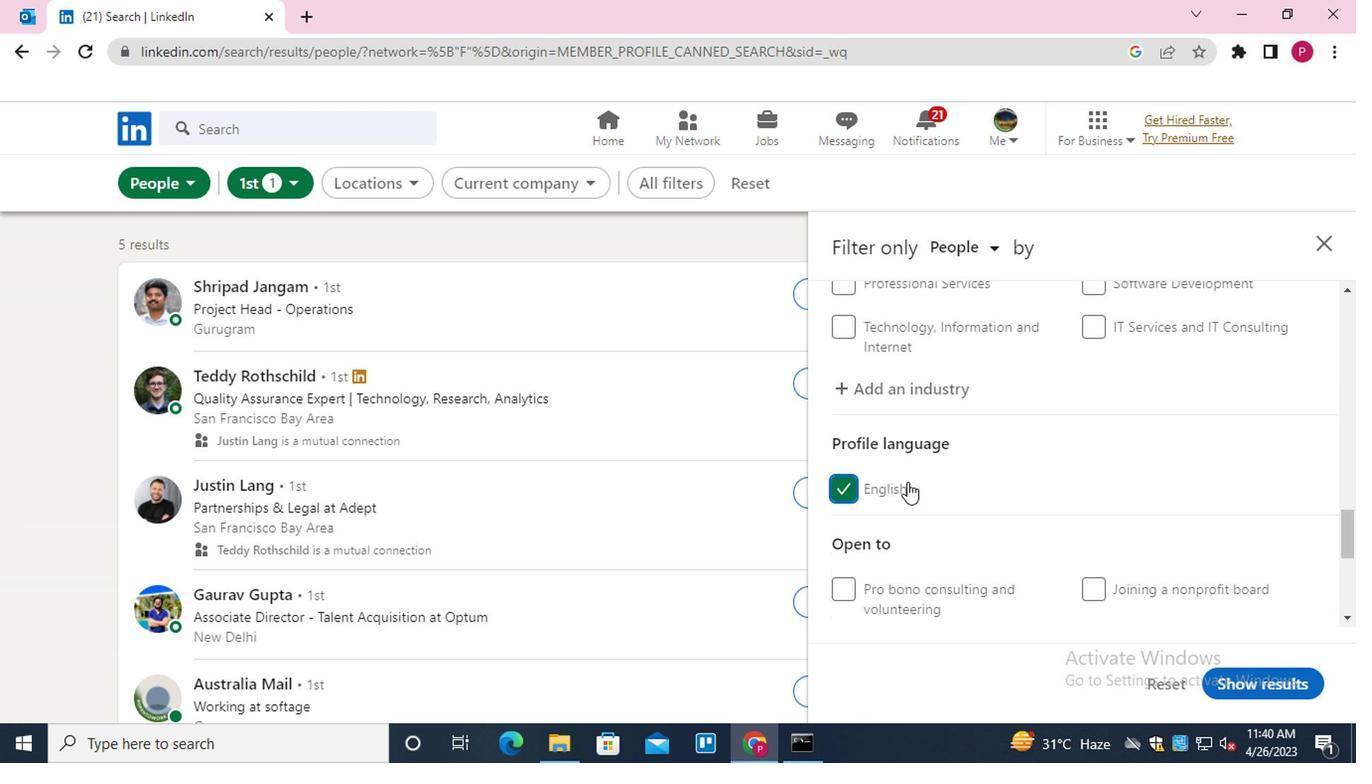 
Action: Mouse moved to (902, 499)
Screenshot: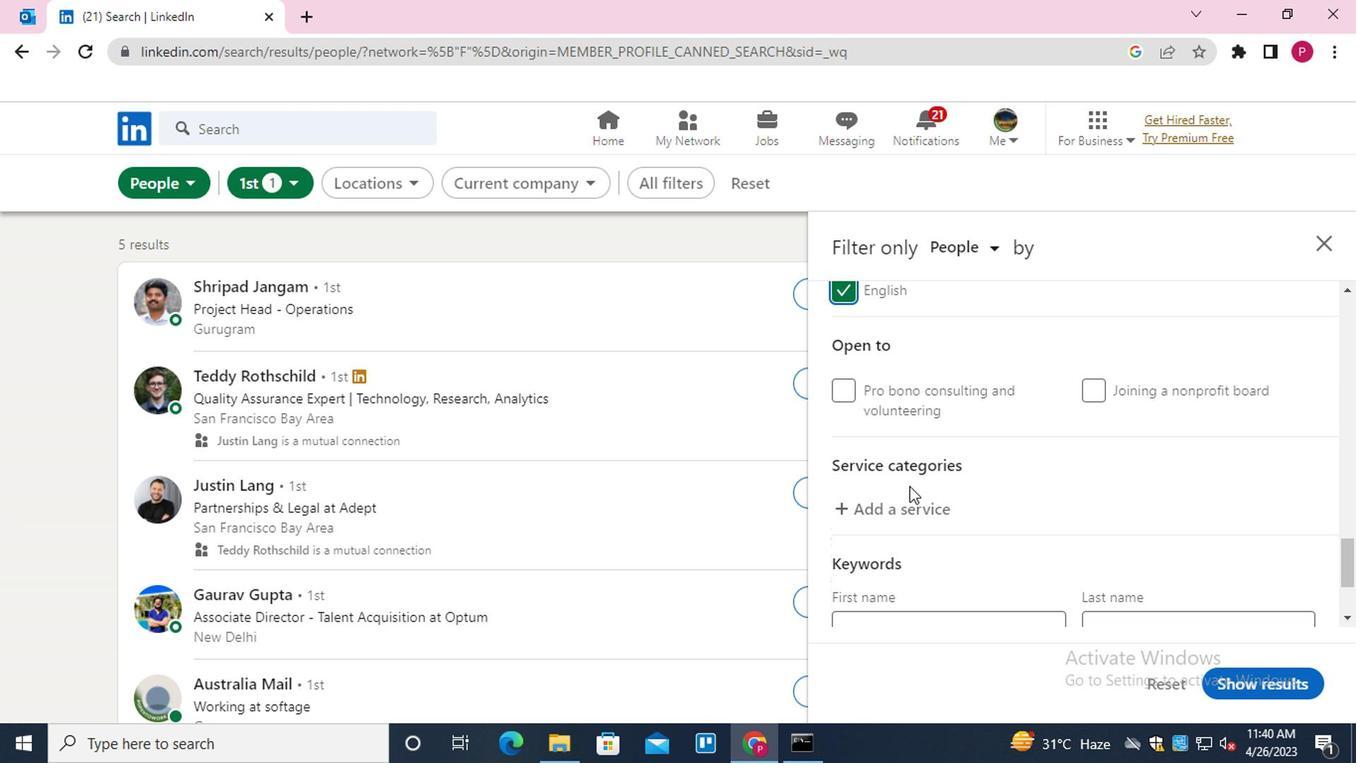 
Action: Mouse pressed left at (902, 499)
Screenshot: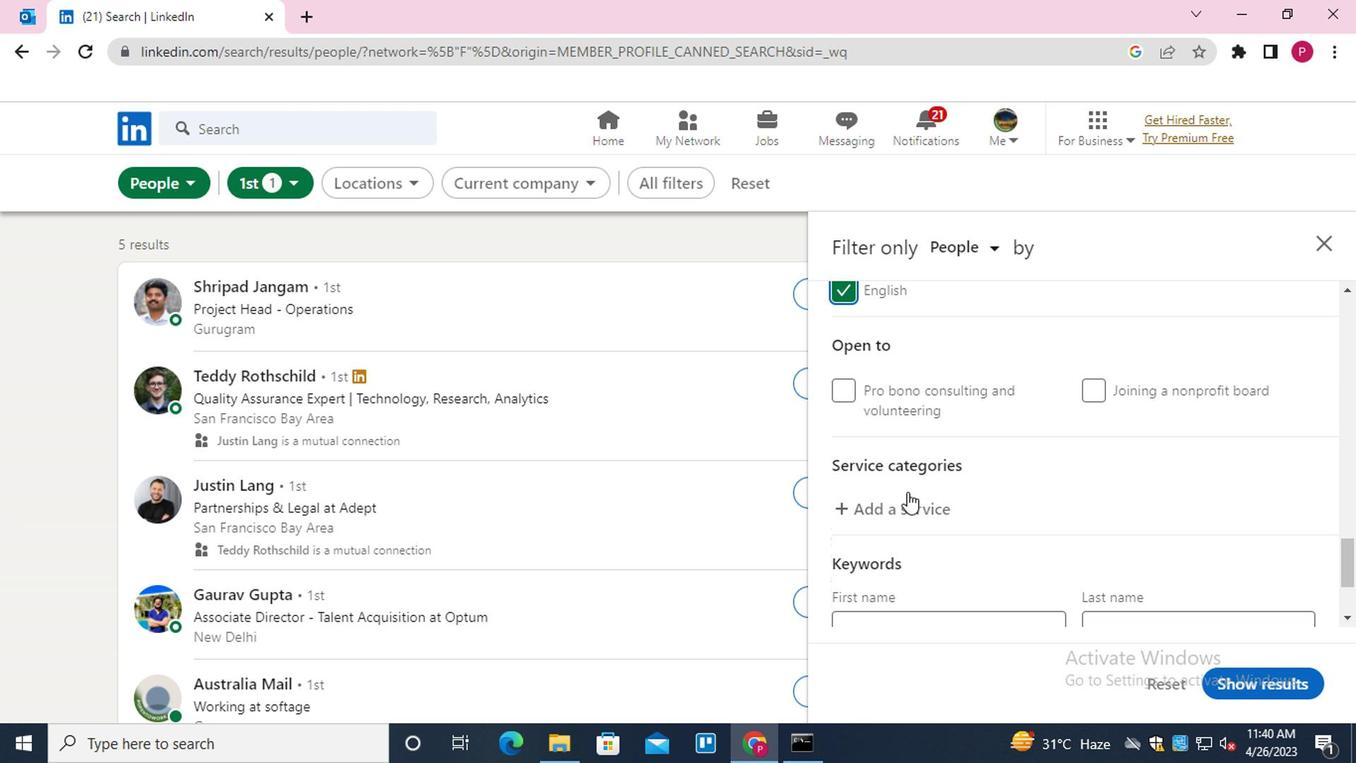 
Action: Key pressed <Key.shift>COMPUTER<Key.down><Key.enter>
Screenshot: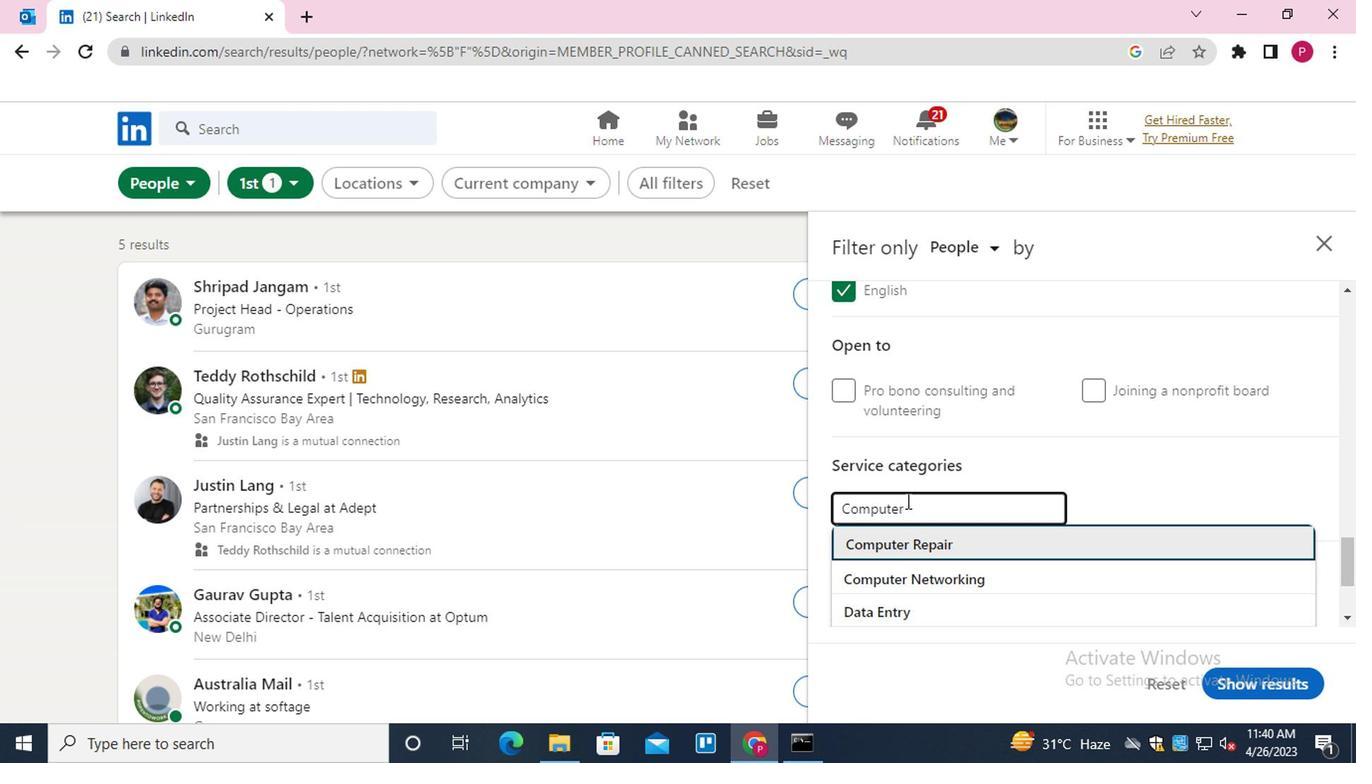 
Action: Mouse scrolled (902, 498) with delta (0, 0)
Screenshot: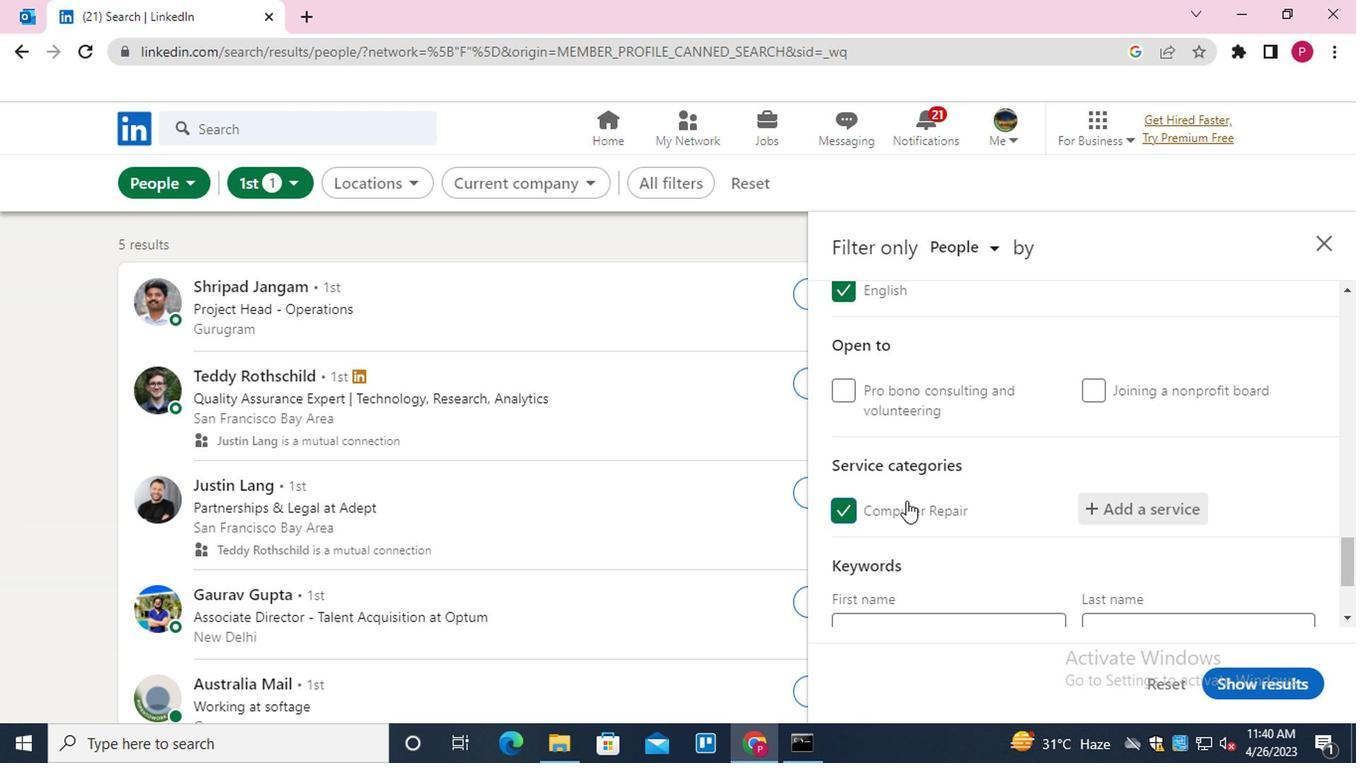 
Action: Mouse scrolled (902, 498) with delta (0, 0)
Screenshot: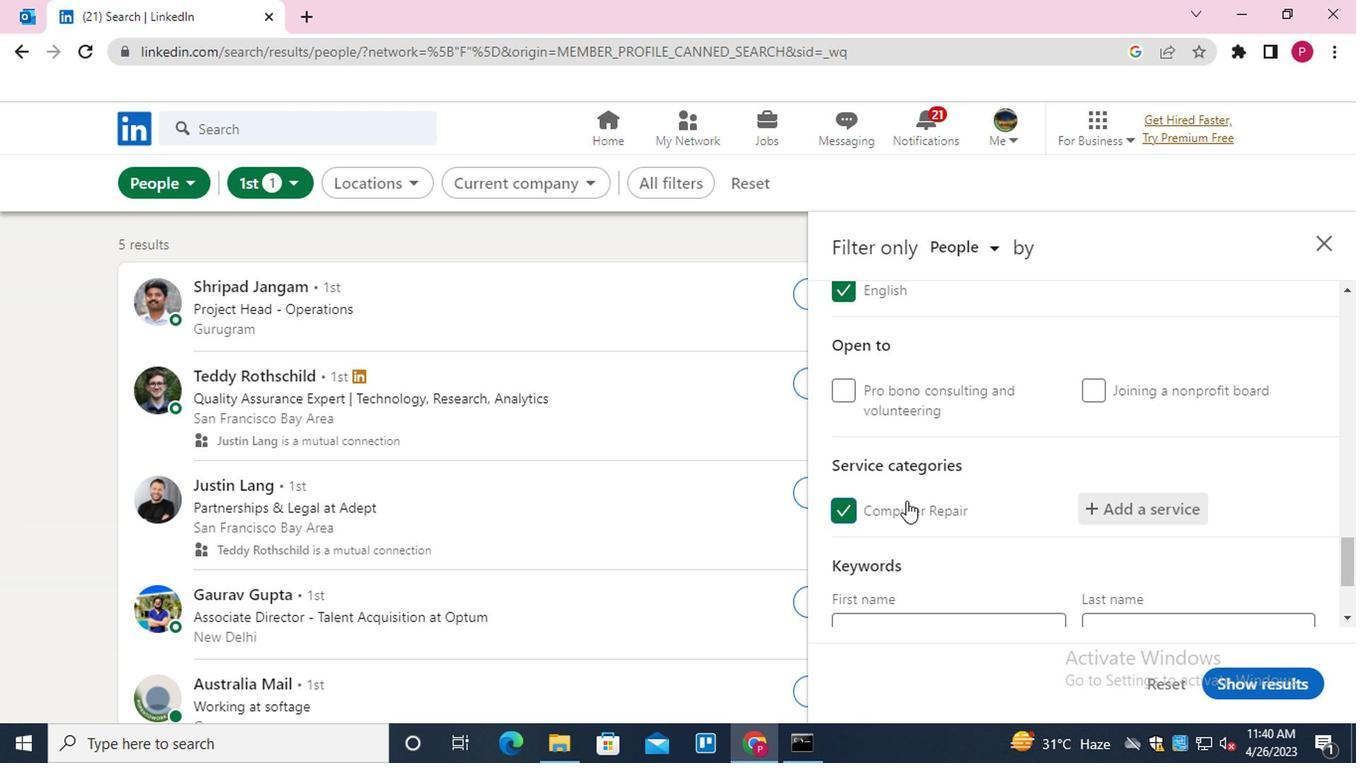 
Action: Mouse scrolled (902, 498) with delta (0, 0)
Screenshot: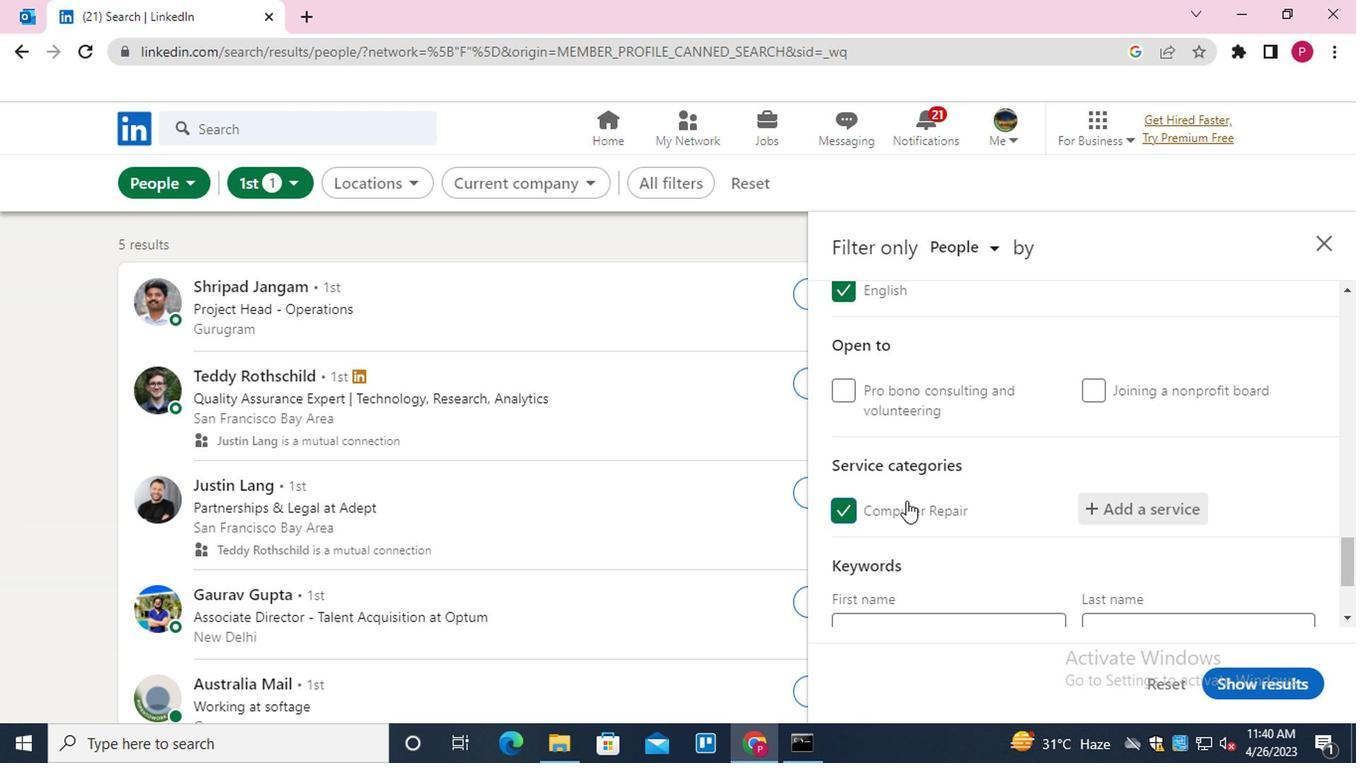 
Action: Mouse scrolled (902, 498) with delta (0, 0)
Screenshot: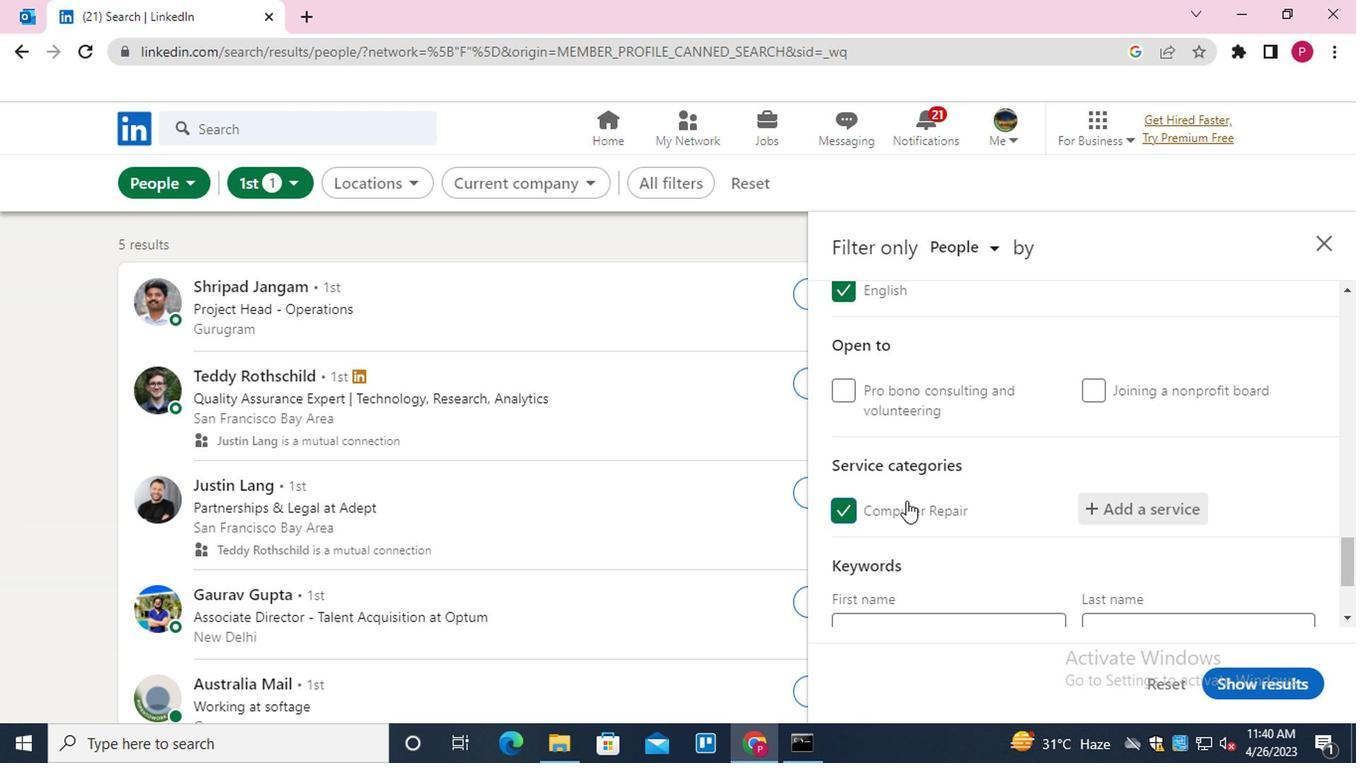 
Action: Mouse moved to (910, 533)
Screenshot: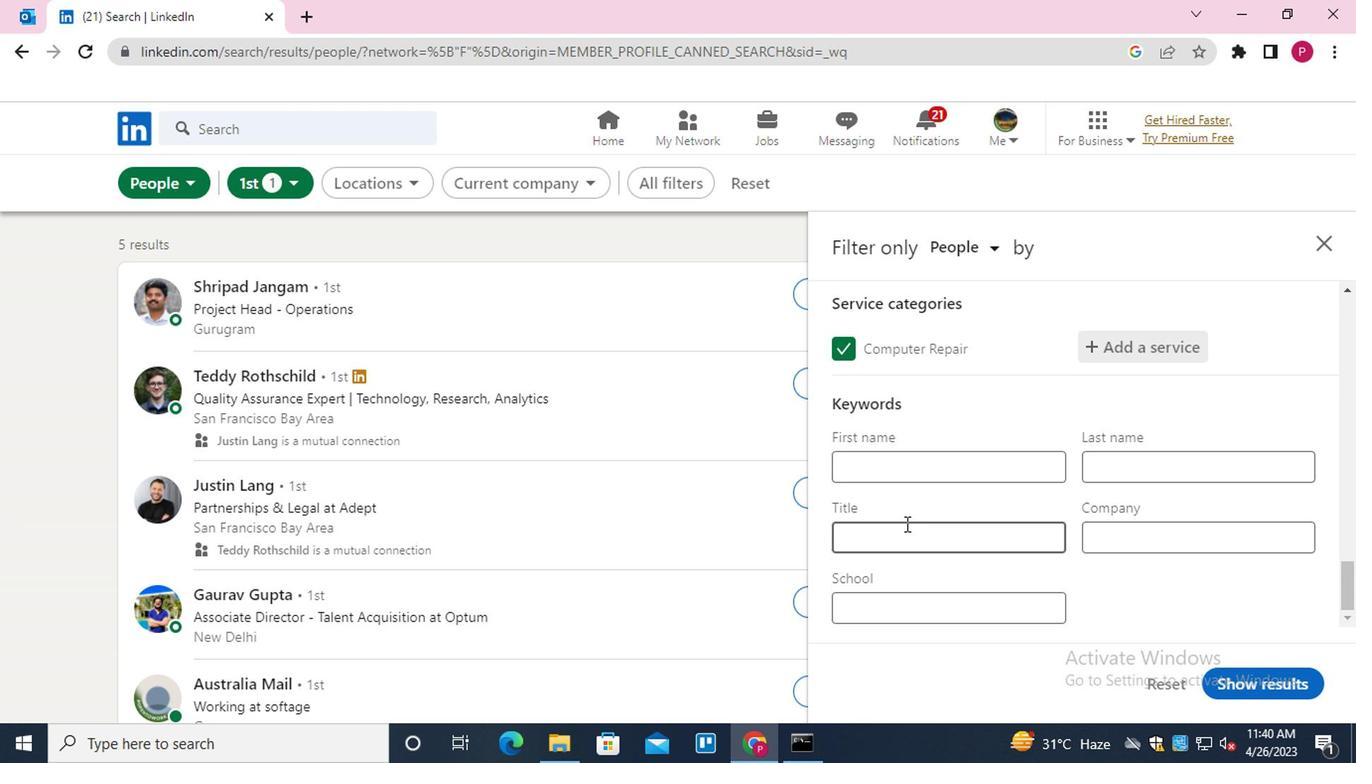 
Action: Mouse pressed left at (910, 533)
Screenshot: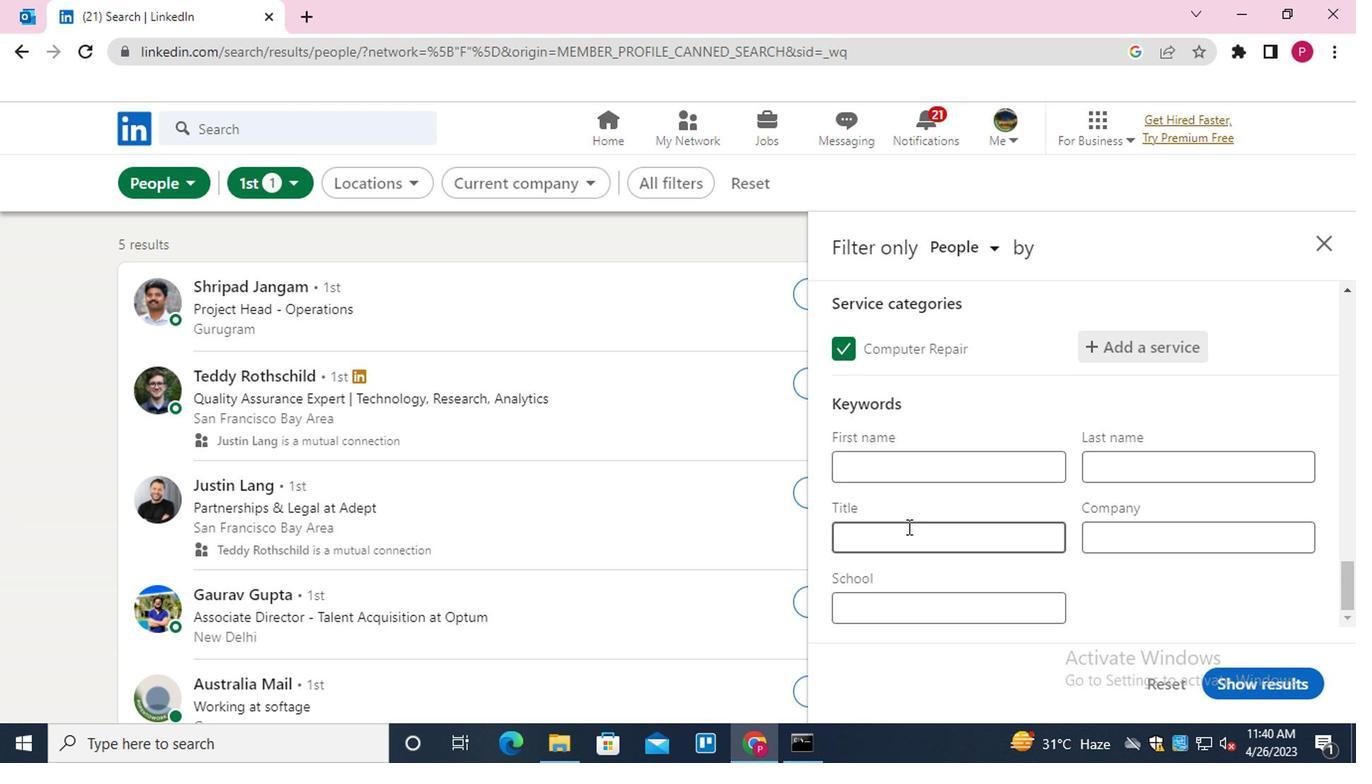 
Action: Key pressed <Key.shift>TEACHING<Key.space><Key.shift>ASSISTANT
Screenshot: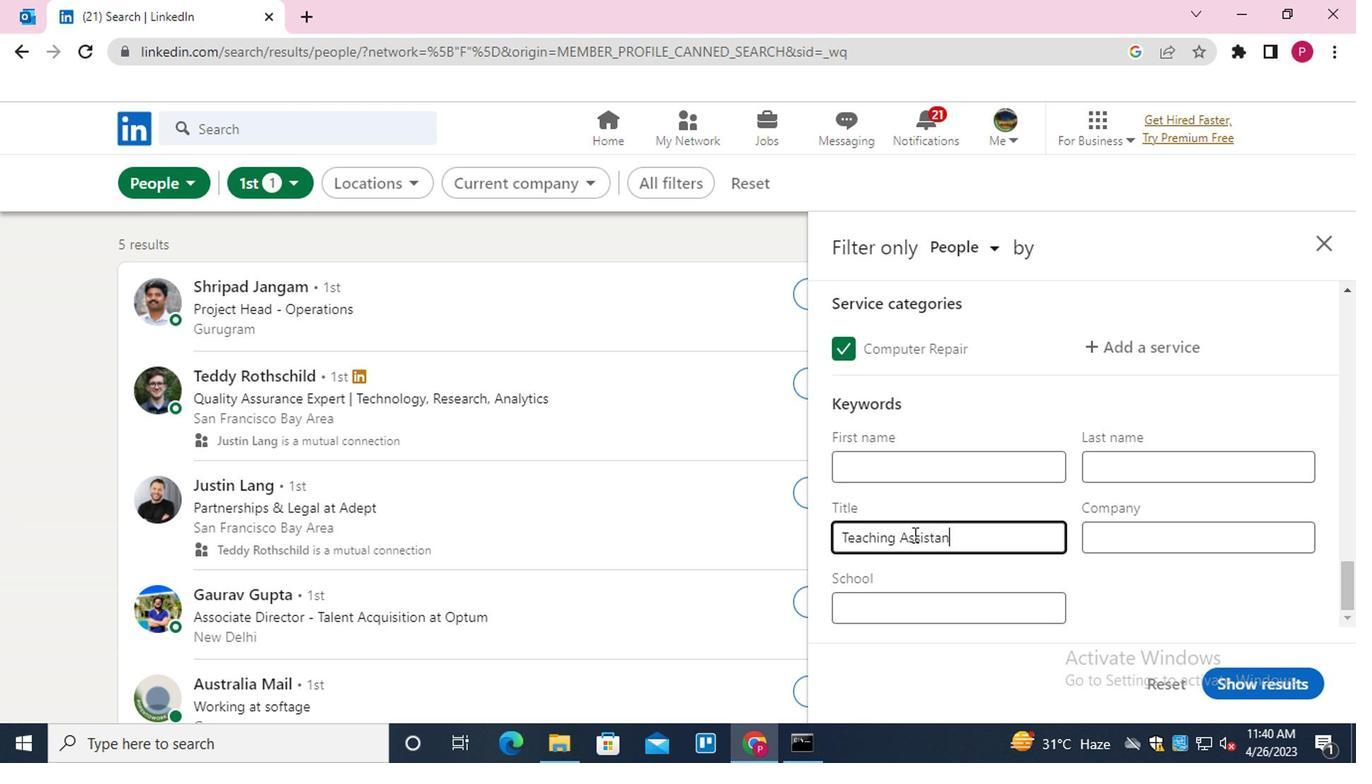 
Action: Mouse moved to (1282, 669)
Screenshot: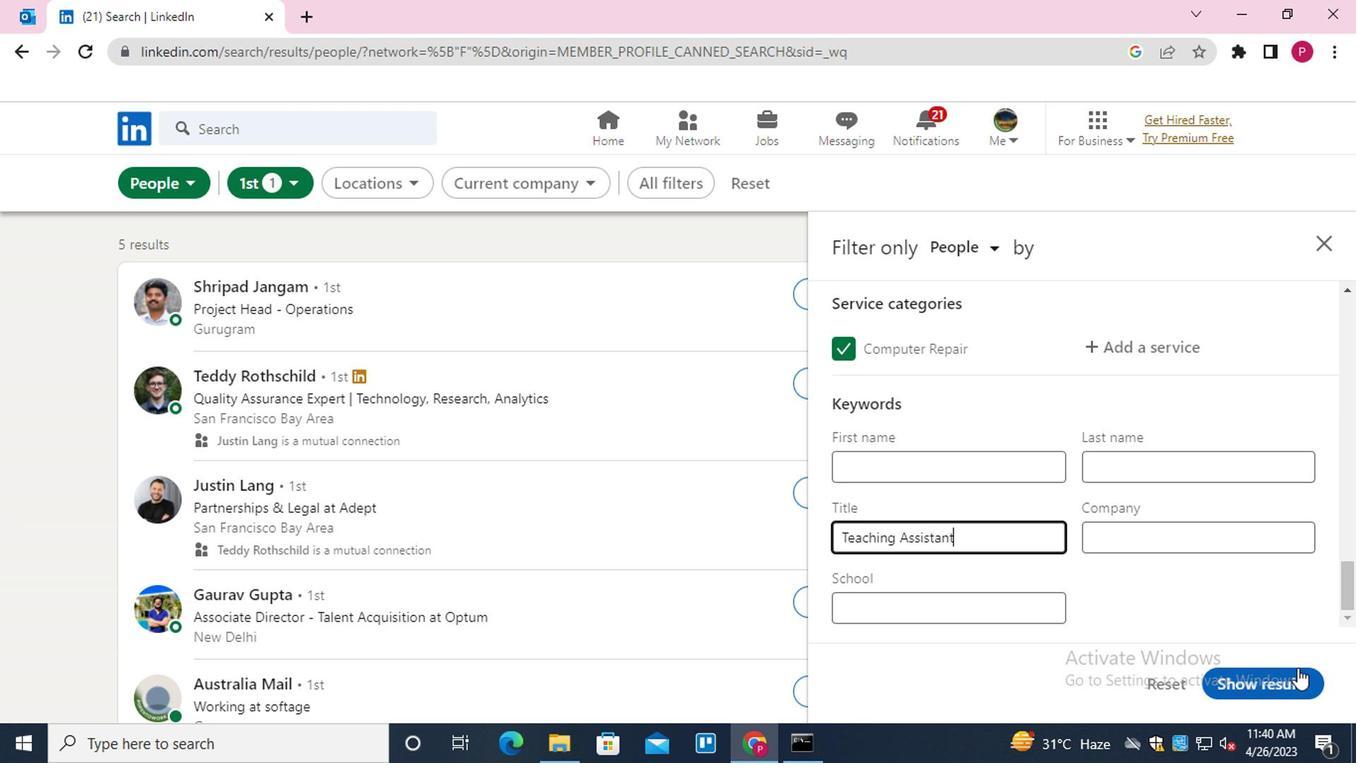 
Action: Mouse pressed left at (1282, 669)
Screenshot: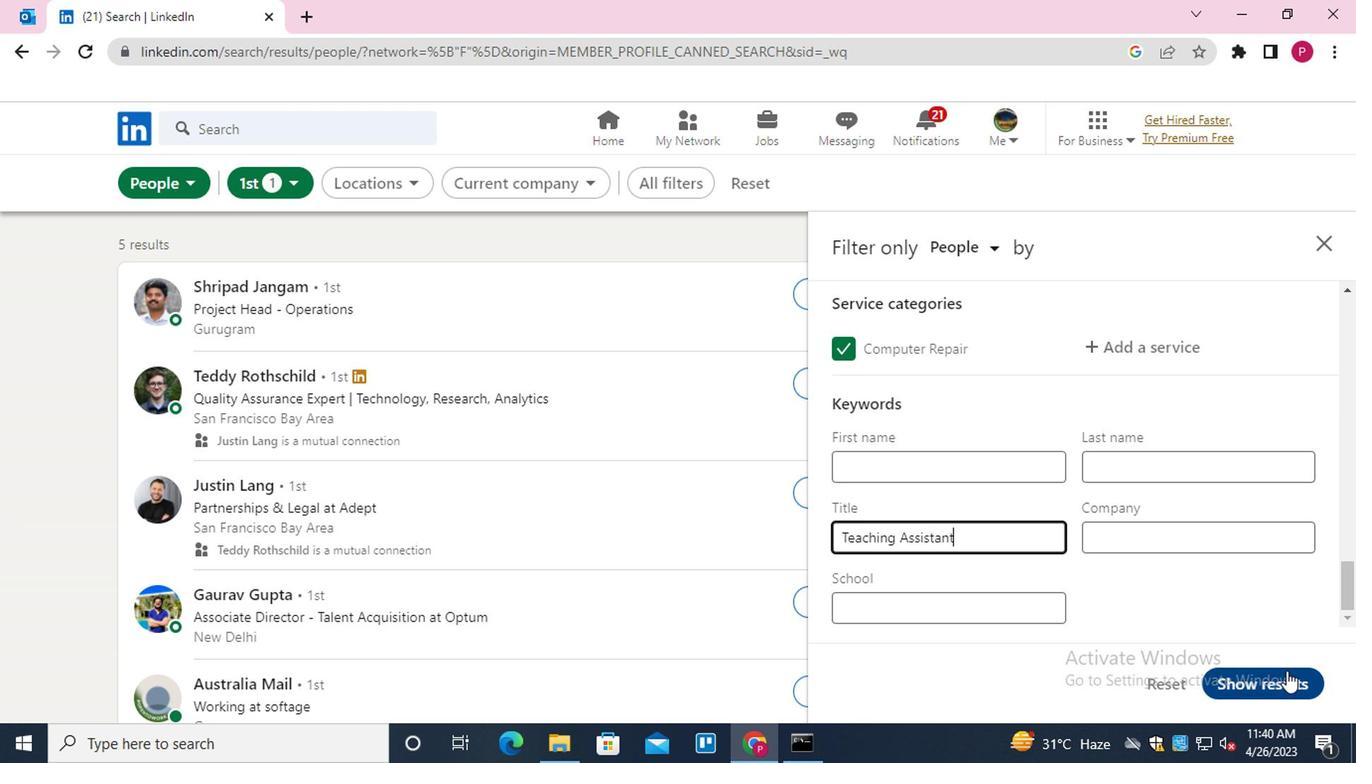 
Action: Mouse moved to (531, 481)
Screenshot: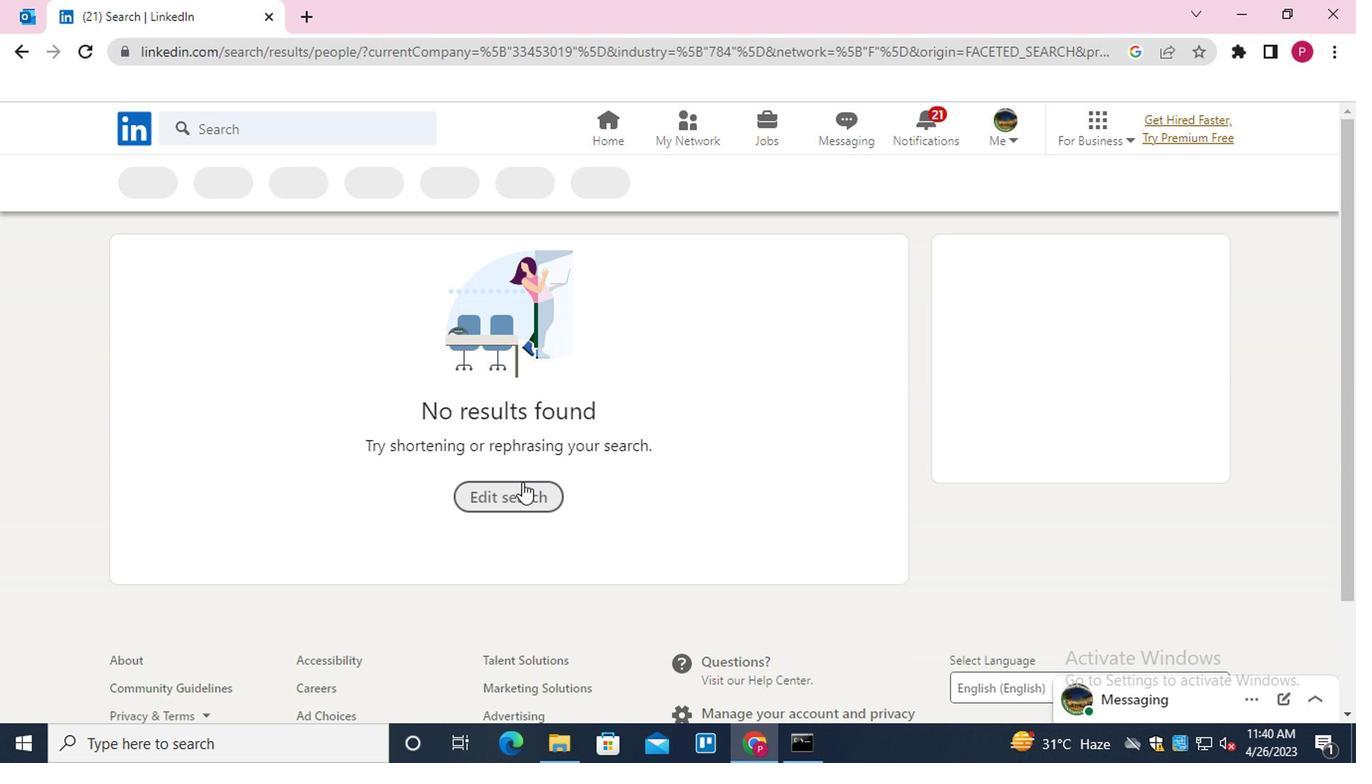 
